 Task: Research Airbnb accommodation in Feira, Portugal from 18th December, 2023 to 25th December, 2023 for 8 adults. Place can be shared room with 5 bedrooms having 8 beds and 5 bathrooms. Property type can be flat. Amenities needed are: wifi, TV, free parkinig on premises, gym, breakfast.
Action: Mouse moved to (476, 123)
Screenshot: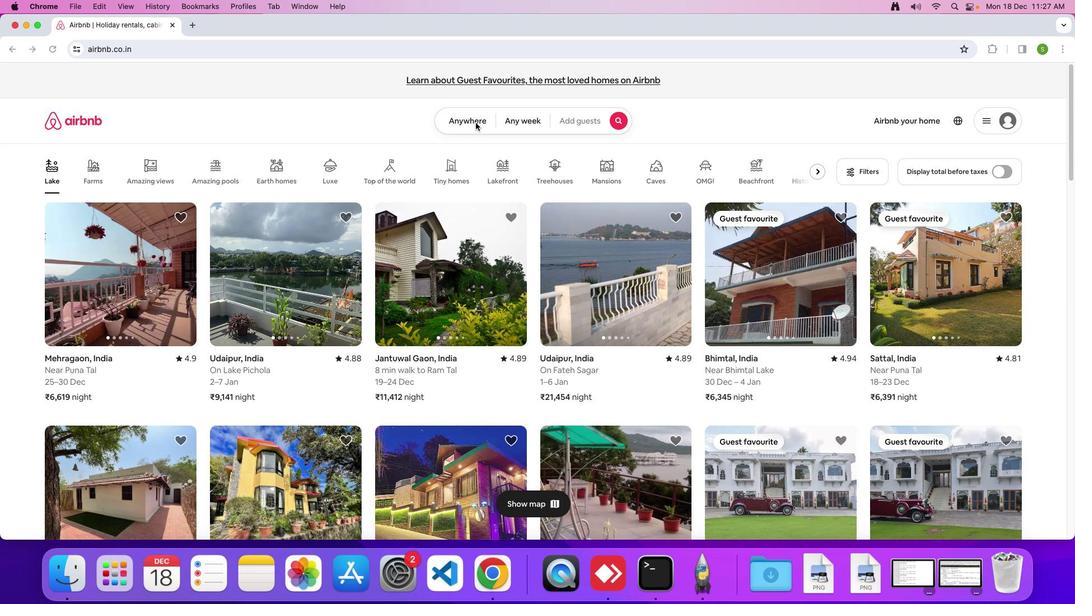 
Action: Mouse pressed left at (476, 123)
Screenshot: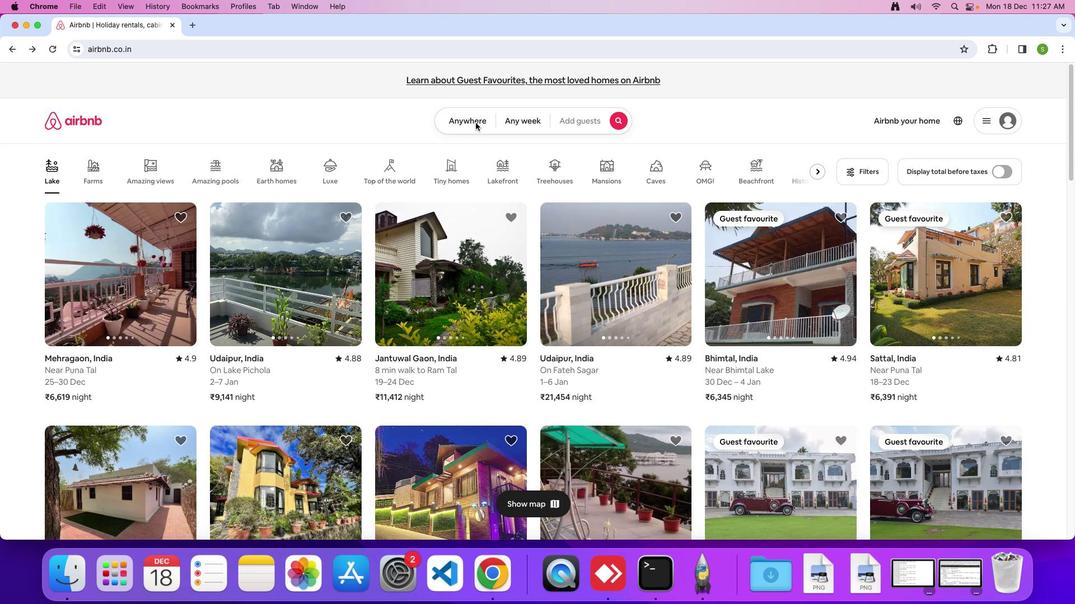 
Action: Mouse moved to (452, 123)
Screenshot: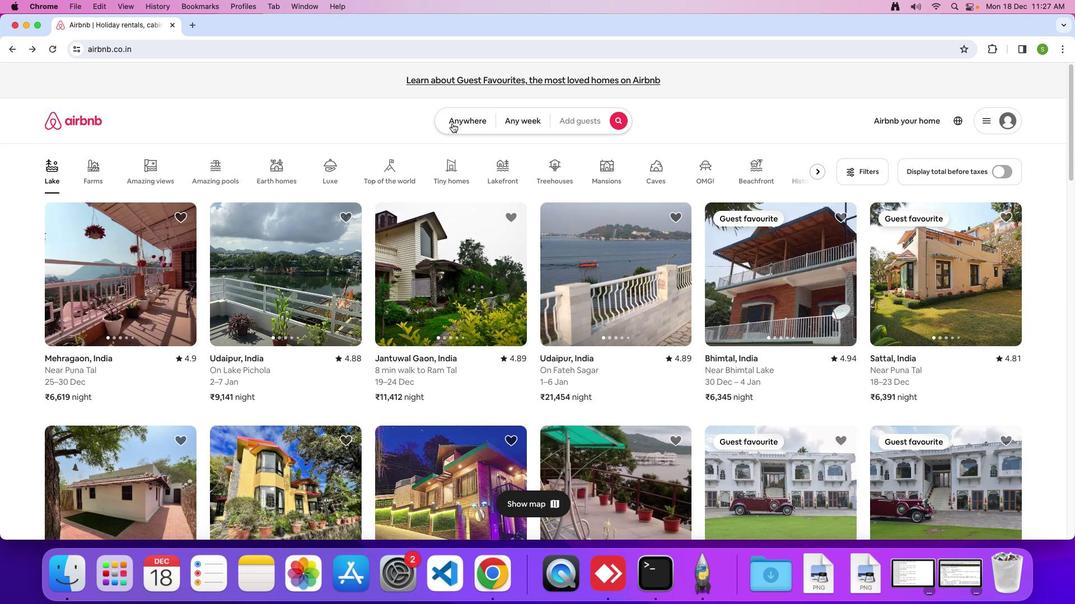 
Action: Mouse pressed left at (452, 123)
Screenshot: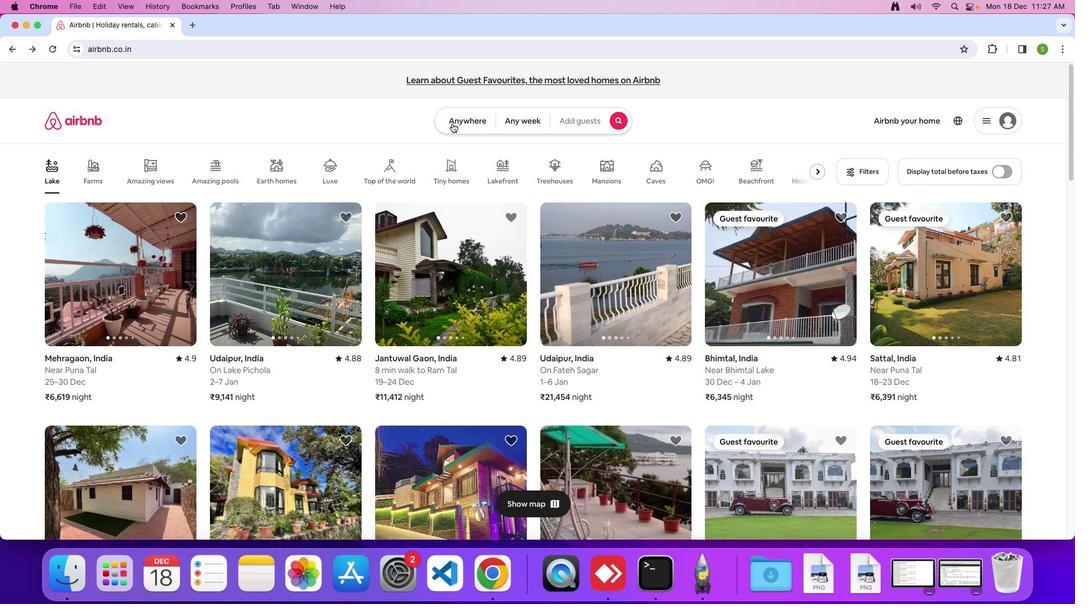 
Action: Mouse moved to (366, 166)
Screenshot: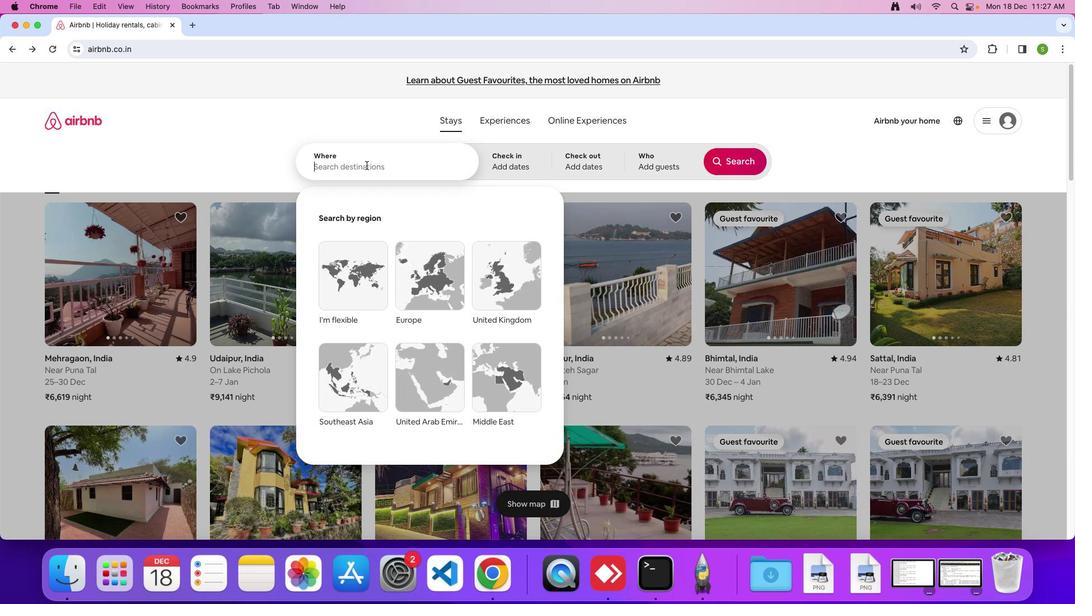 
Action: Mouse pressed left at (366, 166)
Screenshot: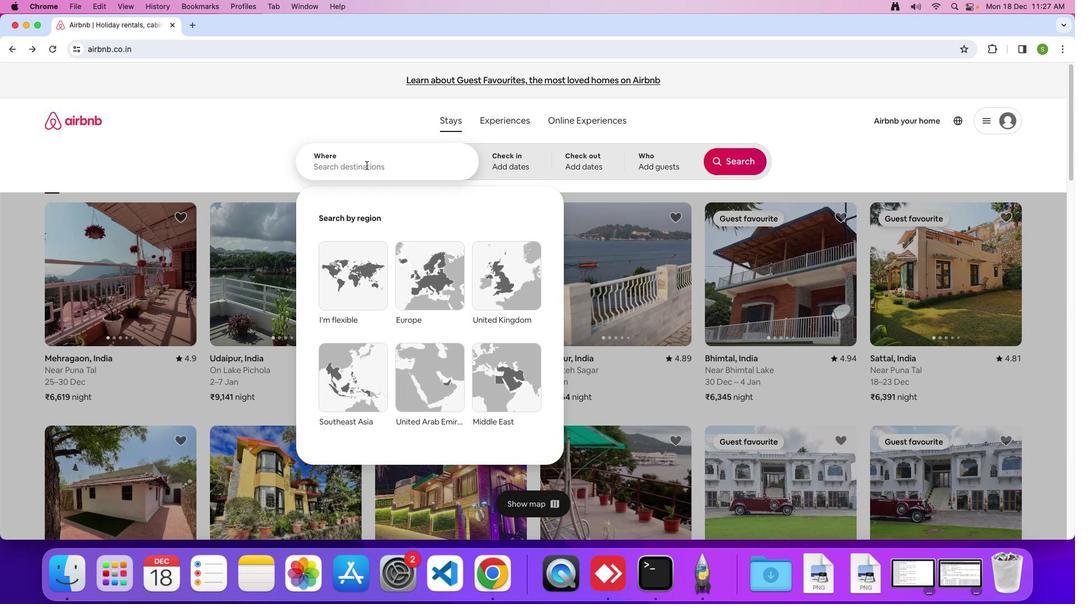 
Action: Mouse moved to (366, 166)
Screenshot: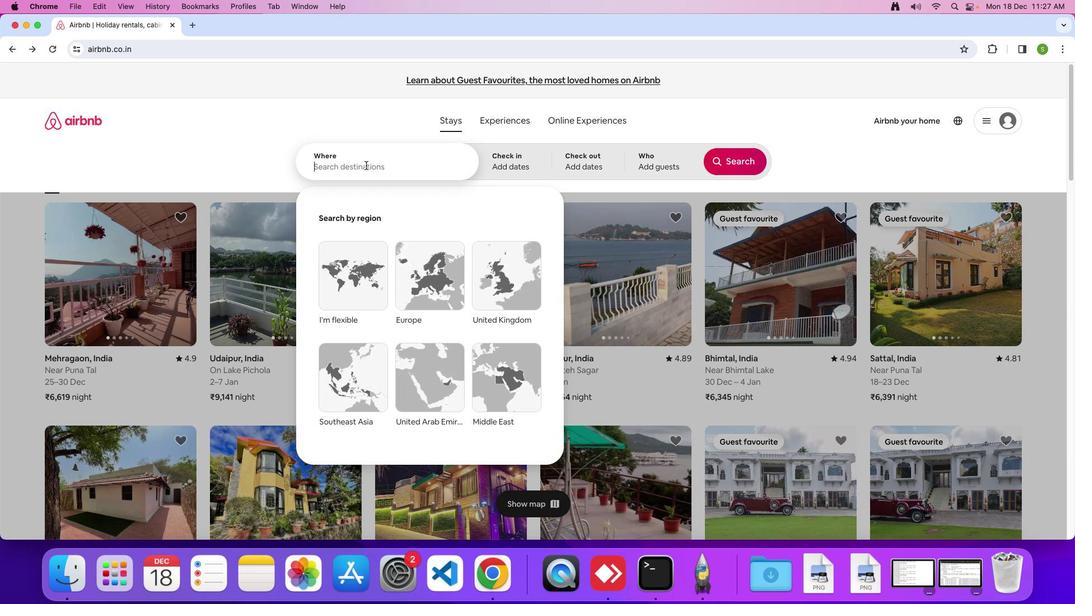 
Action: Key pressed 'F'Key.caps_lock'e''i''r''a'','Key.spaceKey.shift'P''o''r''t''u''g''a''l'Key.enter
Screenshot: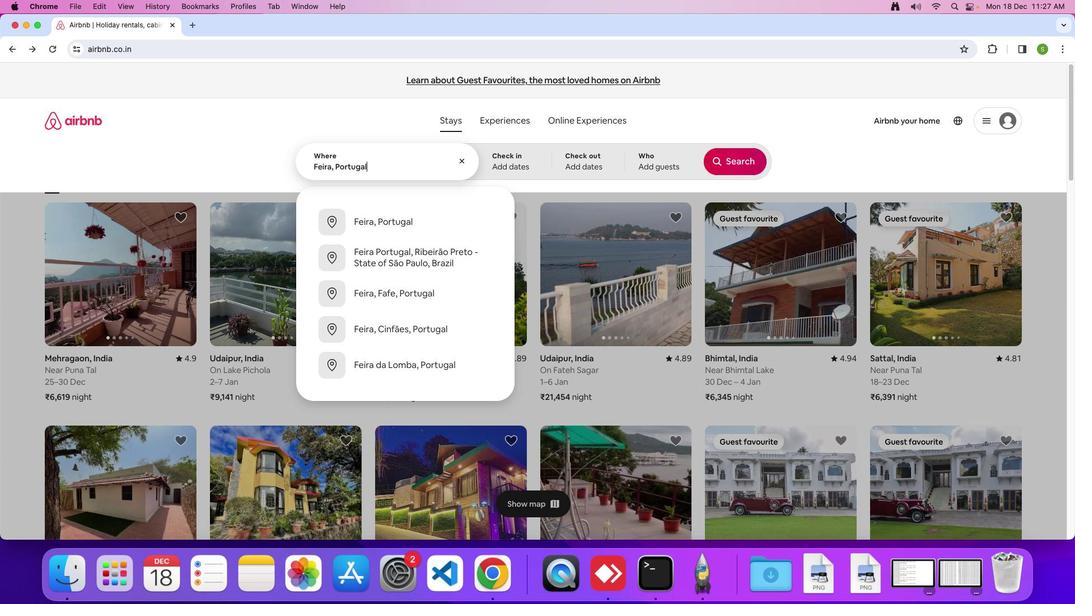 
Action: Mouse moved to (367, 381)
Screenshot: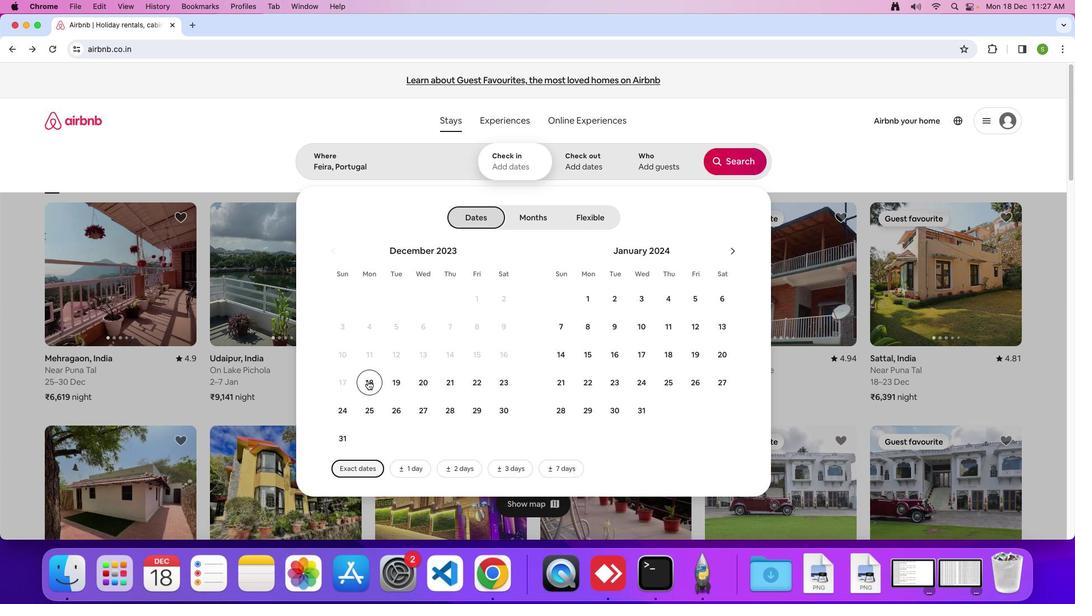 
Action: Mouse pressed left at (367, 381)
Screenshot: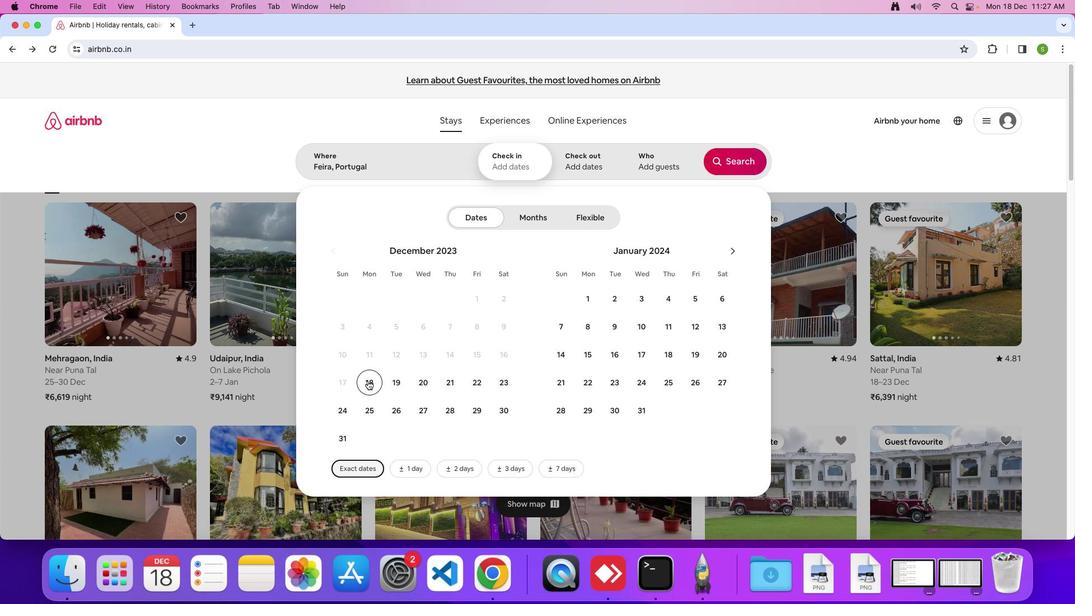 
Action: Mouse moved to (375, 410)
Screenshot: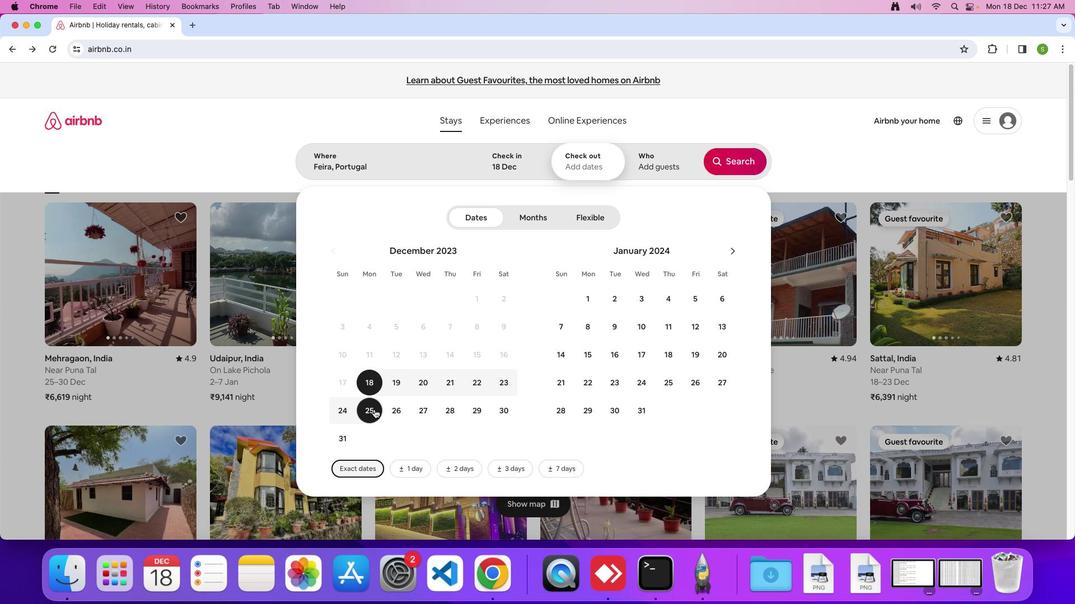 
Action: Mouse pressed left at (375, 410)
Screenshot: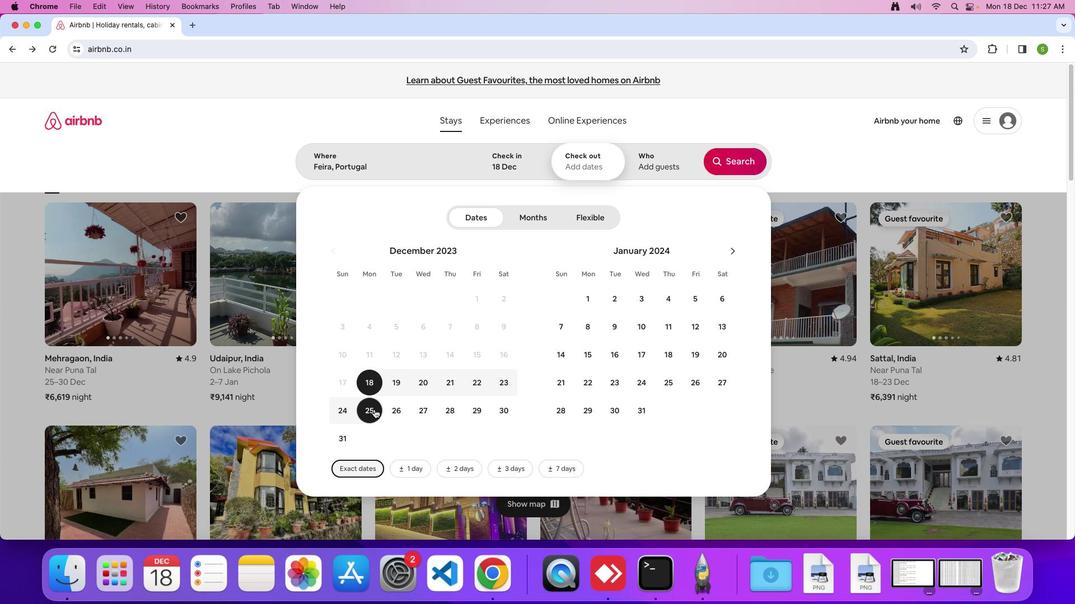 
Action: Mouse moved to (665, 161)
Screenshot: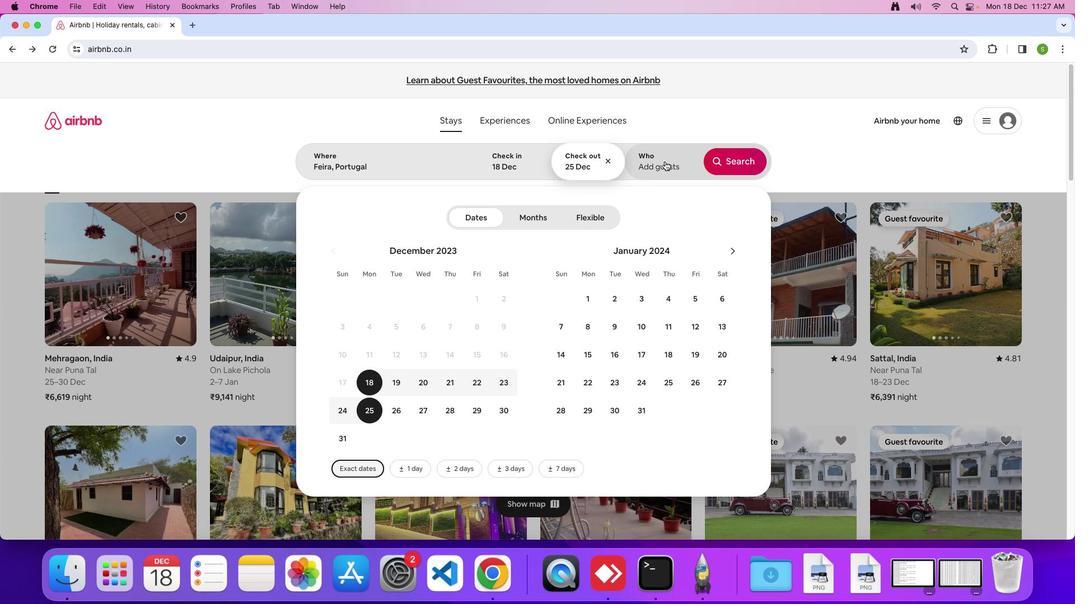 
Action: Mouse pressed left at (665, 161)
Screenshot: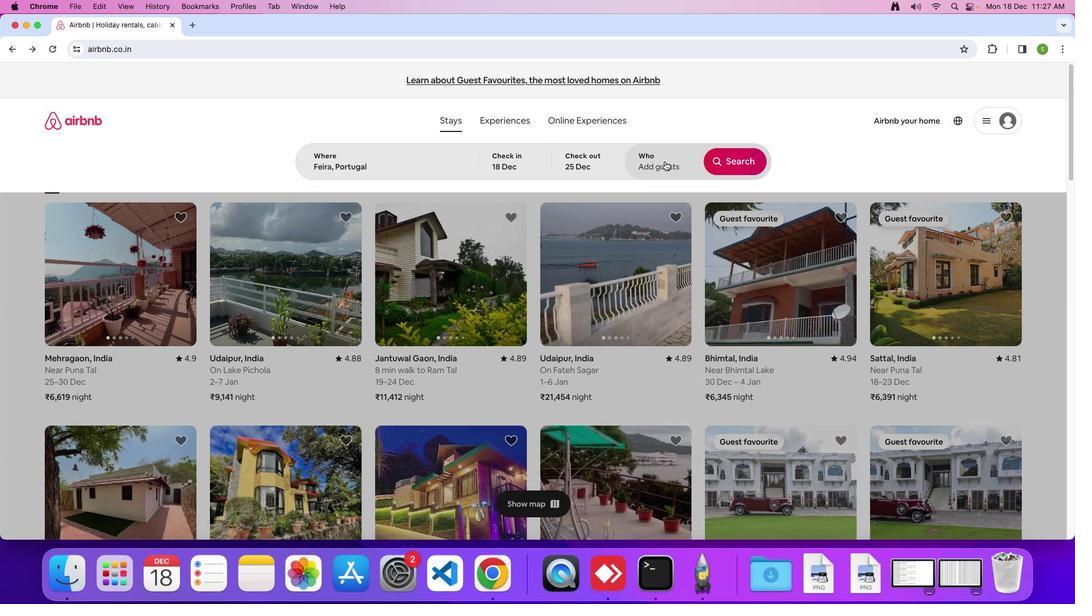 
Action: Mouse moved to (740, 223)
Screenshot: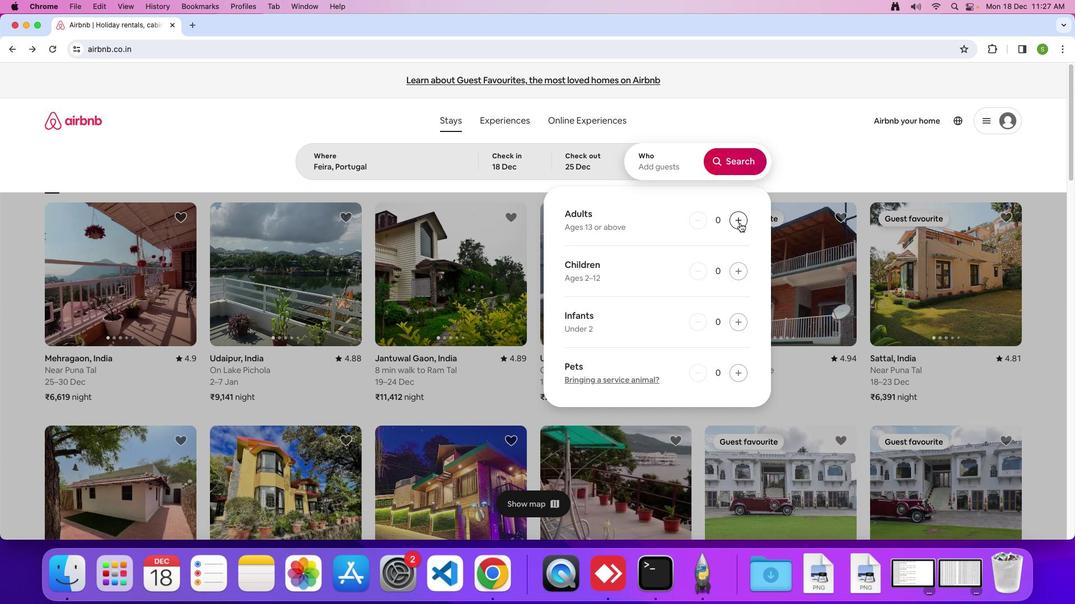 
Action: Mouse pressed left at (740, 223)
Screenshot: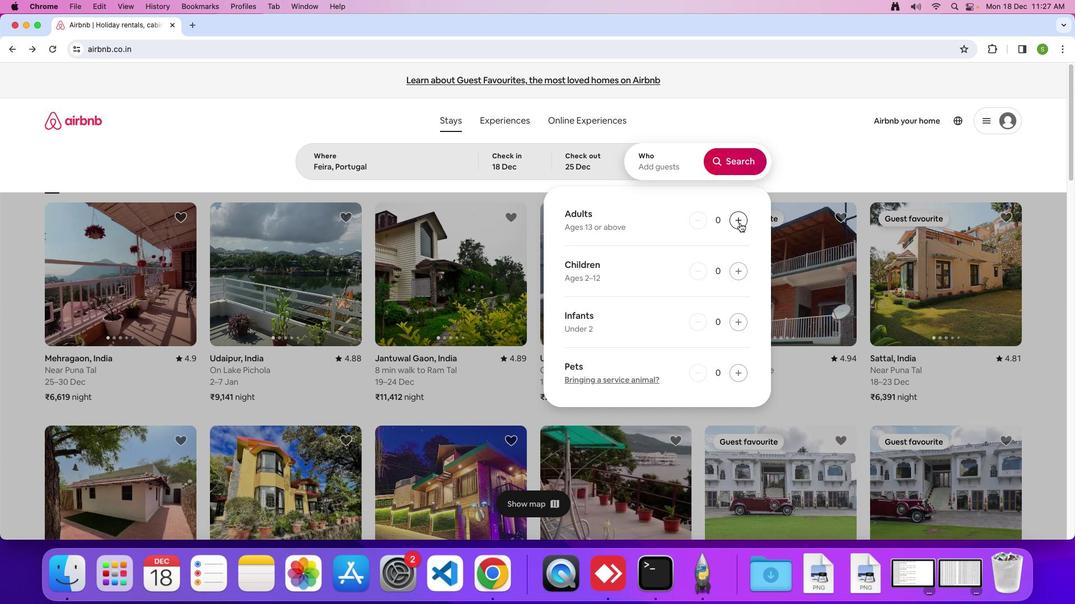 
Action: Mouse moved to (739, 221)
Screenshot: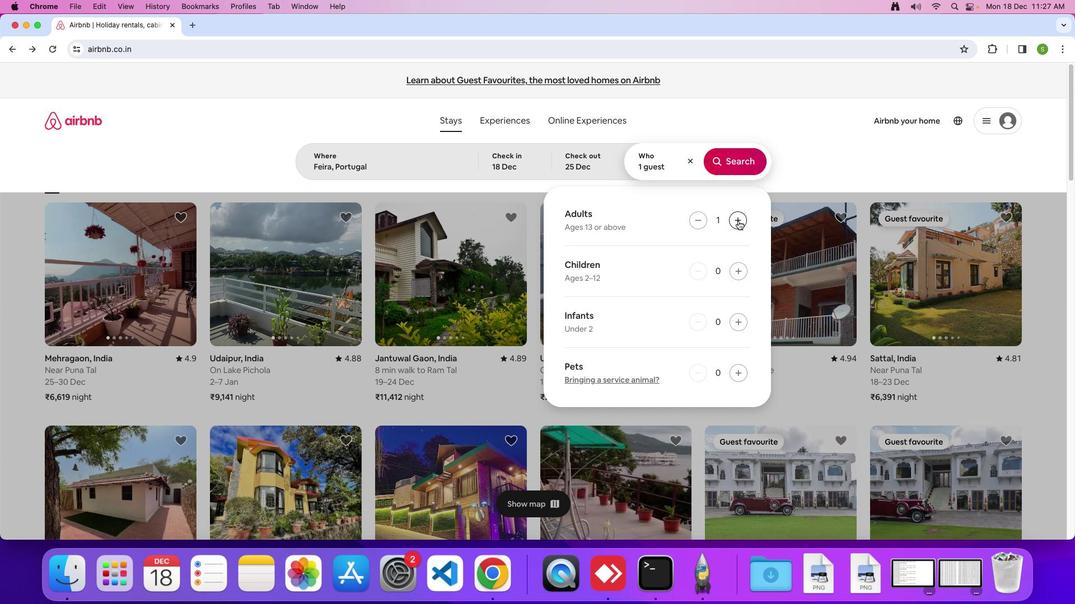 
Action: Mouse pressed left at (739, 221)
Screenshot: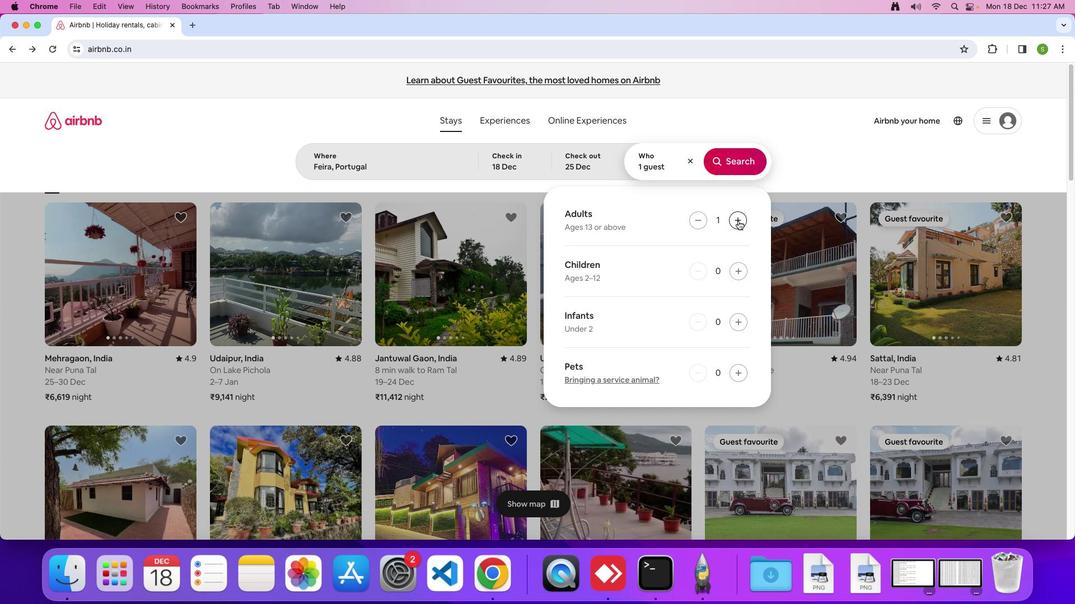 
Action: Mouse pressed left at (739, 221)
Screenshot: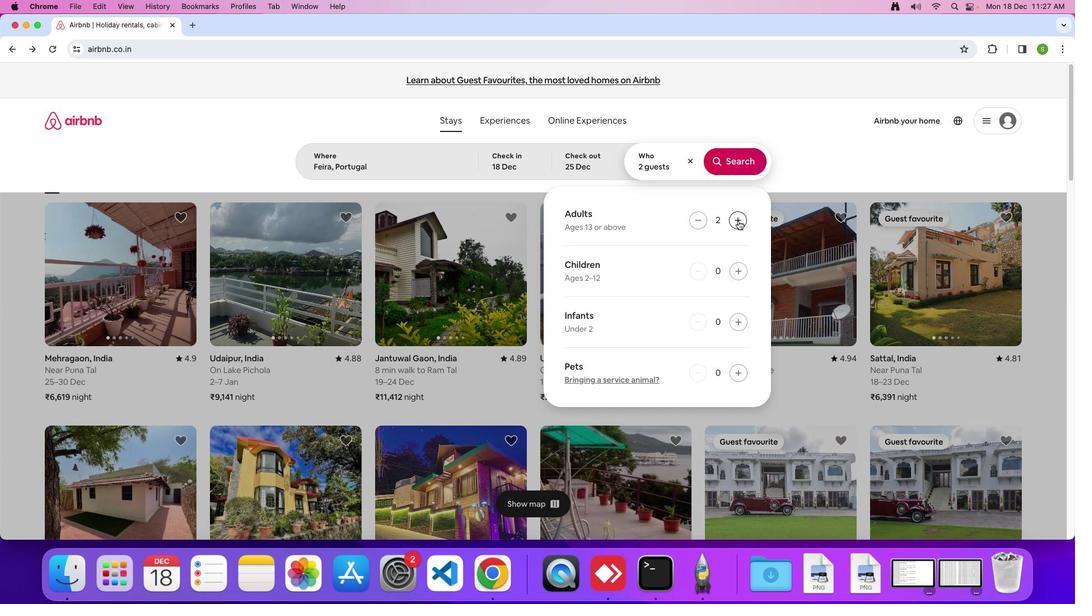 
Action: Mouse pressed left at (739, 221)
Screenshot: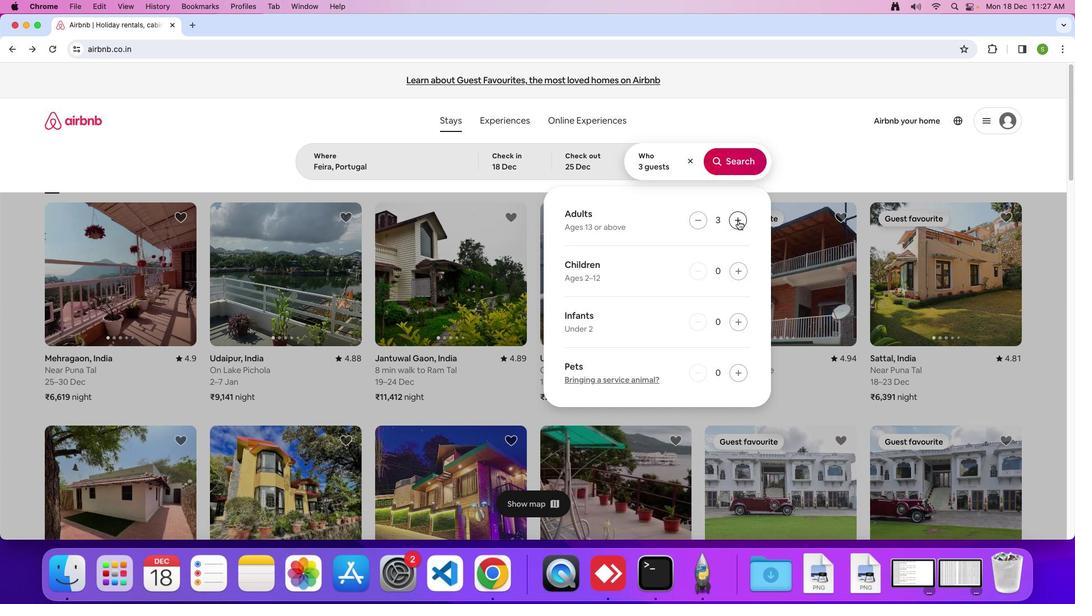 
Action: Mouse pressed left at (739, 221)
Screenshot: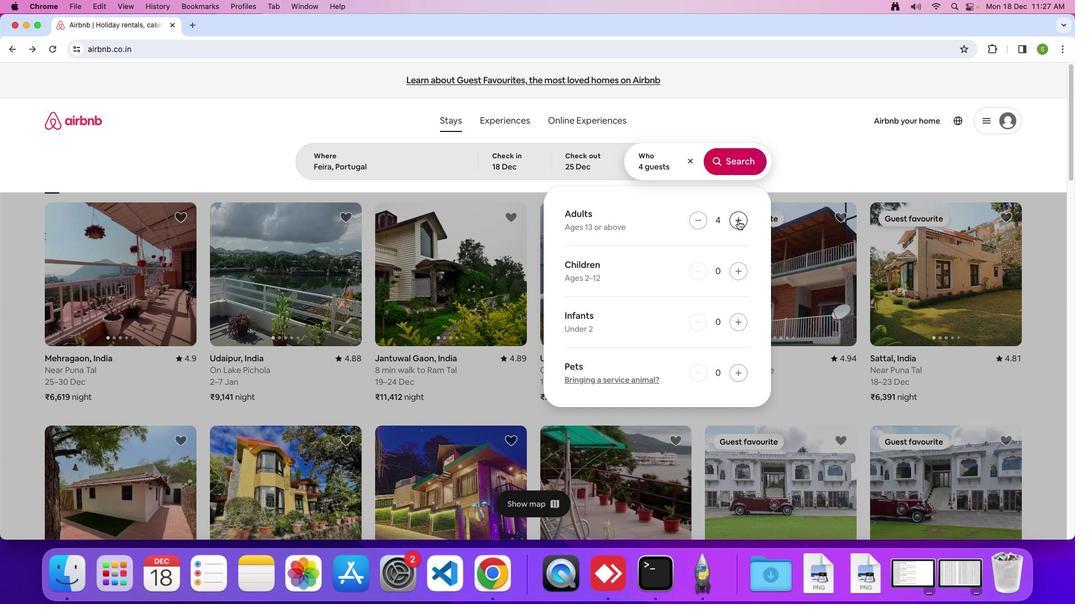 
Action: Mouse pressed left at (739, 221)
Screenshot: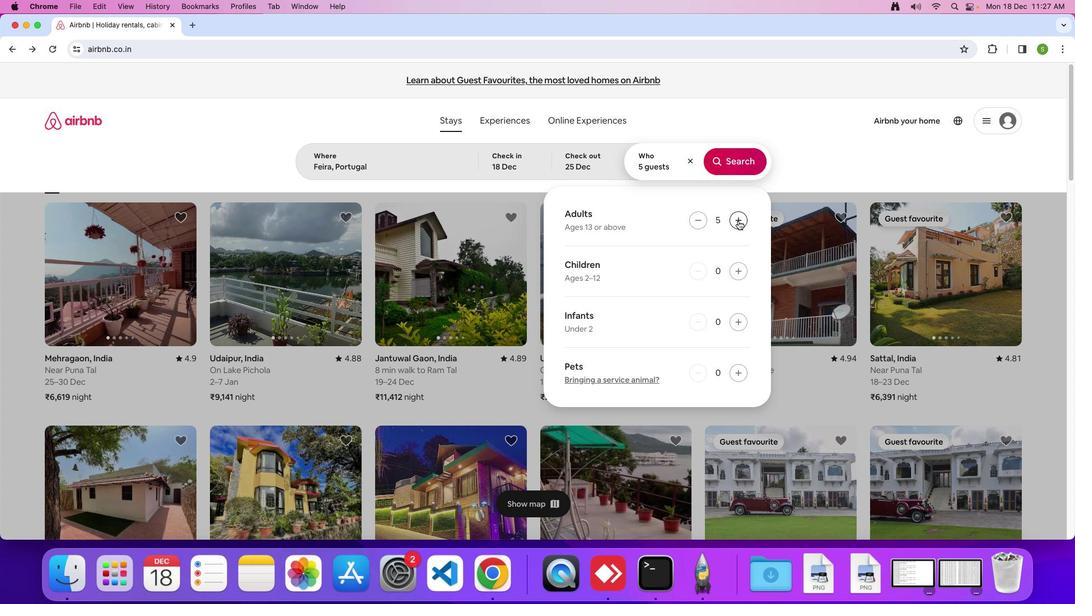 
Action: Mouse pressed left at (739, 221)
Screenshot: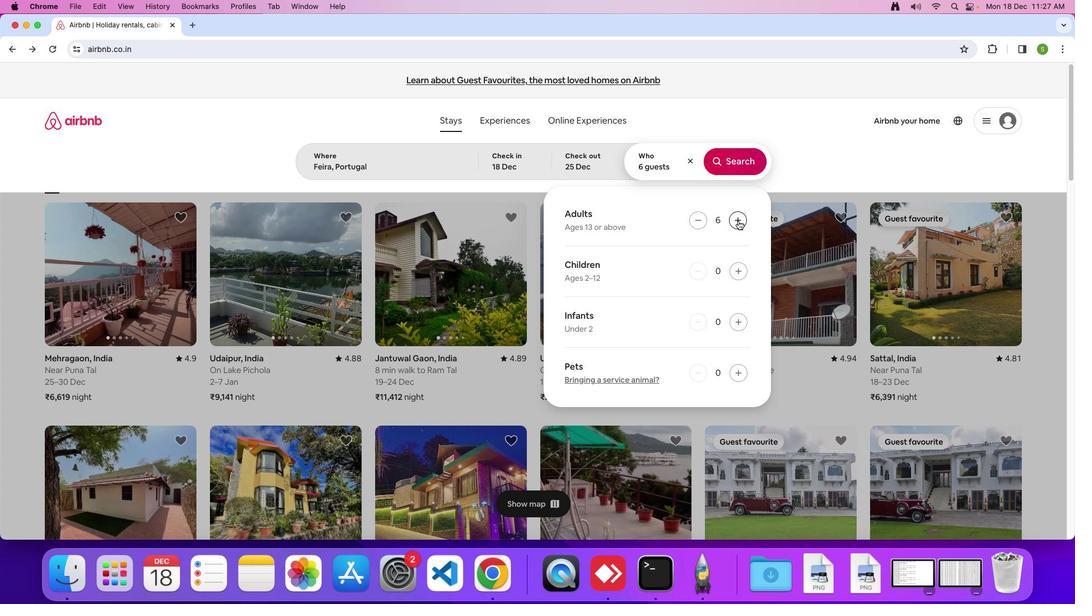 
Action: Mouse pressed left at (739, 221)
Screenshot: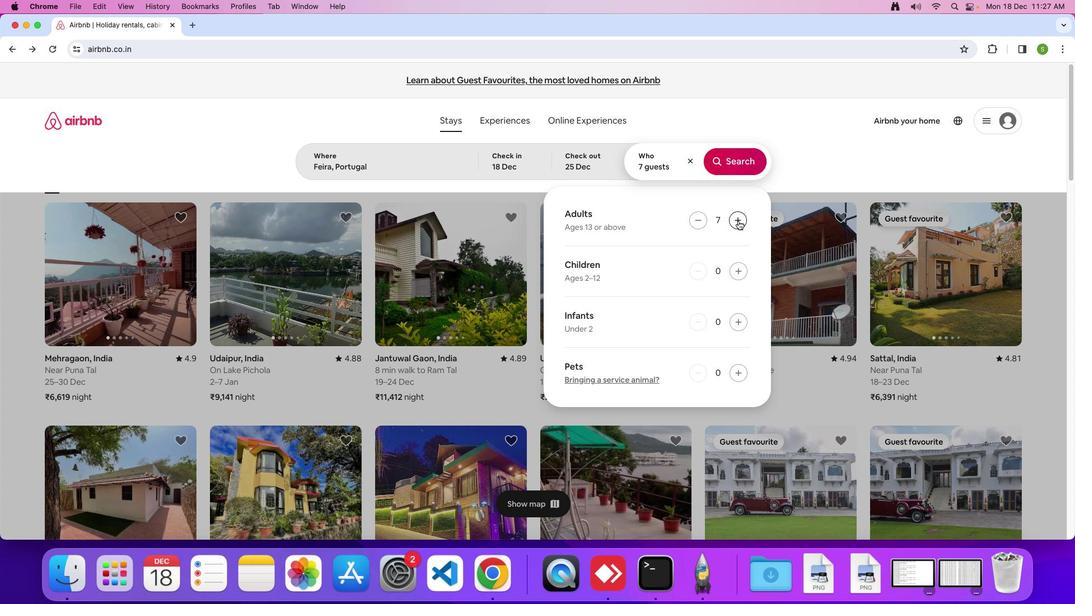 
Action: Mouse moved to (725, 162)
Screenshot: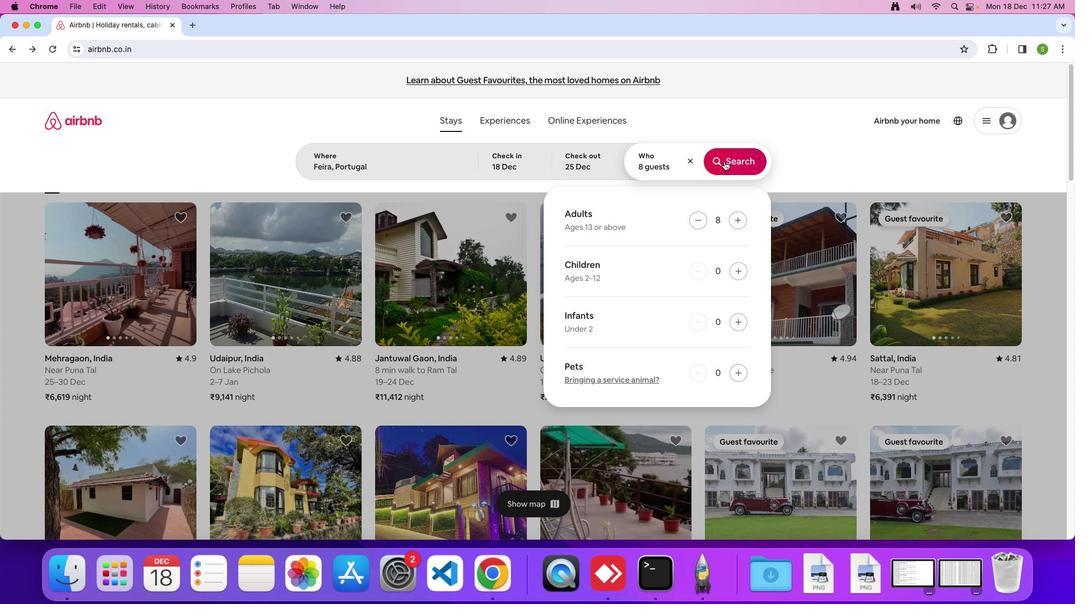 
Action: Mouse pressed left at (725, 162)
Screenshot: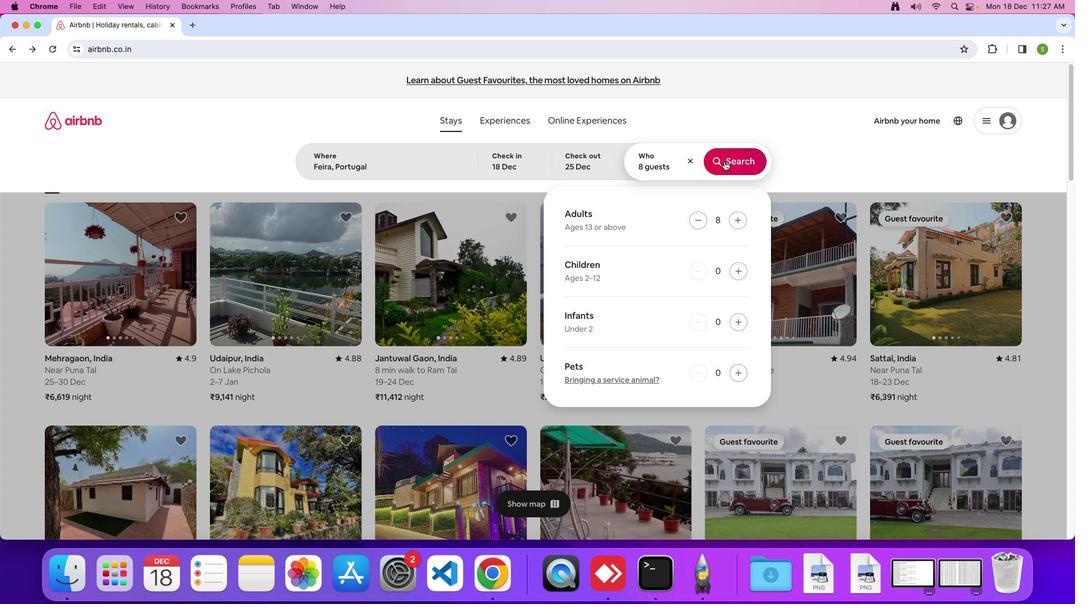 
Action: Mouse moved to (883, 138)
Screenshot: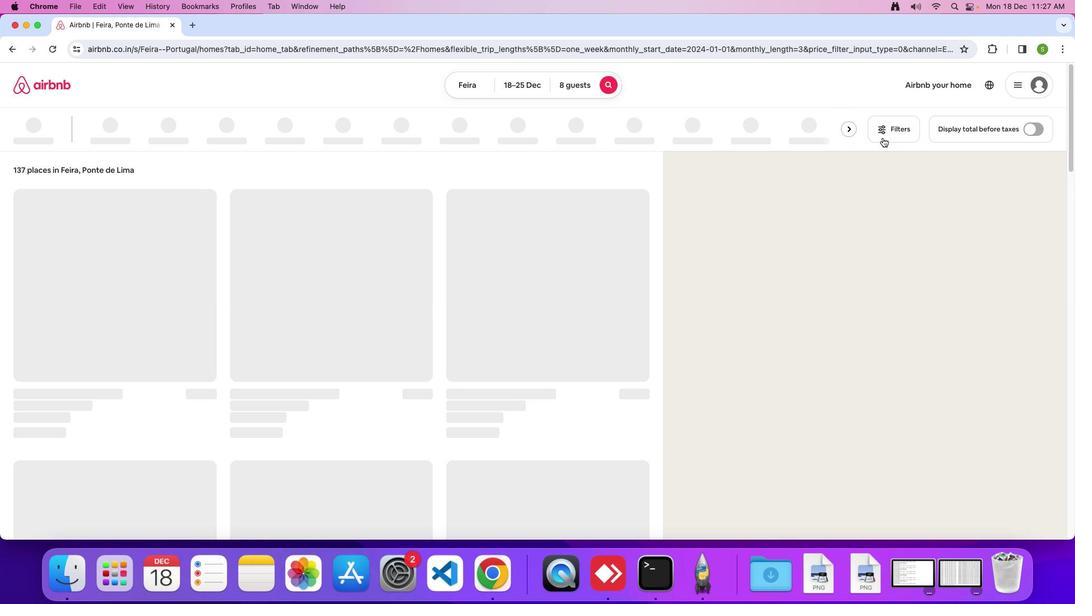 
Action: Mouse pressed left at (883, 138)
Screenshot: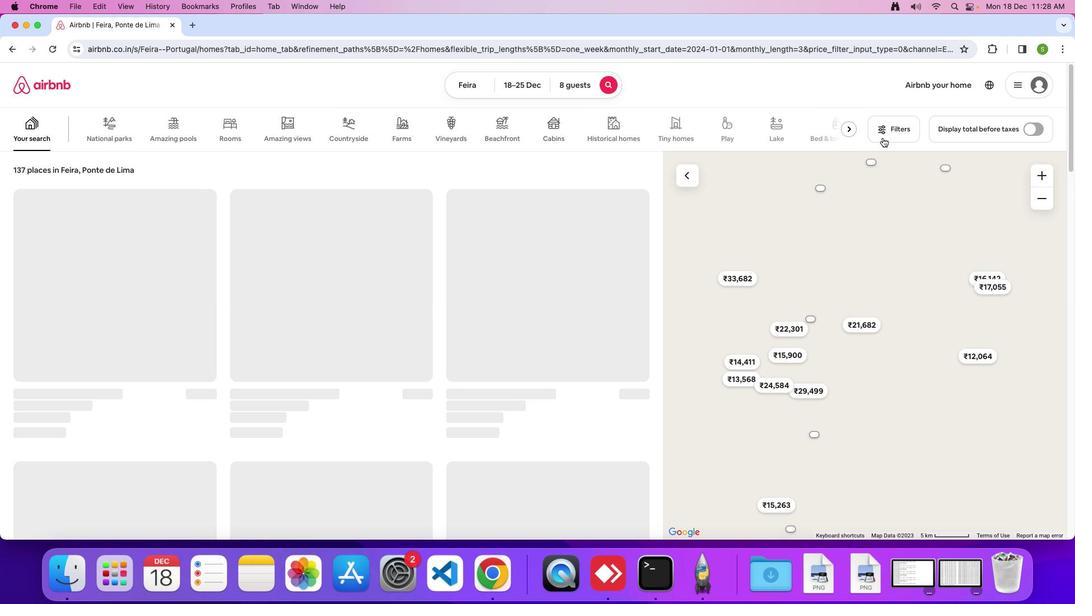 
Action: Mouse moved to (524, 357)
Screenshot: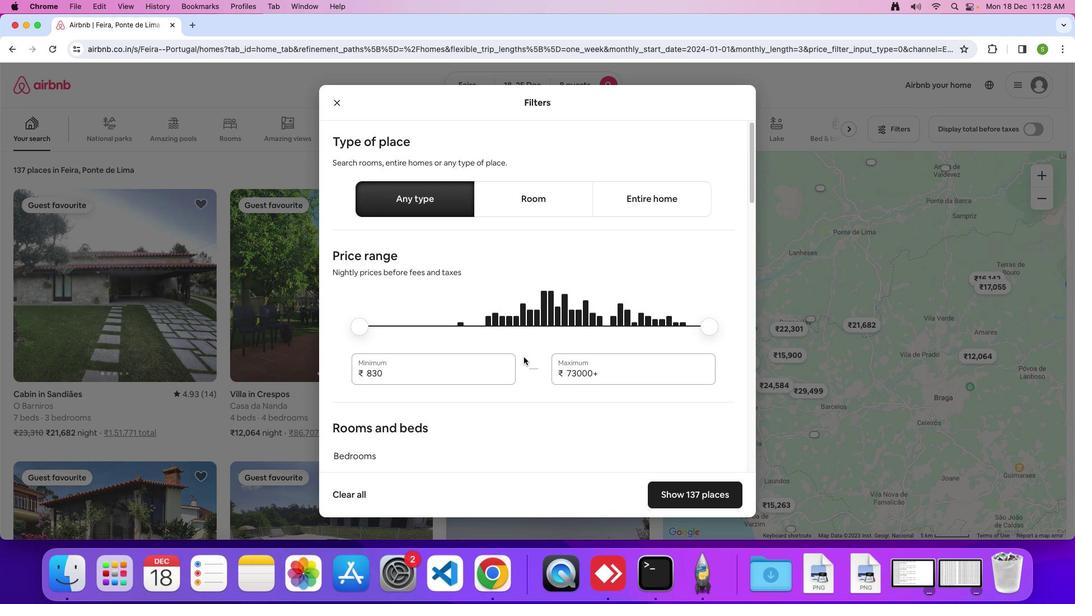 
Action: Mouse scrolled (524, 357) with delta (0, 0)
Screenshot: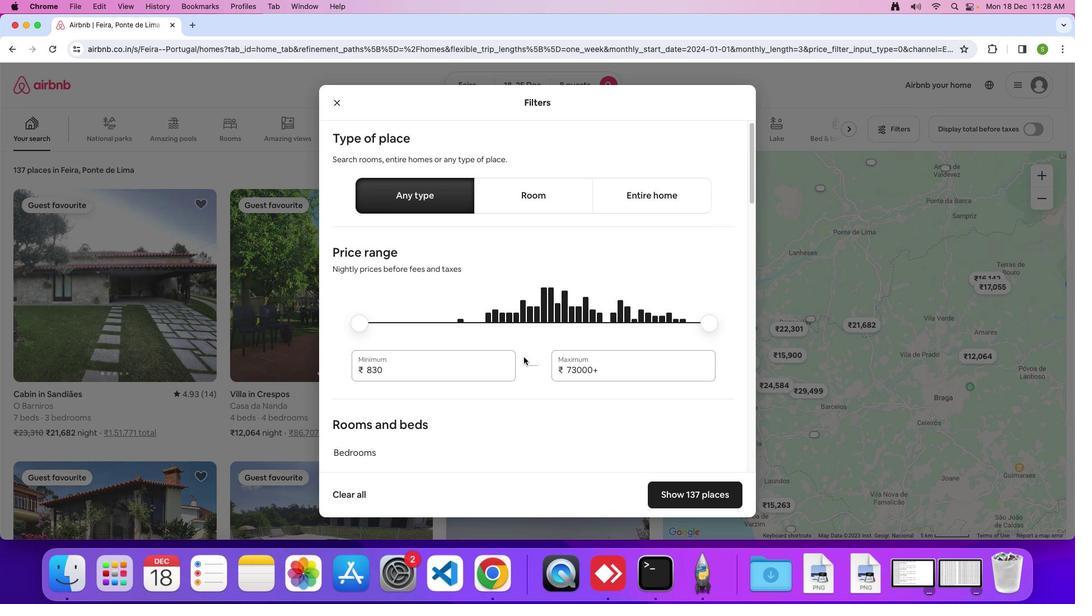 
Action: Mouse scrolled (524, 357) with delta (0, 0)
Screenshot: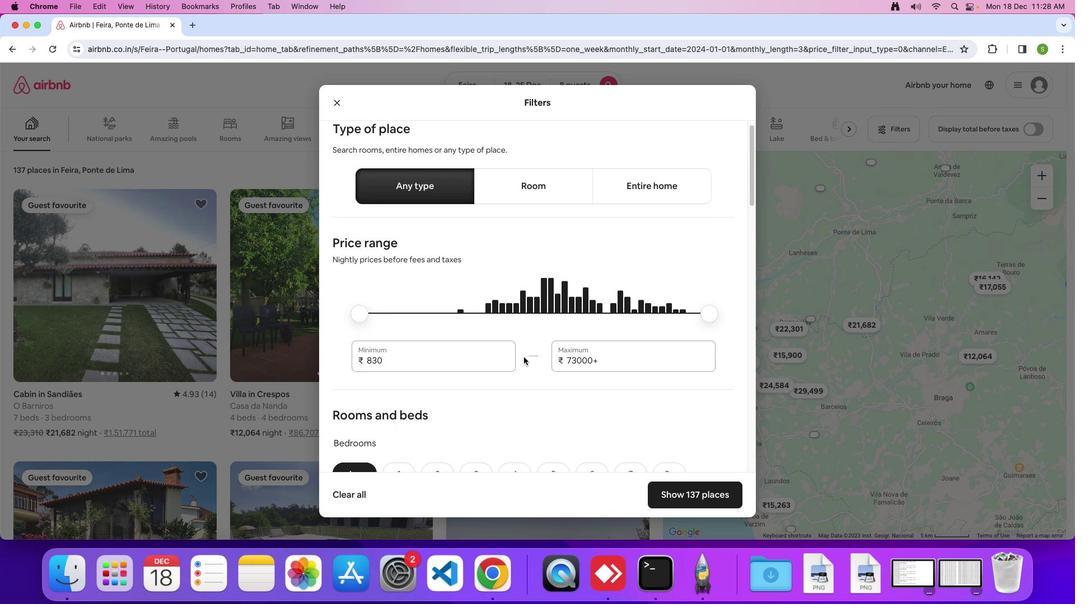 
Action: Mouse scrolled (524, 357) with delta (0, 0)
Screenshot: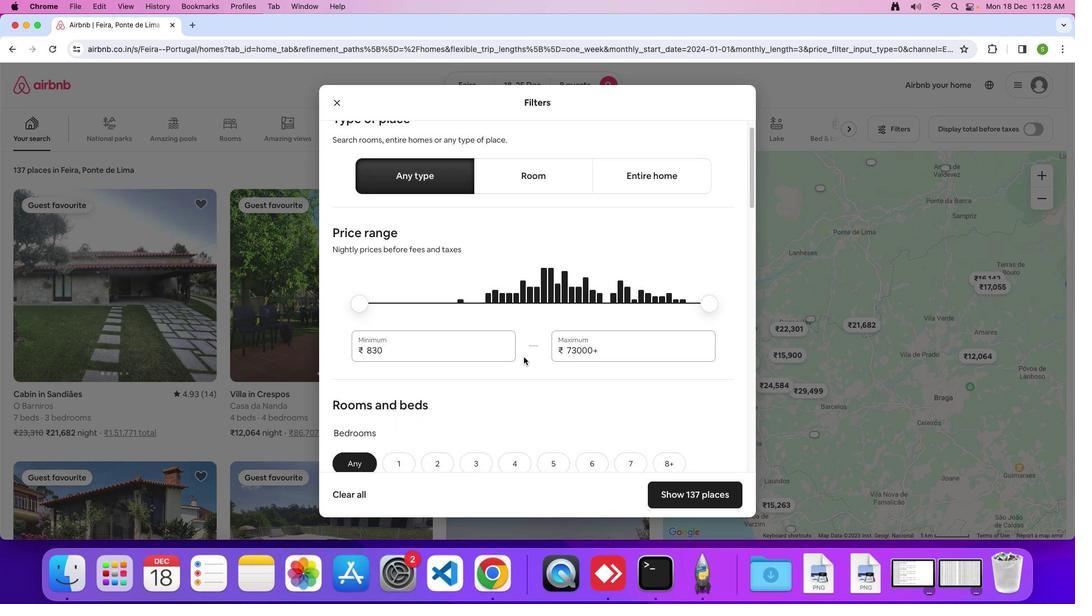 
Action: Mouse scrolled (524, 357) with delta (0, 0)
Screenshot: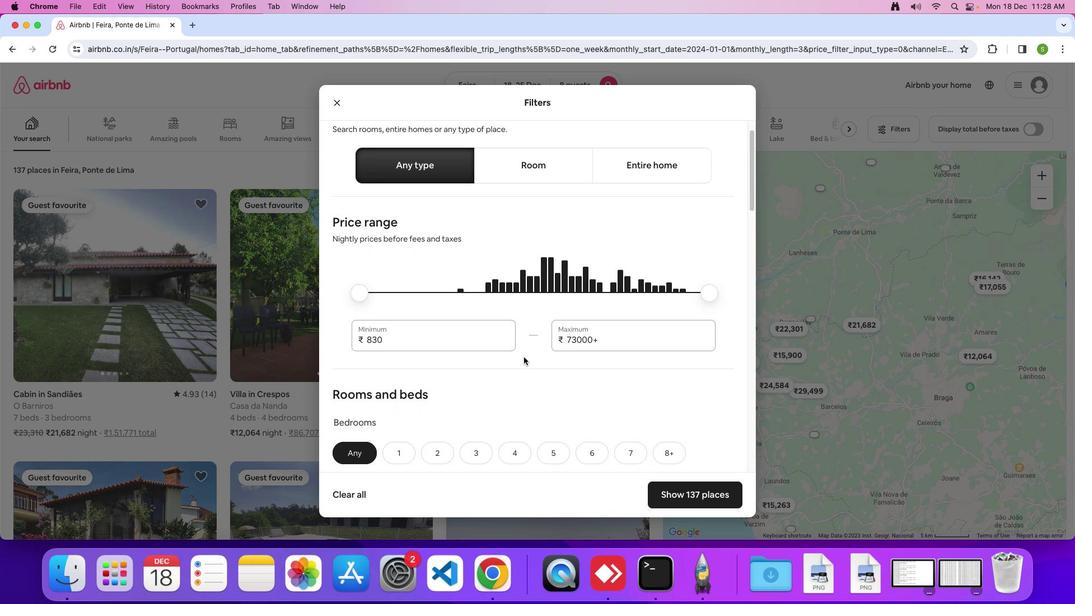 
Action: Mouse scrolled (524, 357) with delta (0, 0)
Screenshot: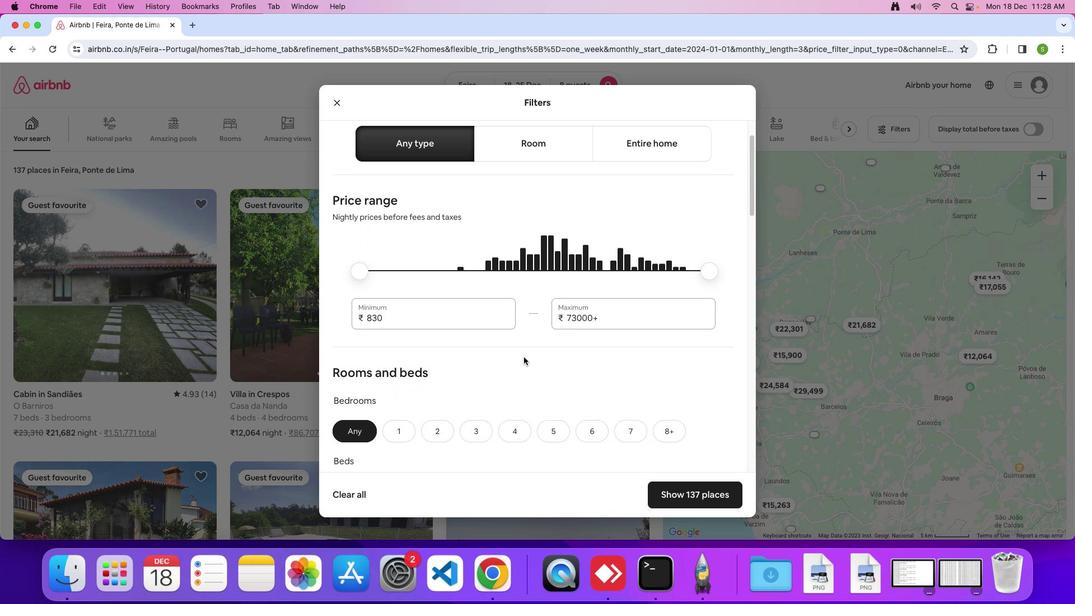 
Action: Mouse scrolled (524, 357) with delta (0, 0)
Screenshot: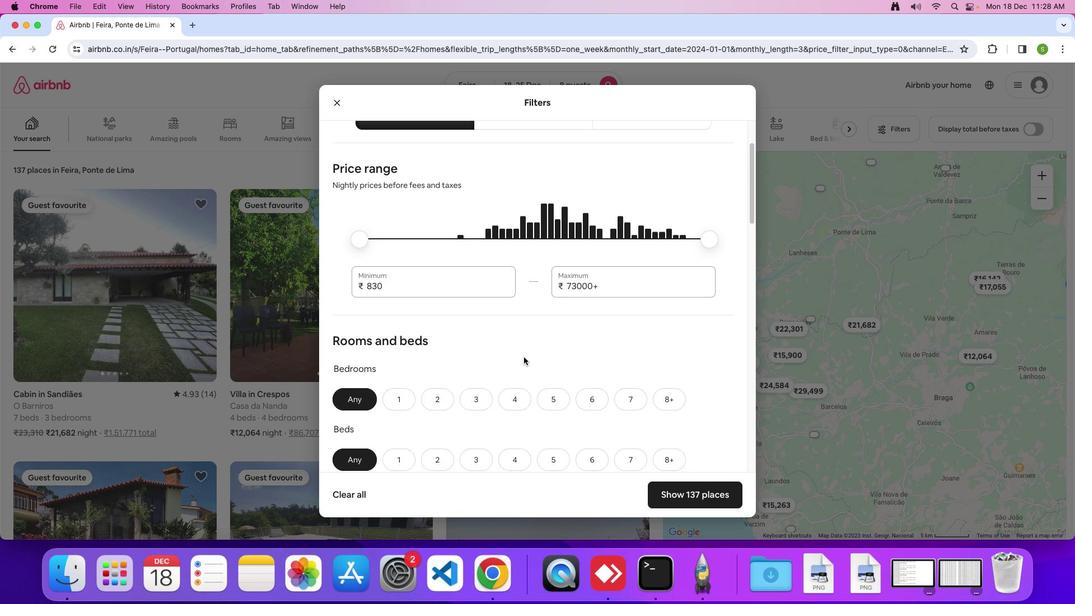 
Action: Mouse scrolled (524, 357) with delta (0, 0)
Screenshot: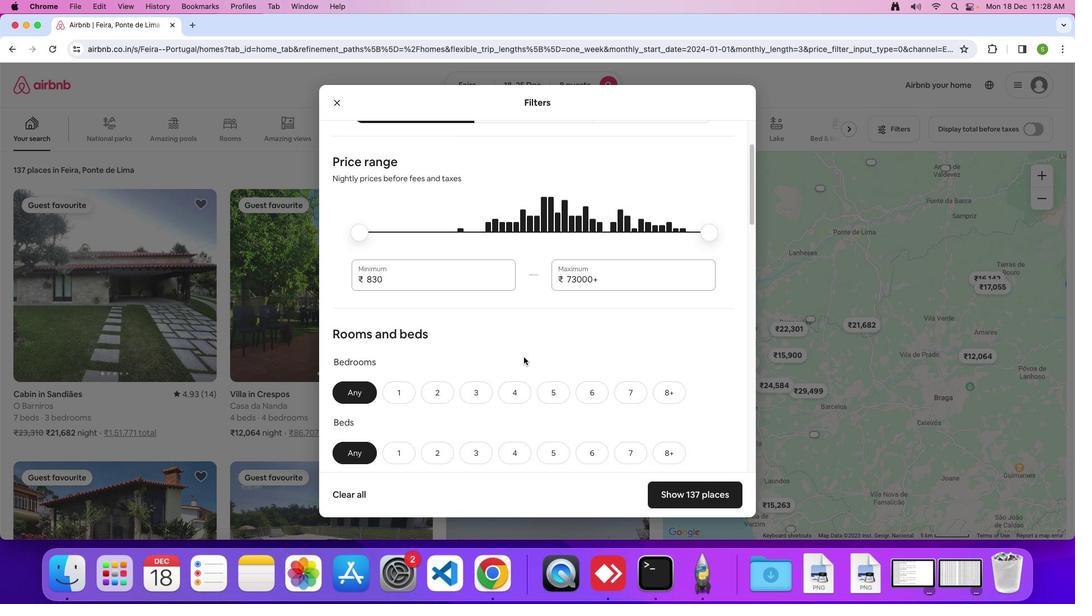 
Action: Mouse scrolled (524, 357) with delta (0, 0)
Screenshot: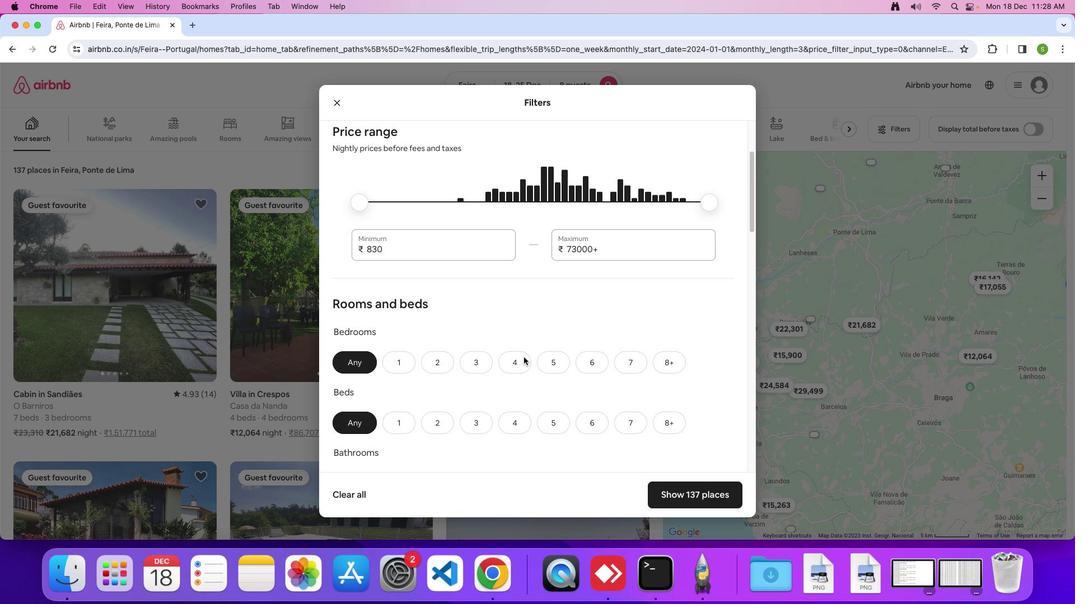 
Action: Mouse scrolled (524, 357) with delta (0, 0)
Screenshot: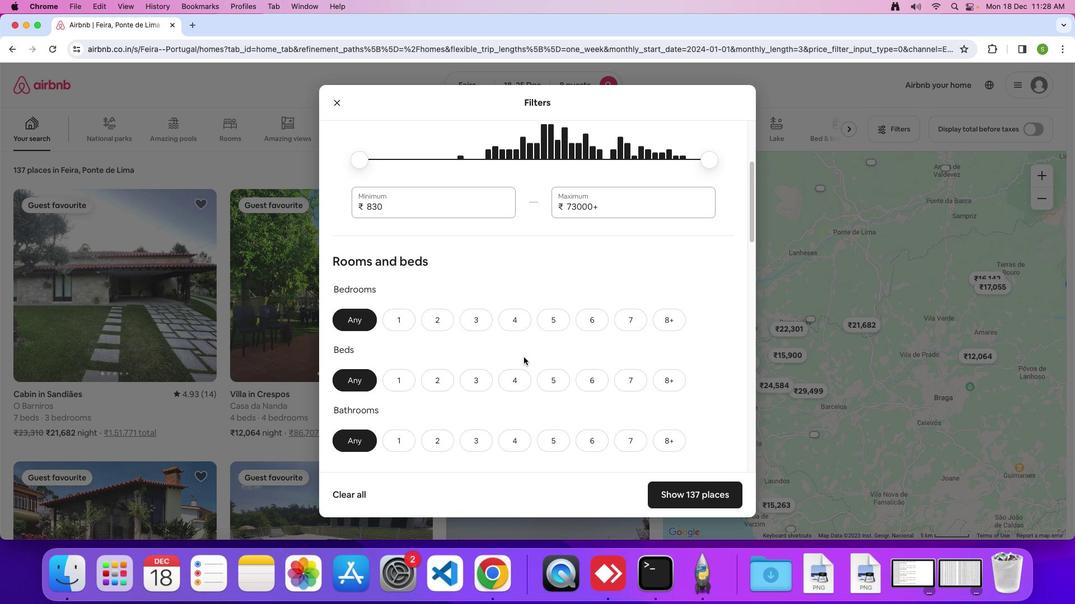
Action: Mouse scrolled (524, 357) with delta (0, 0)
Screenshot: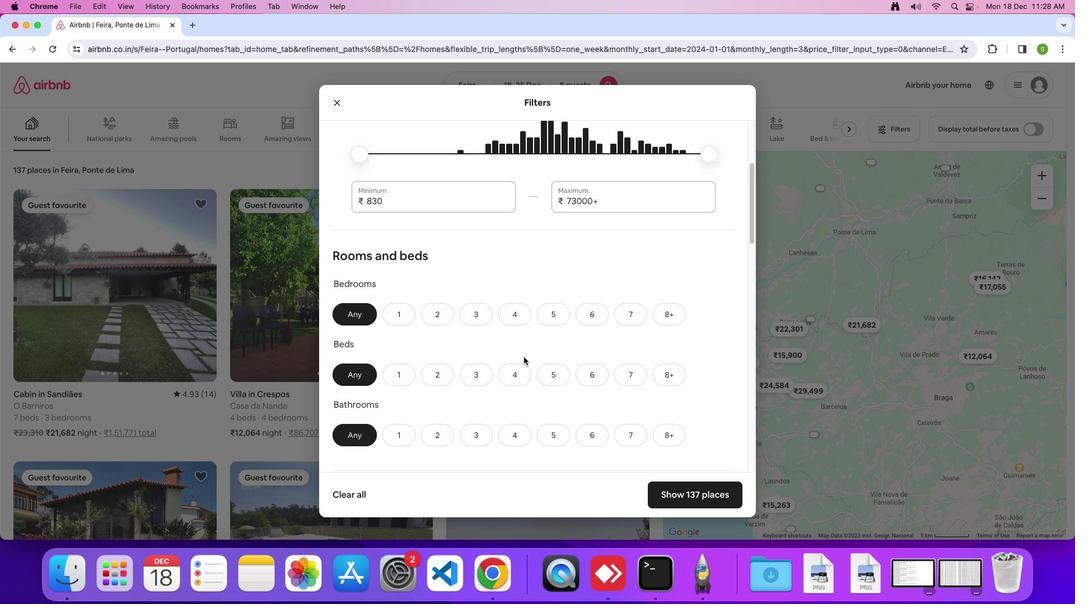 
Action: Mouse scrolled (524, 357) with delta (0, 0)
Screenshot: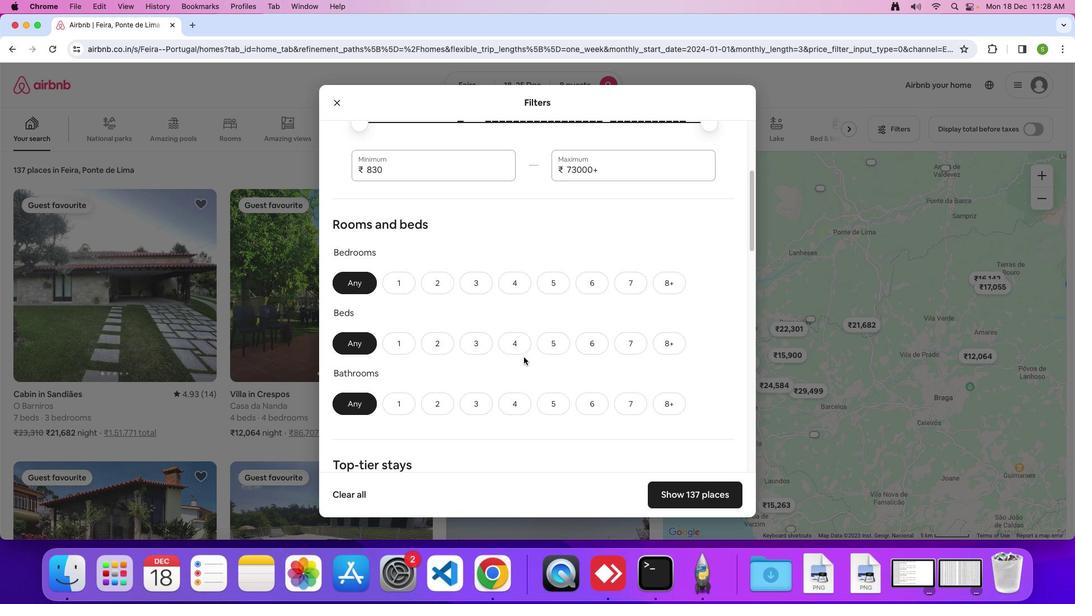 
Action: Mouse moved to (561, 265)
Screenshot: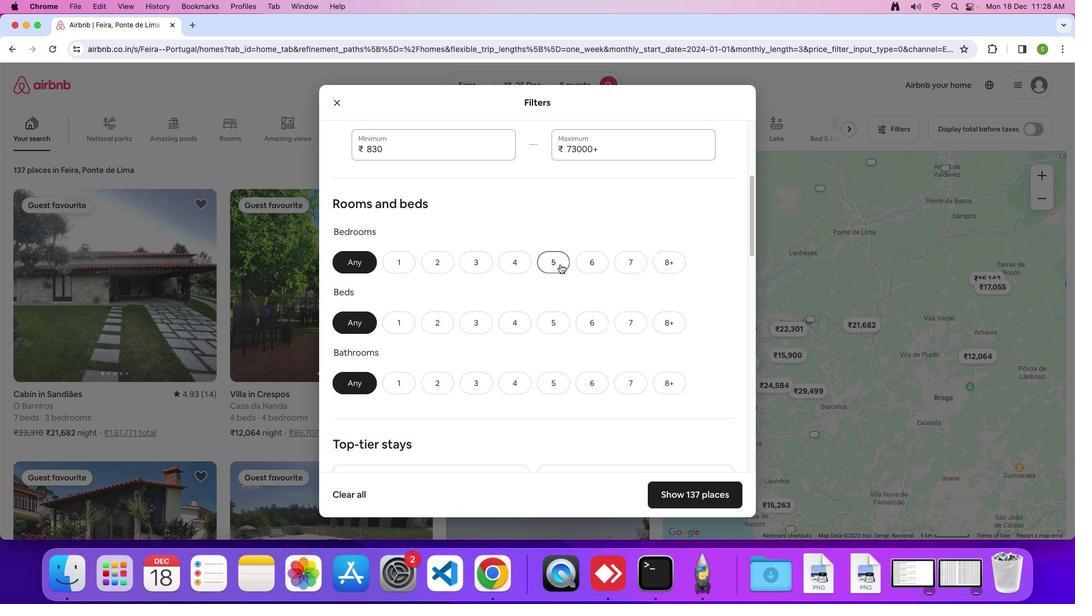 
Action: Mouse pressed left at (561, 265)
Screenshot: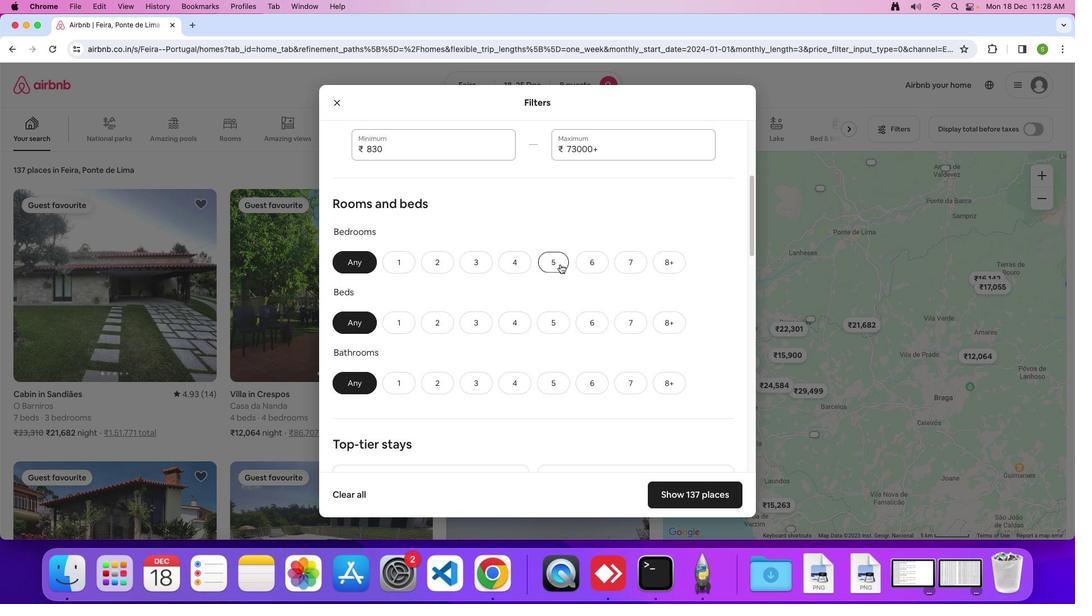 
Action: Mouse moved to (673, 328)
Screenshot: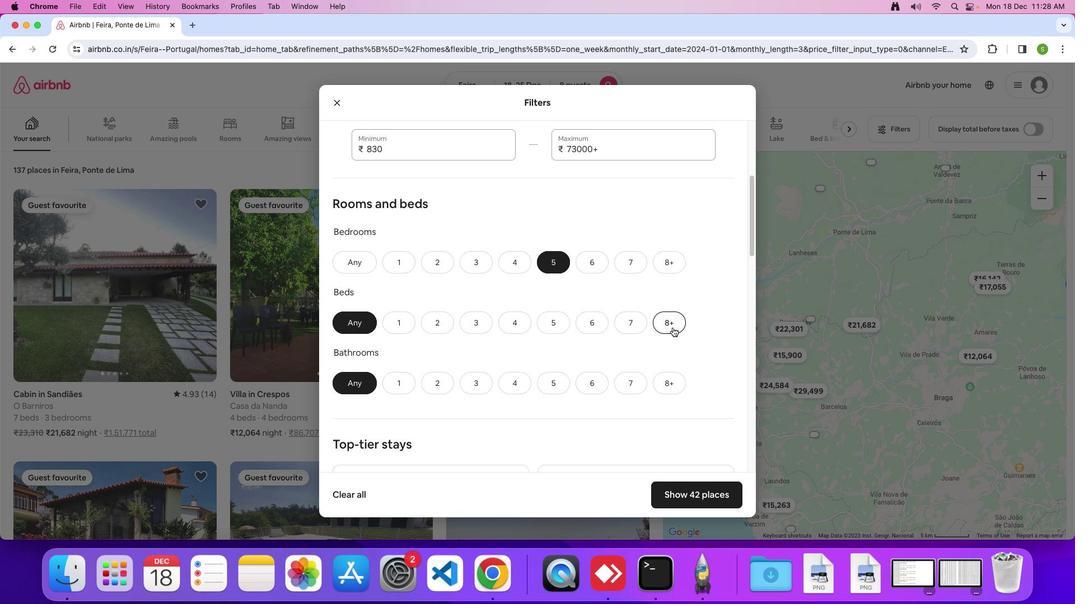 
Action: Mouse pressed left at (673, 328)
Screenshot: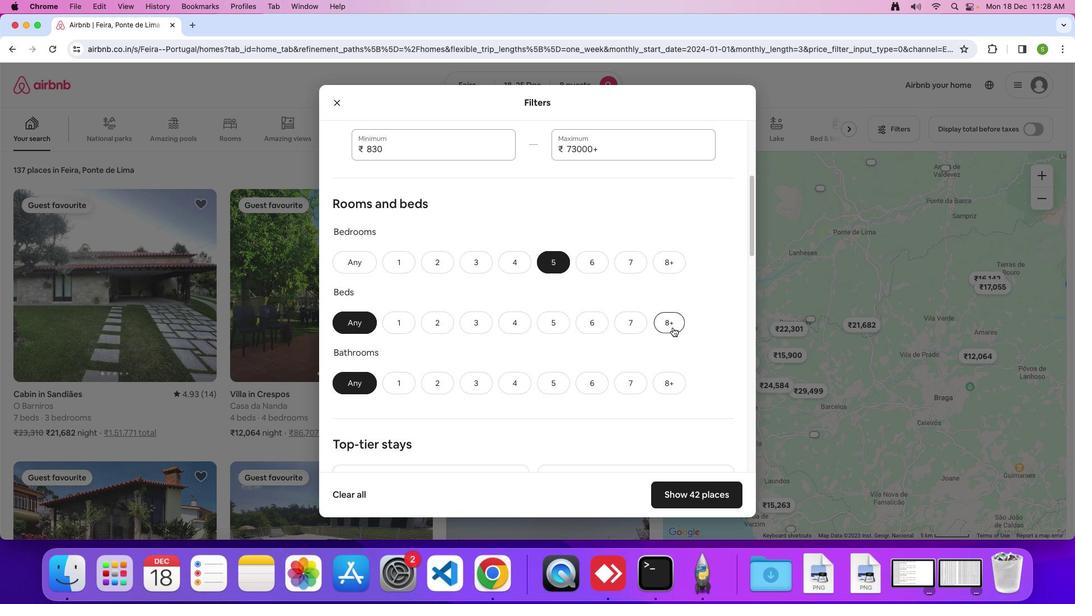 
Action: Mouse moved to (561, 384)
Screenshot: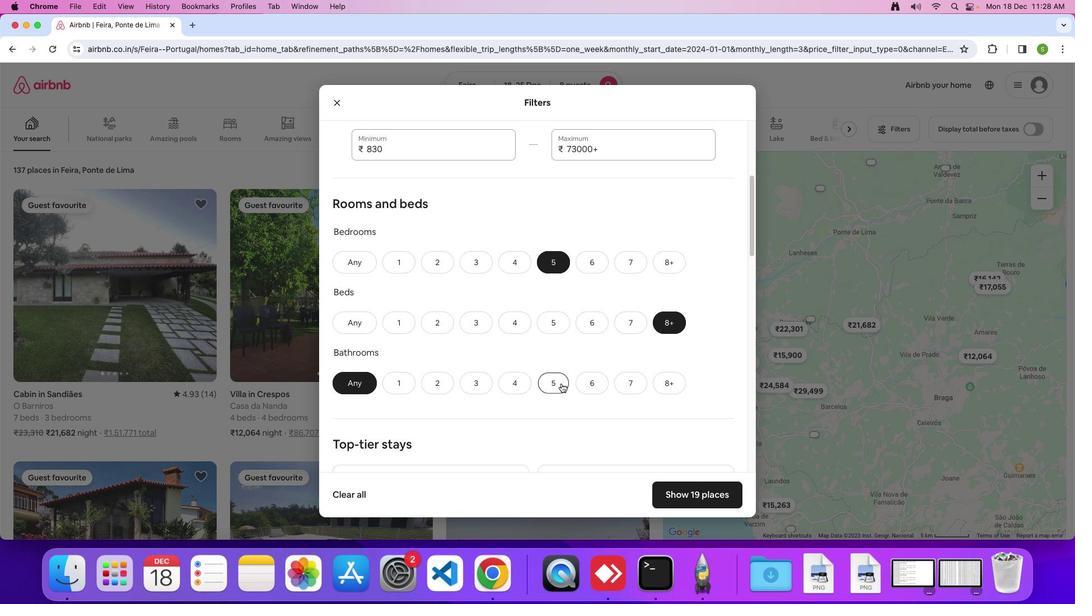 
Action: Mouse pressed left at (561, 384)
Screenshot: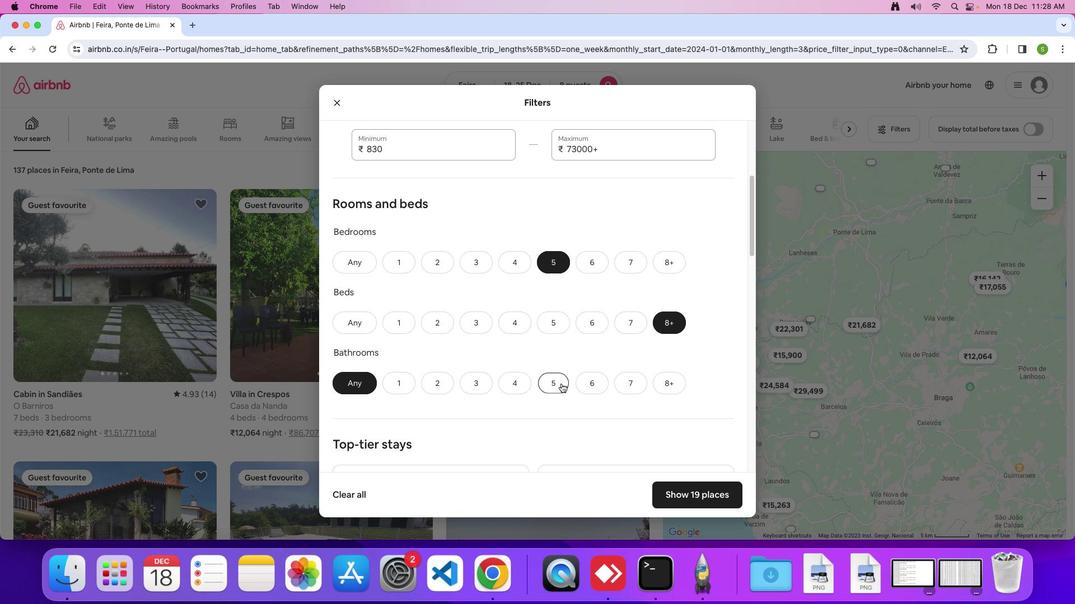 
Action: Mouse moved to (552, 308)
Screenshot: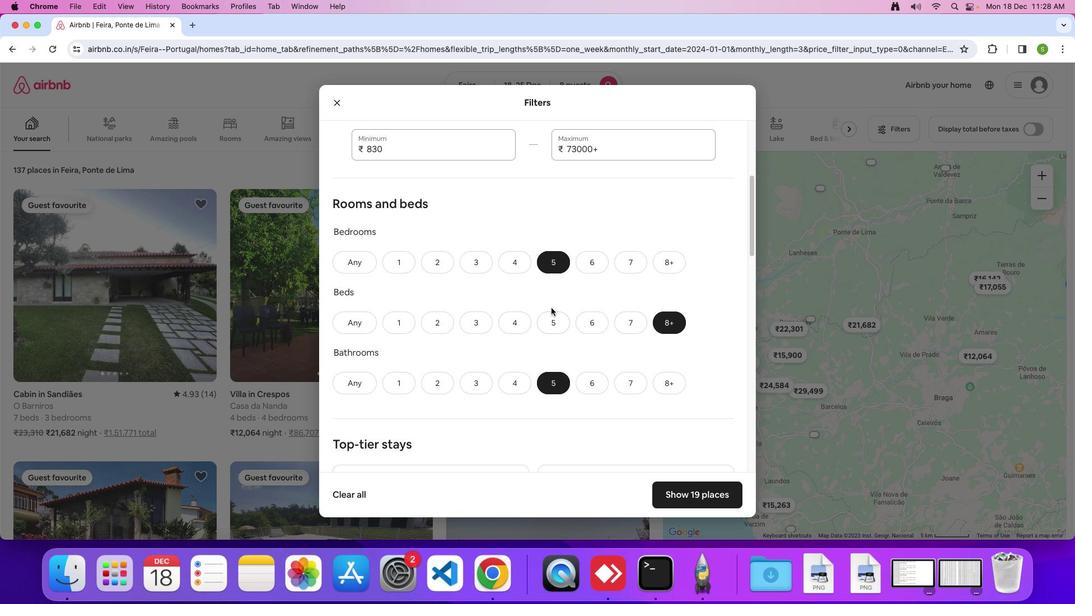 
Action: Mouse scrolled (552, 308) with delta (0, 0)
Screenshot: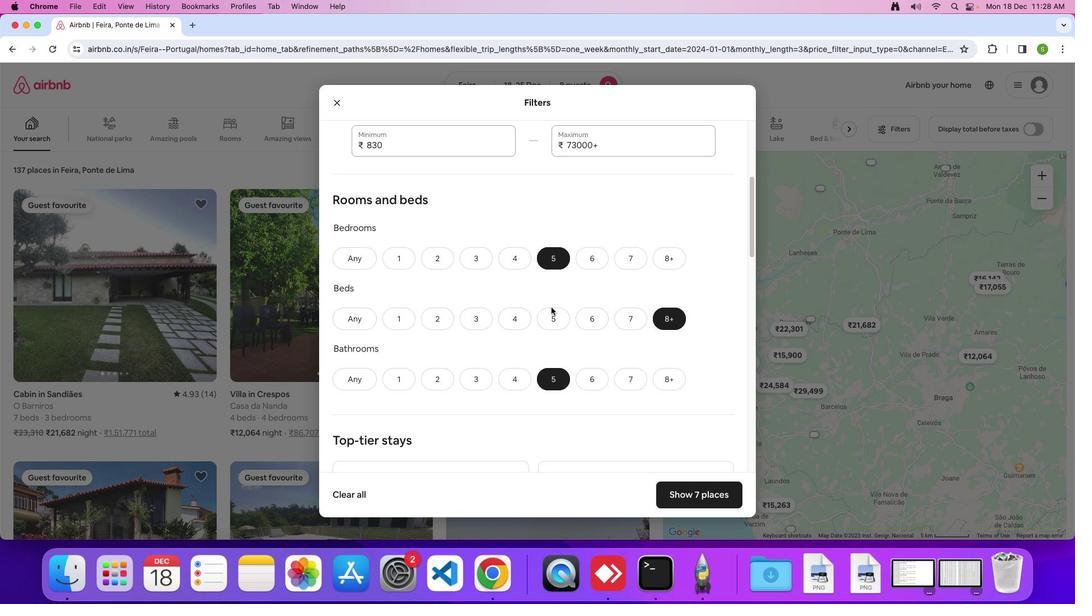 
Action: Mouse scrolled (552, 308) with delta (0, 0)
Screenshot: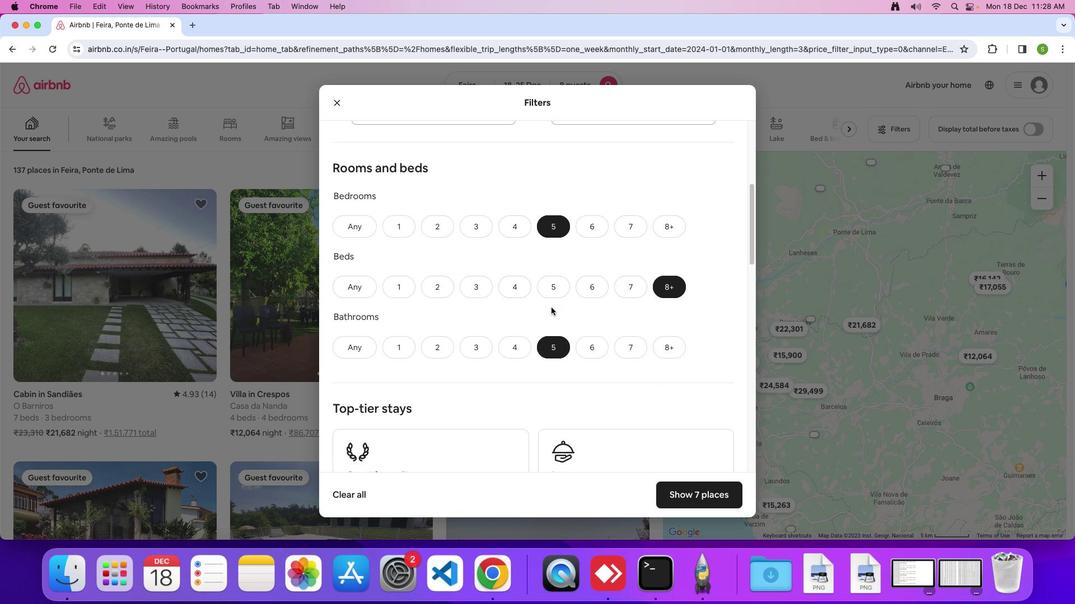 
Action: Mouse moved to (552, 308)
Screenshot: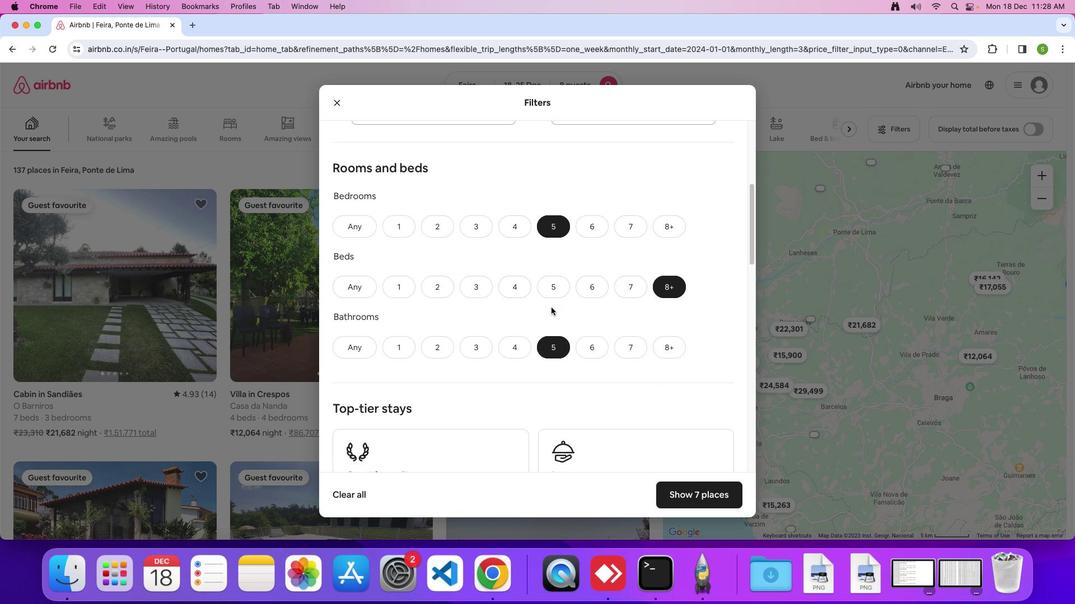 
Action: Mouse scrolled (552, 308) with delta (0, 0)
Screenshot: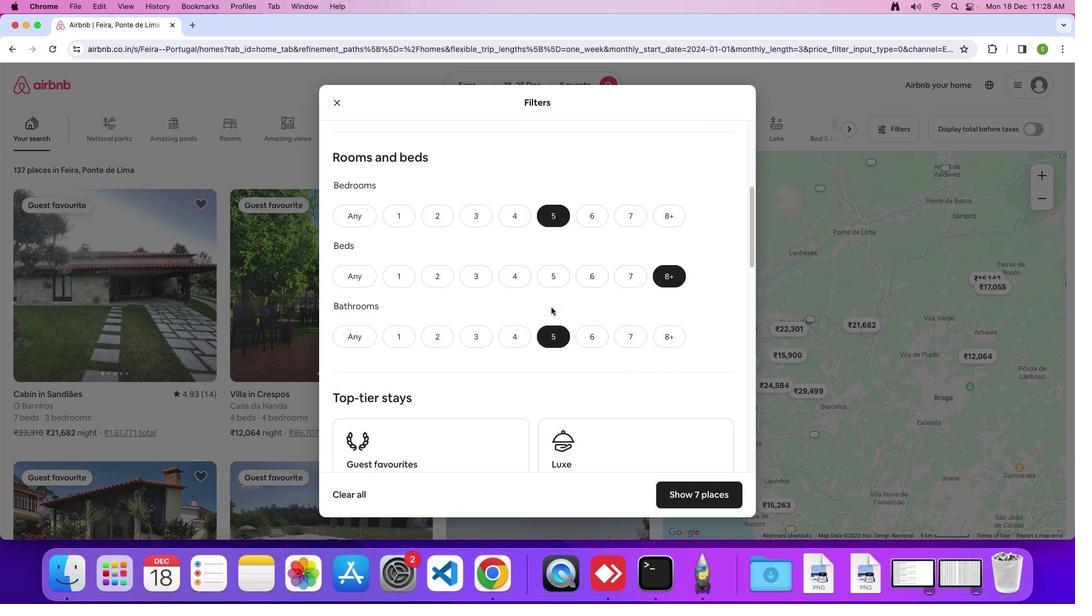 
Action: Mouse moved to (552, 308)
Screenshot: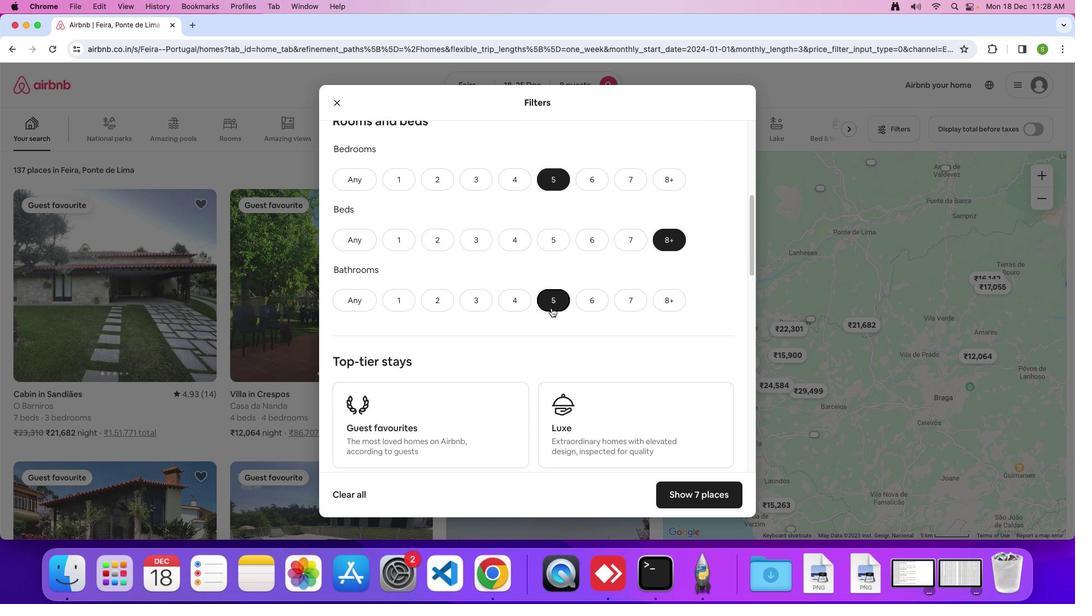 
Action: Mouse scrolled (552, 308) with delta (0, 0)
Screenshot: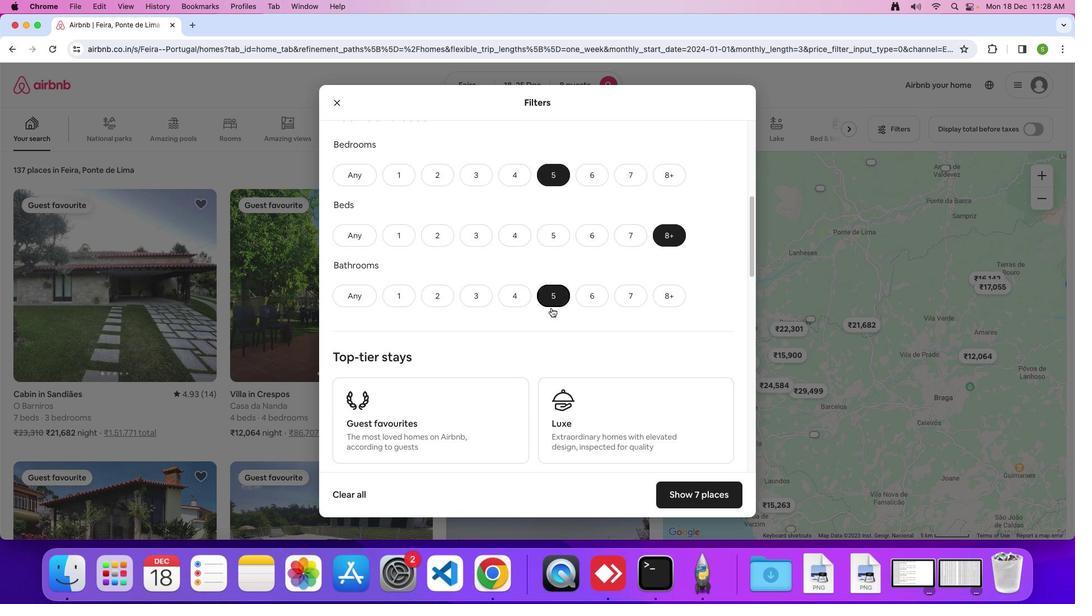 
Action: Mouse scrolled (552, 308) with delta (0, 0)
Screenshot: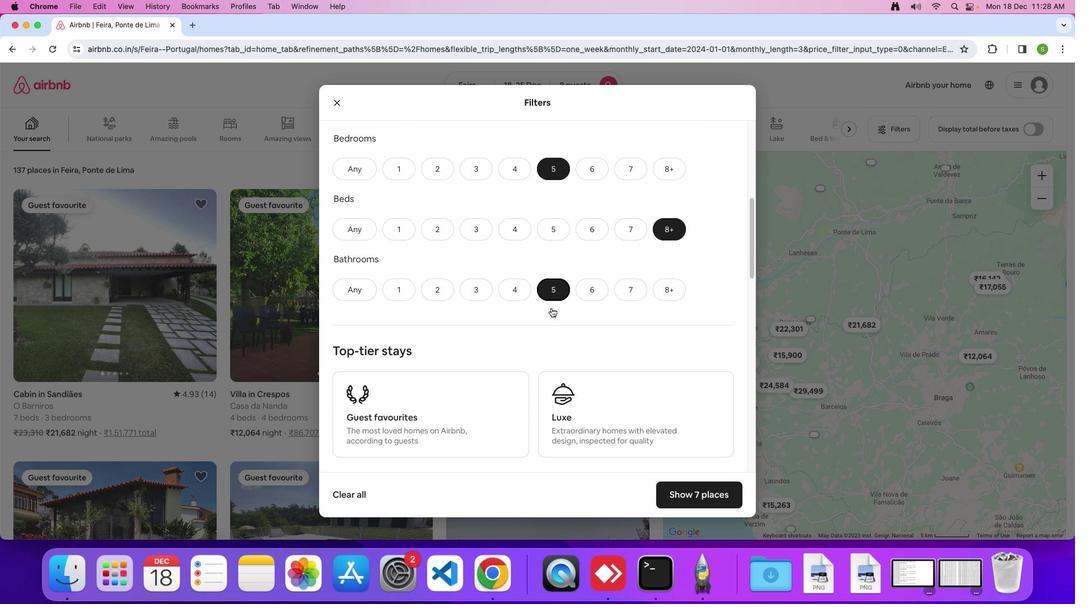 
Action: Mouse scrolled (552, 308) with delta (0, 0)
Screenshot: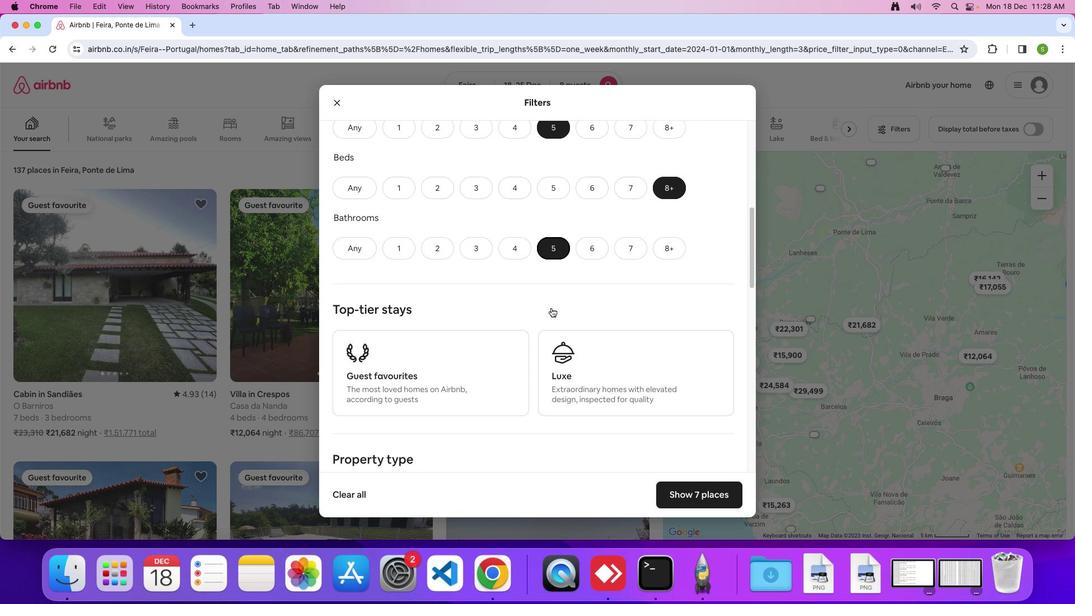 
Action: Mouse moved to (551, 308)
Screenshot: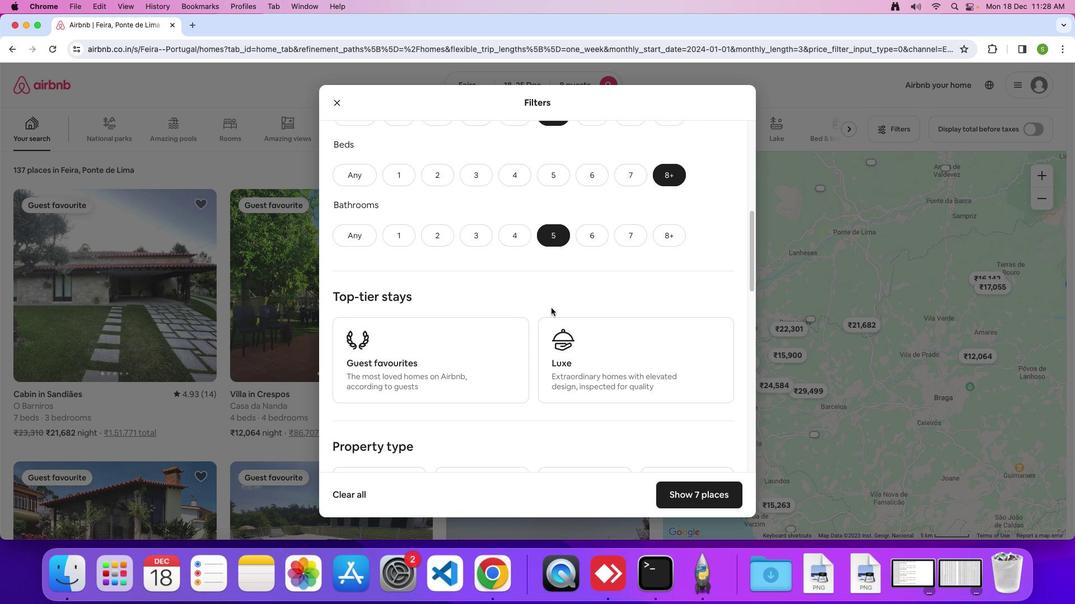 
Action: Mouse scrolled (551, 308) with delta (0, 0)
Screenshot: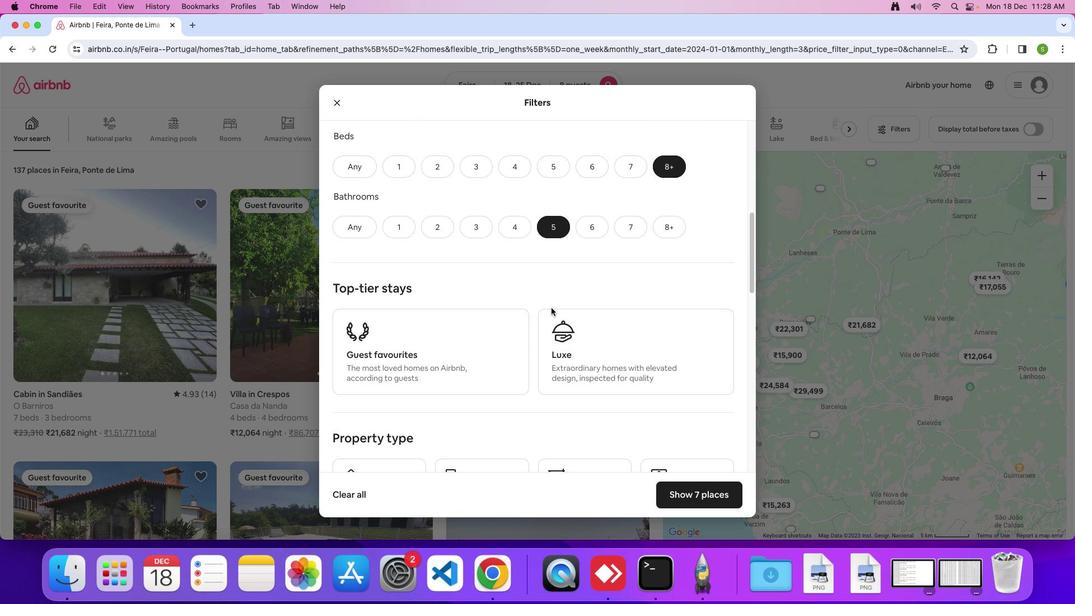 
Action: Mouse scrolled (551, 308) with delta (0, 0)
Screenshot: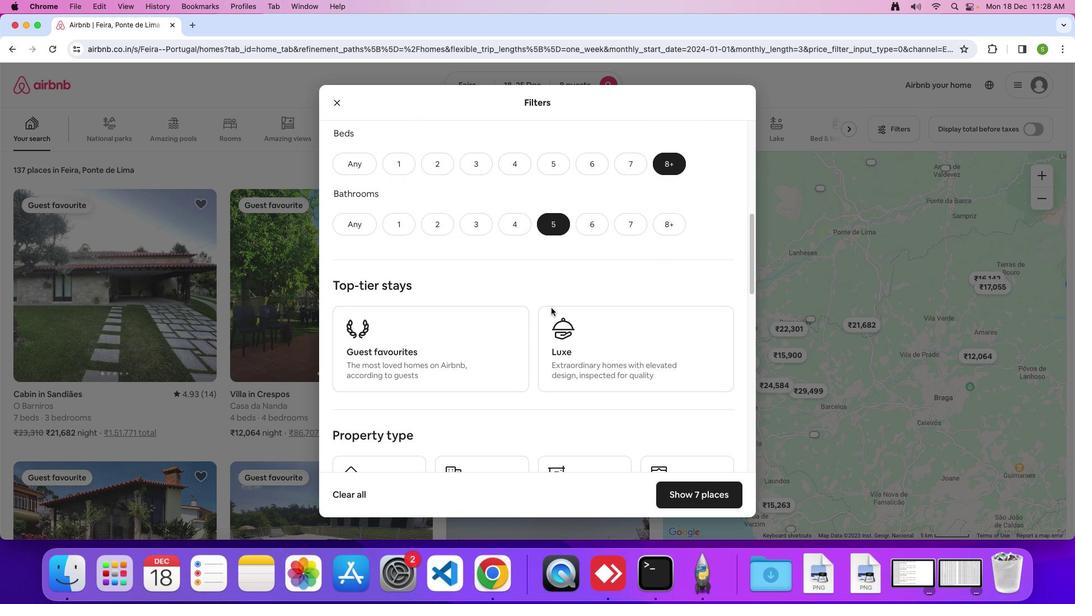 
Action: Mouse scrolled (551, 308) with delta (0, 0)
Screenshot: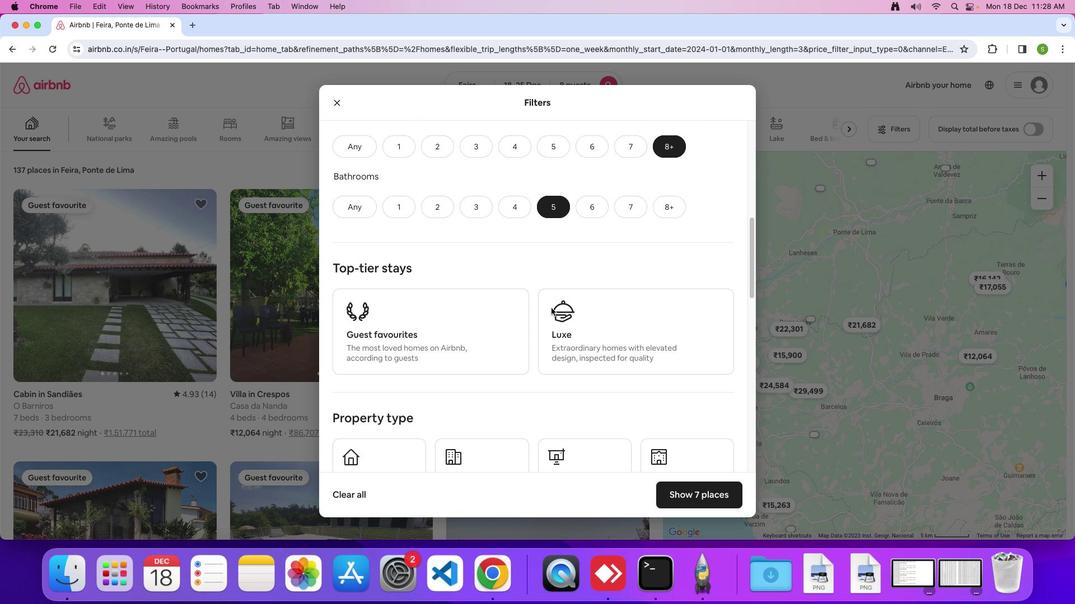 
Action: Mouse scrolled (551, 308) with delta (0, 0)
Screenshot: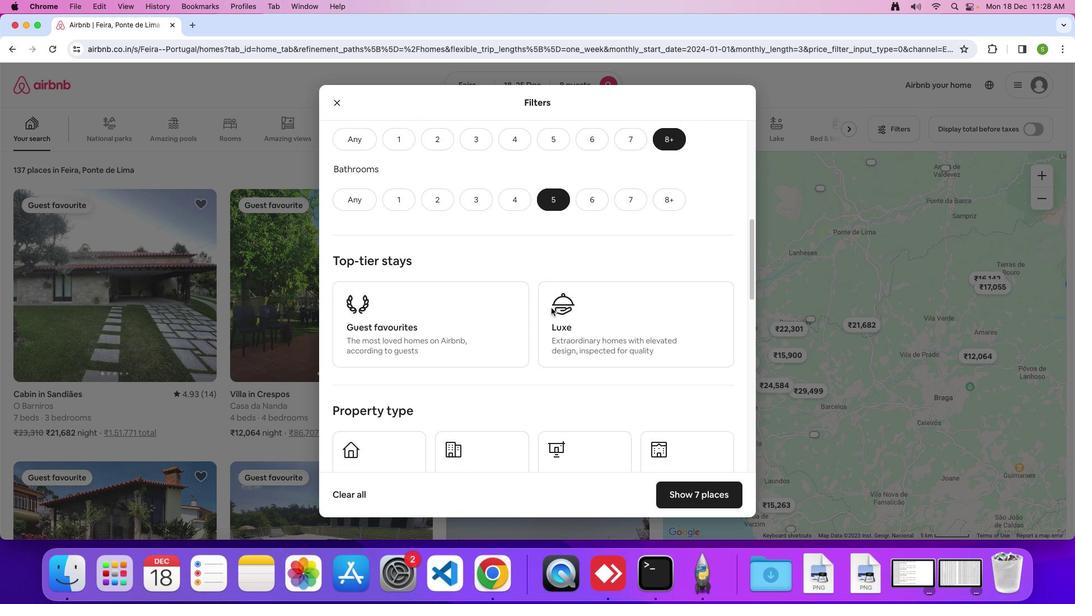 
Action: Mouse scrolled (551, 308) with delta (0, 0)
Screenshot: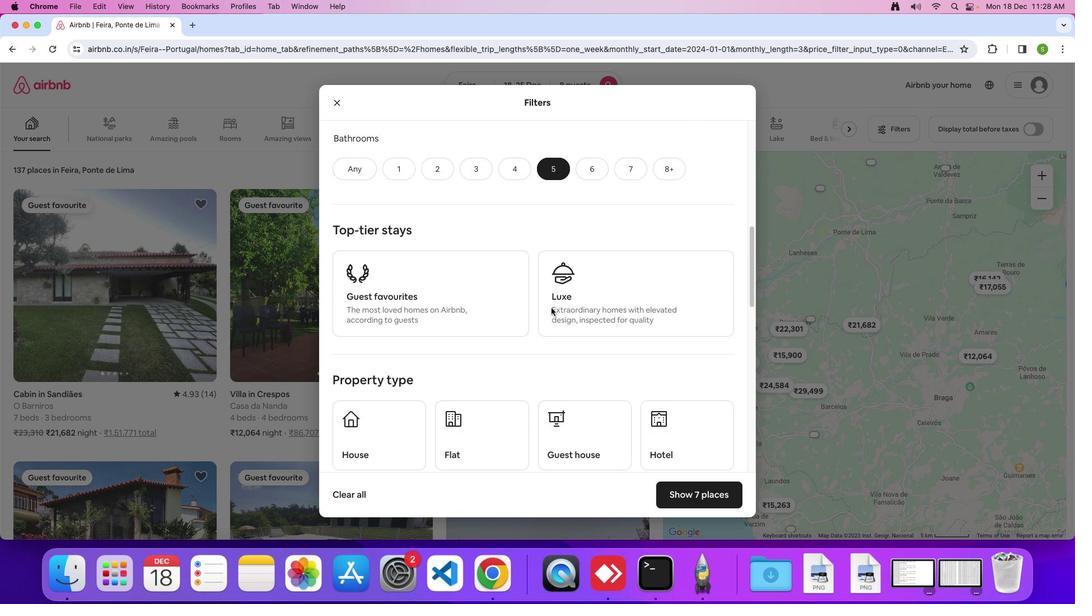 
Action: Mouse moved to (551, 308)
Screenshot: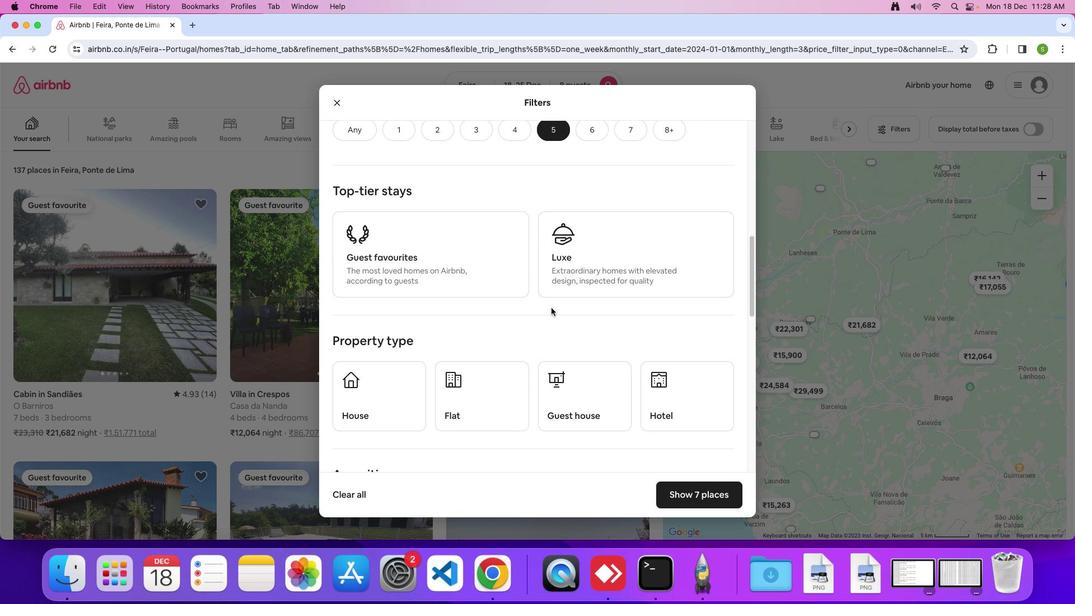 
Action: Mouse scrolled (551, 308) with delta (0, 0)
Screenshot: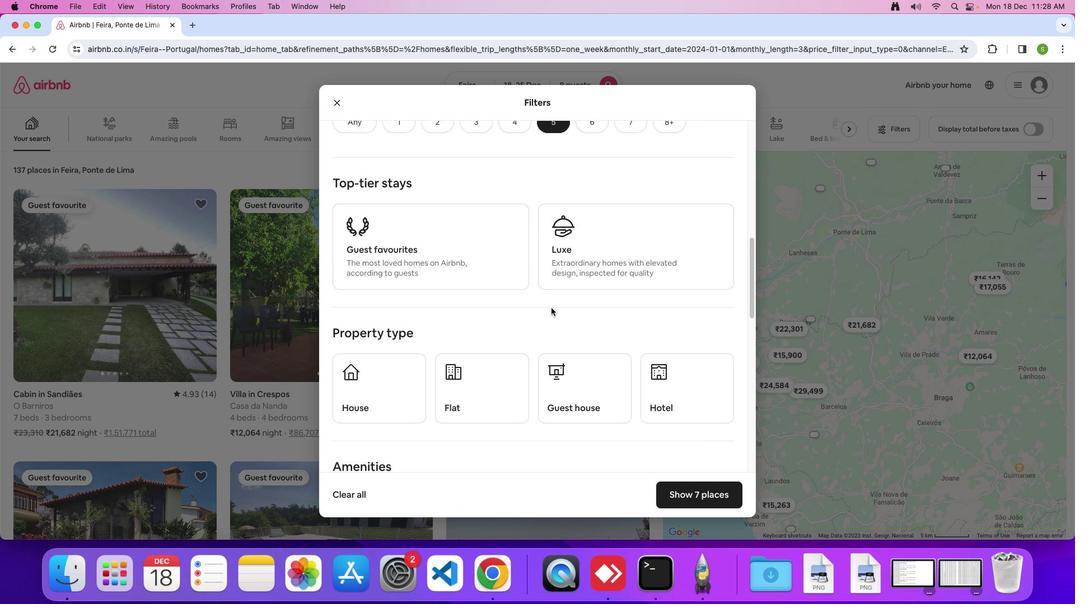 
Action: Mouse scrolled (551, 308) with delta (0, 0)
Screenshot: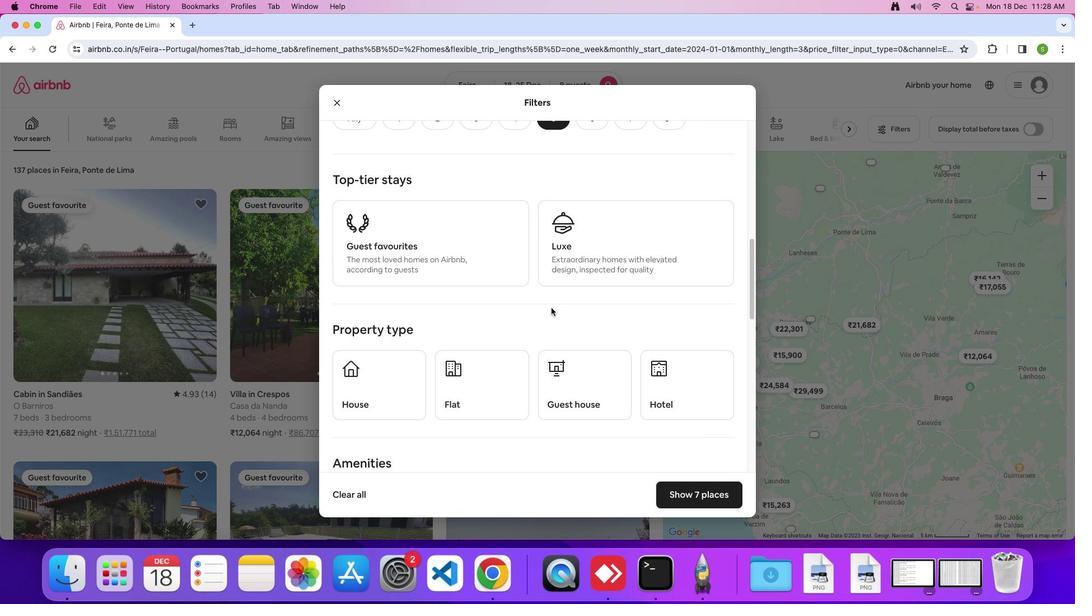 
Action: Mouse moved to (471, 371)
Screenshot: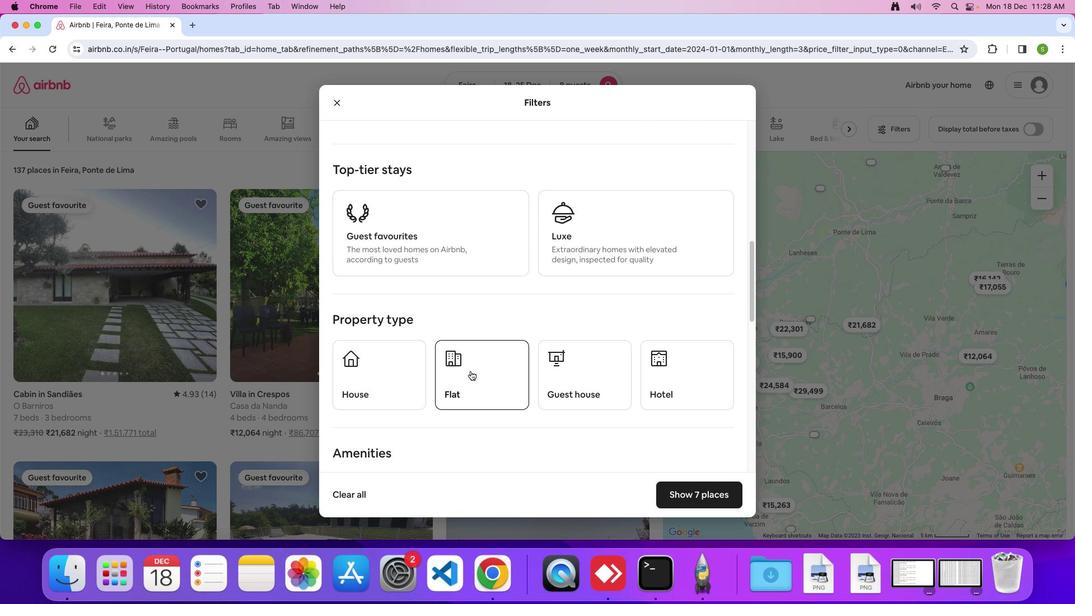 
Action: Mouse pressed left at (471, 371)
Screenshot: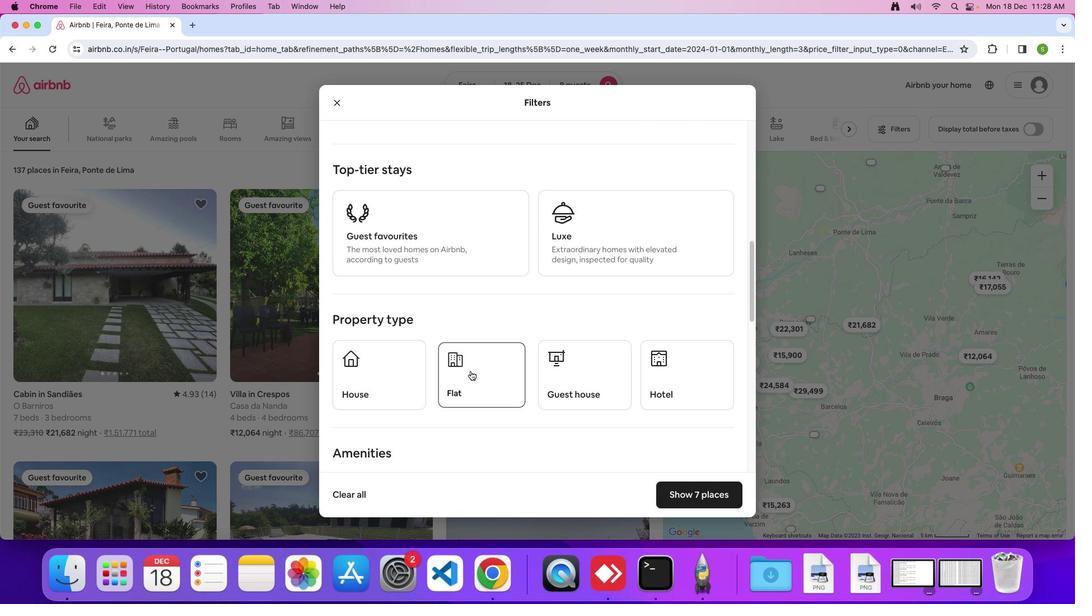 
Action: Mouse moved to (520, 291)
Screenshot: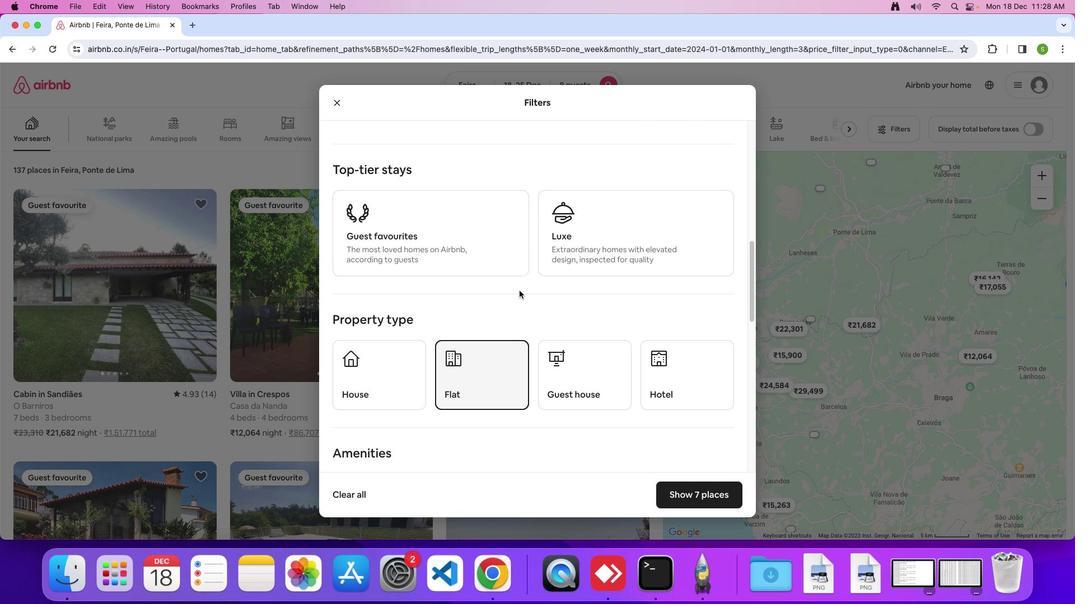
Action: Mouse scrolled (520, 291) with delta (0, 0)
Screenshot: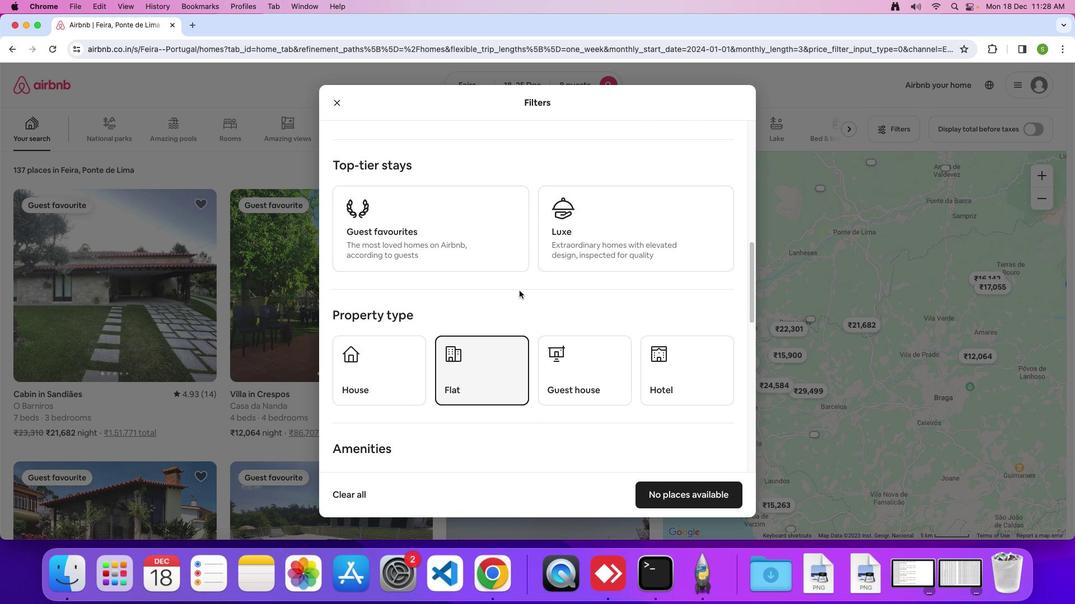 
Action: Mouse scrolled (520, 291) with delta (0, 0)
Screenshot: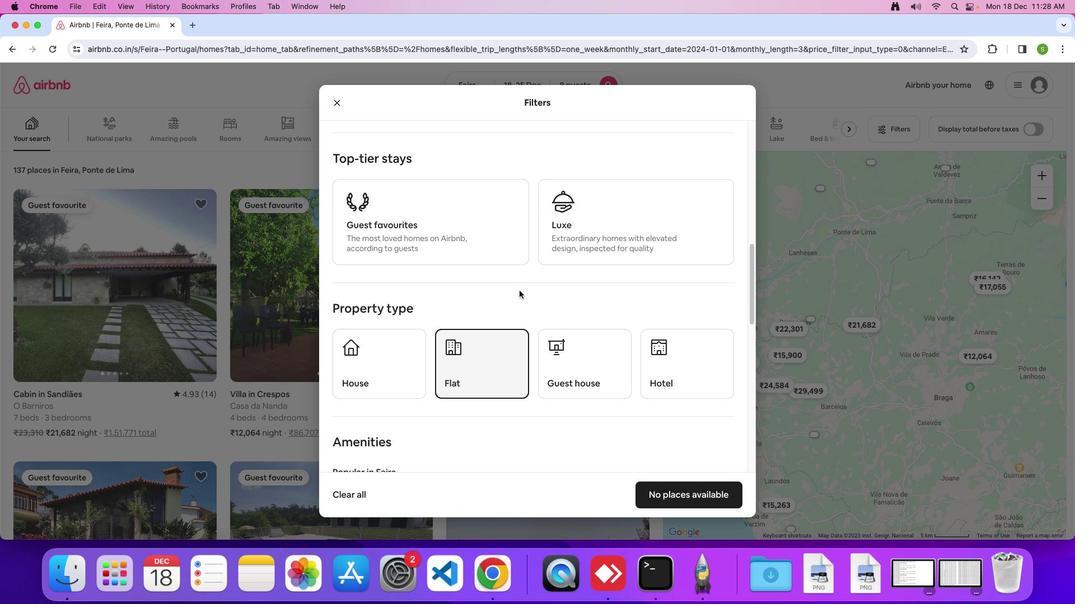 
Action: Mouse scrolled (520, 291) with delta (0, 0)
Screenshot: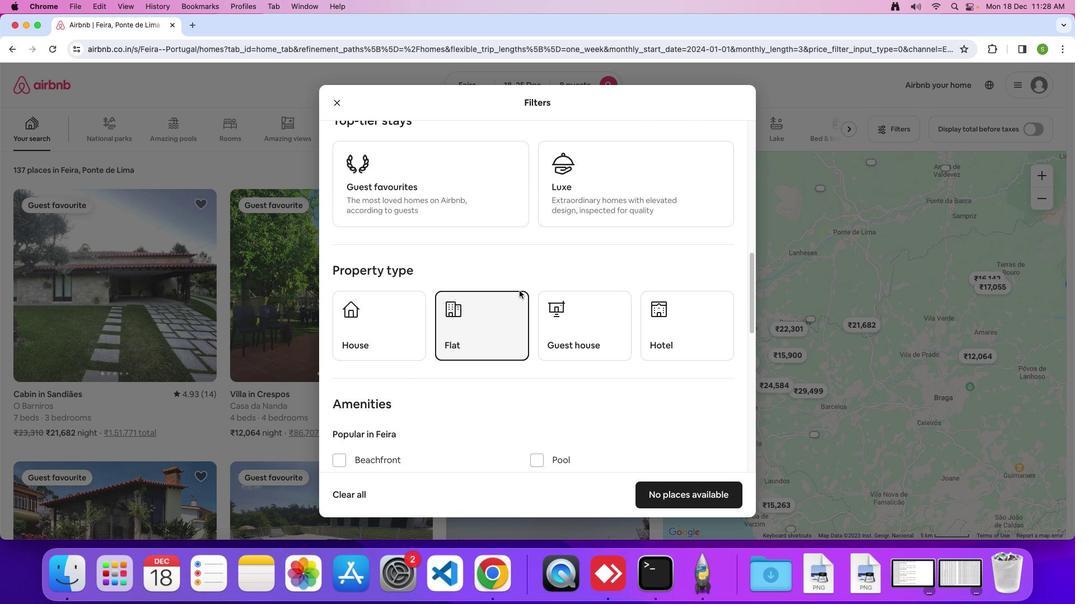
Action: Mouse scrolled (520, 291) with delta (0, 0)
Screenshot: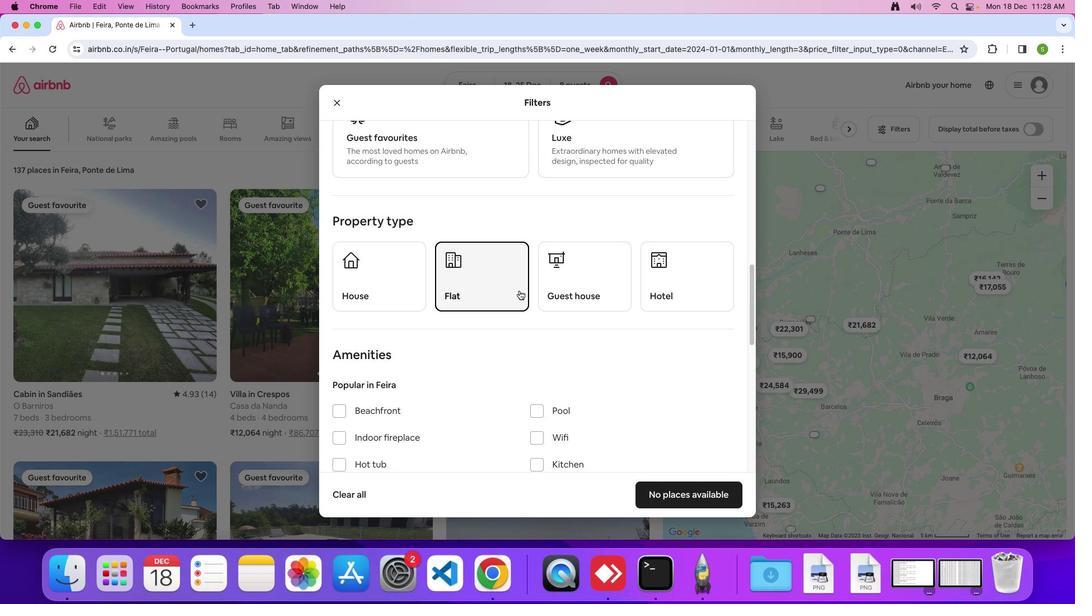 
Action: Mouse scrolled (520, 291) with delta (0, 0)
Screenshot: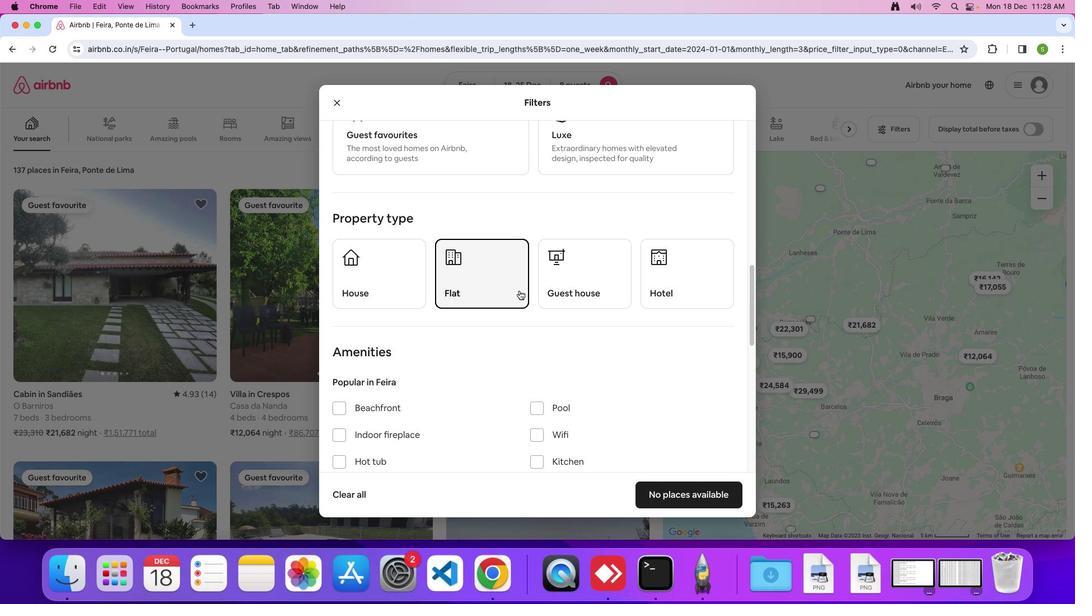
Action: Mouse scrolled (520, 291) with delta (0, 0)
Screenshot: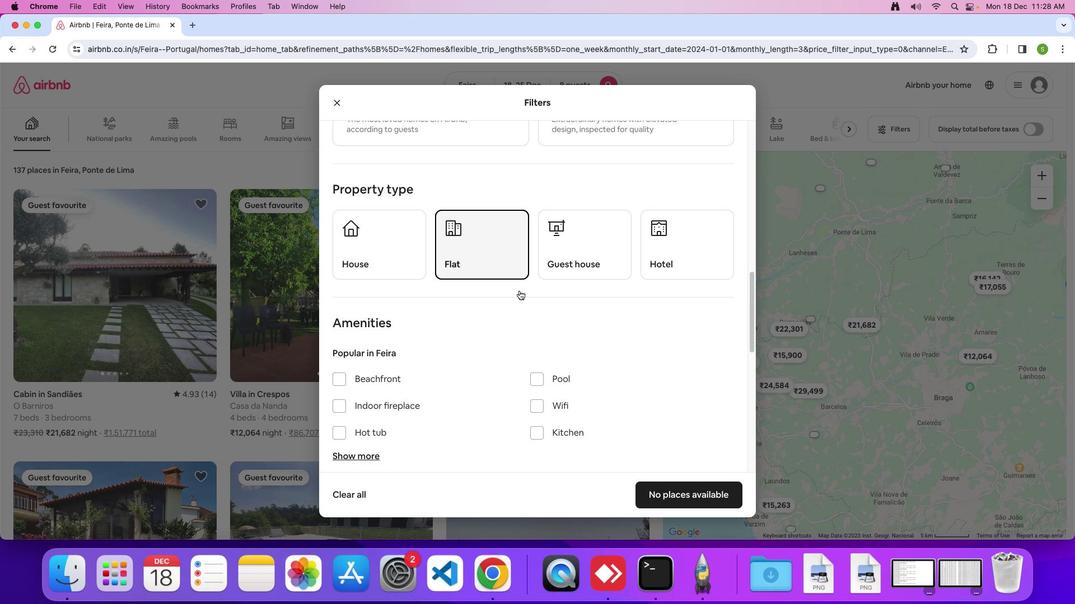 
Action: Mouse scrolled (520, 291) with delta (0, 0)
Screenshot: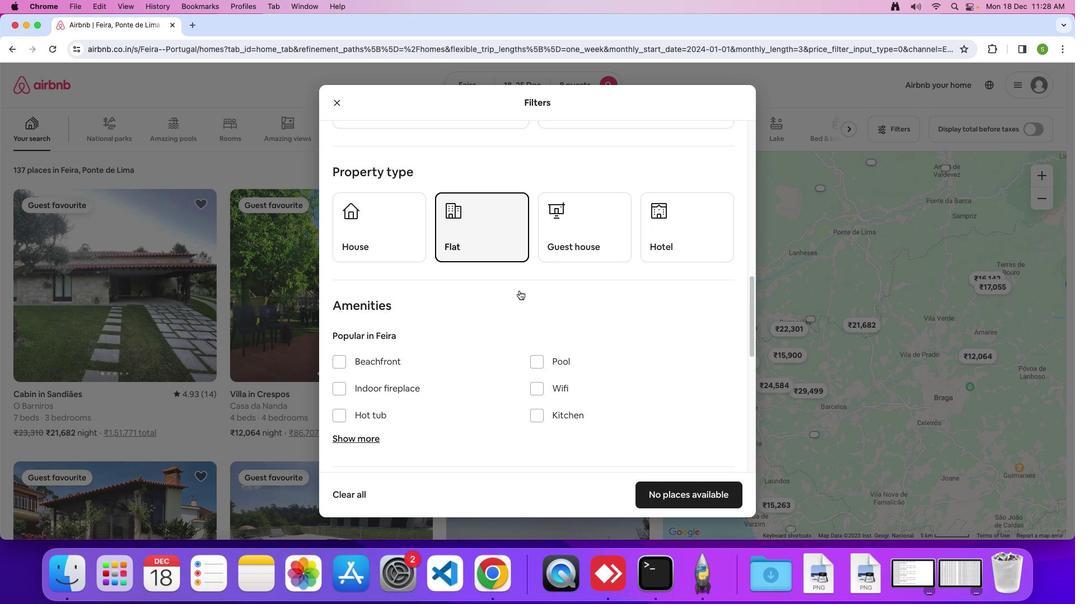 
Action: Mouse scrolled (520, 291) with delta (0, 0)
Screenshot: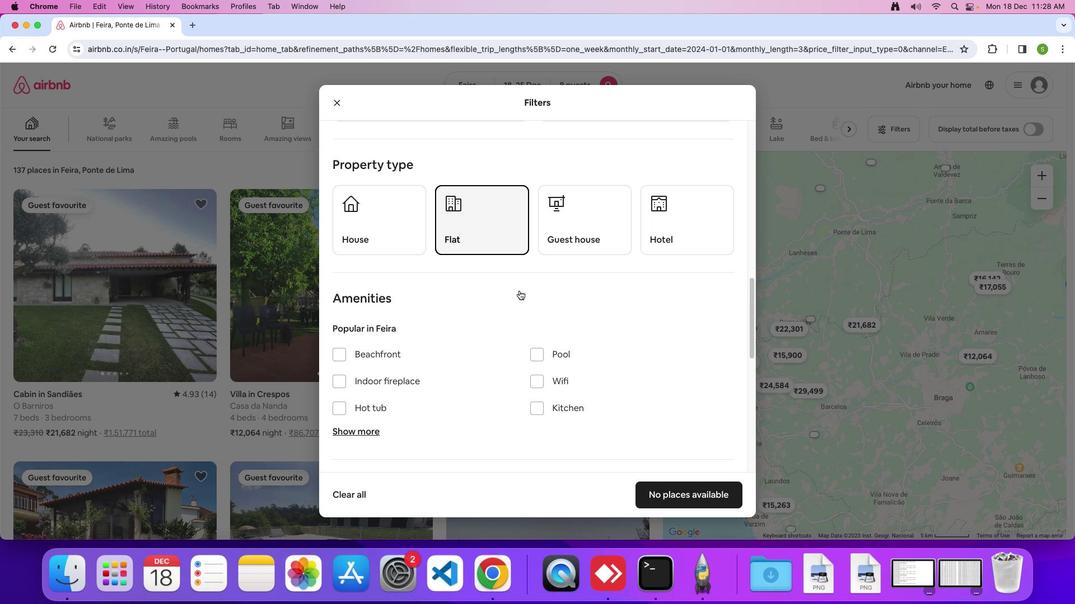 
Action: Mouse moved to (343, 423)
Screenshot: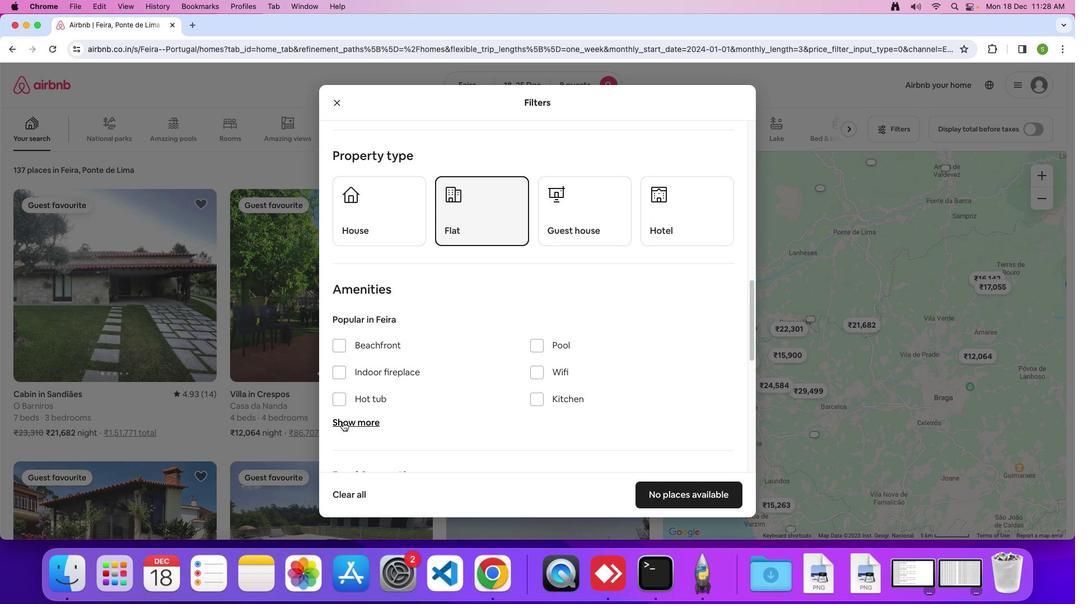 
Action: Mouse pressed left at (343, 423)
Screenshot: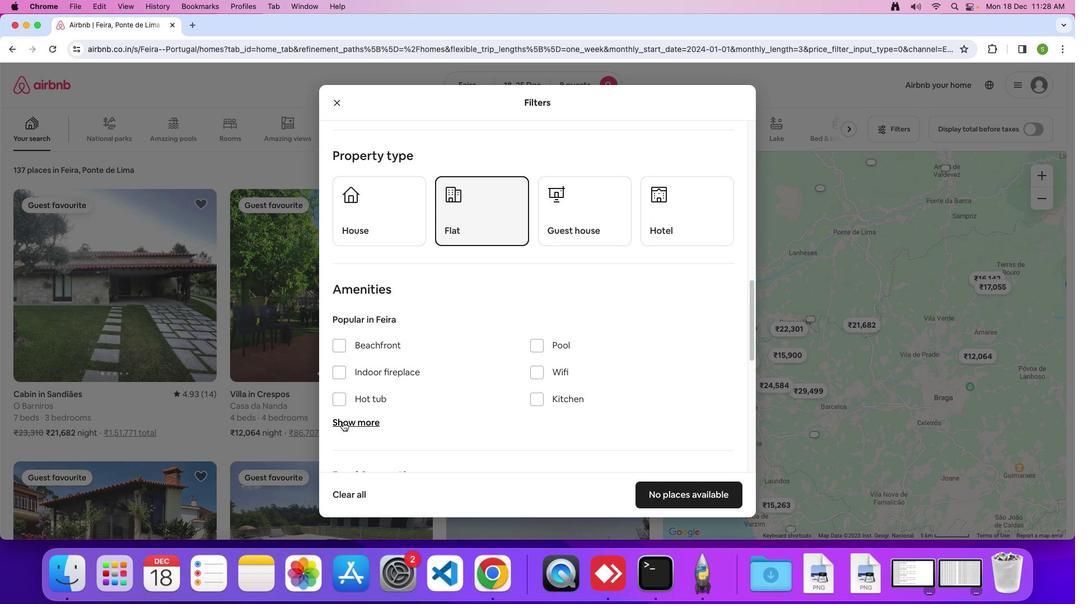 
Action: Mouse moved to (539, 372)
Screenshot: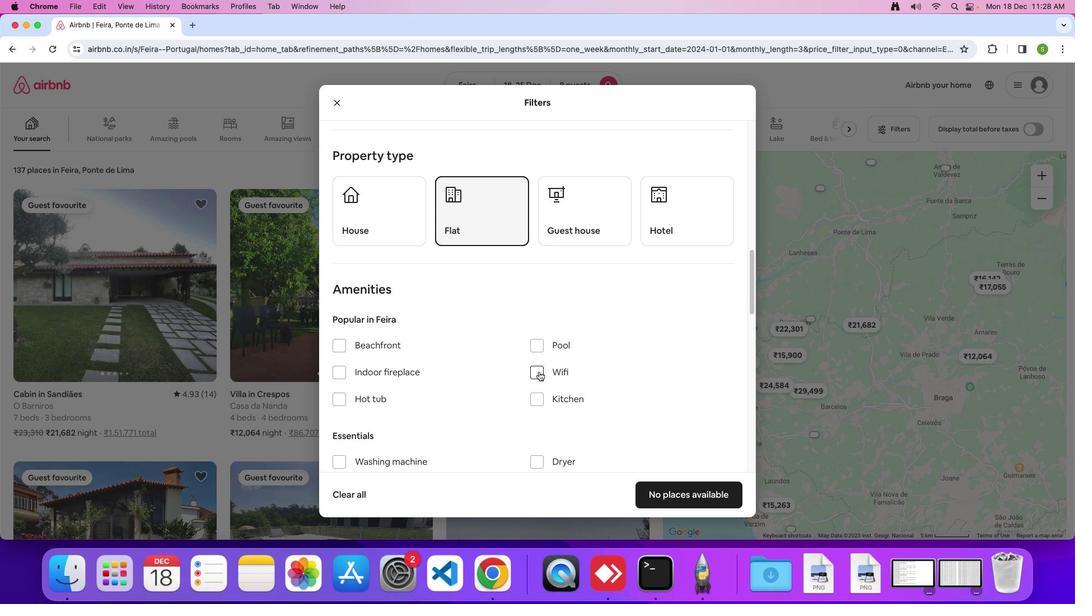 
Action: Mouse pressed left at (539, 372)
Screenshot: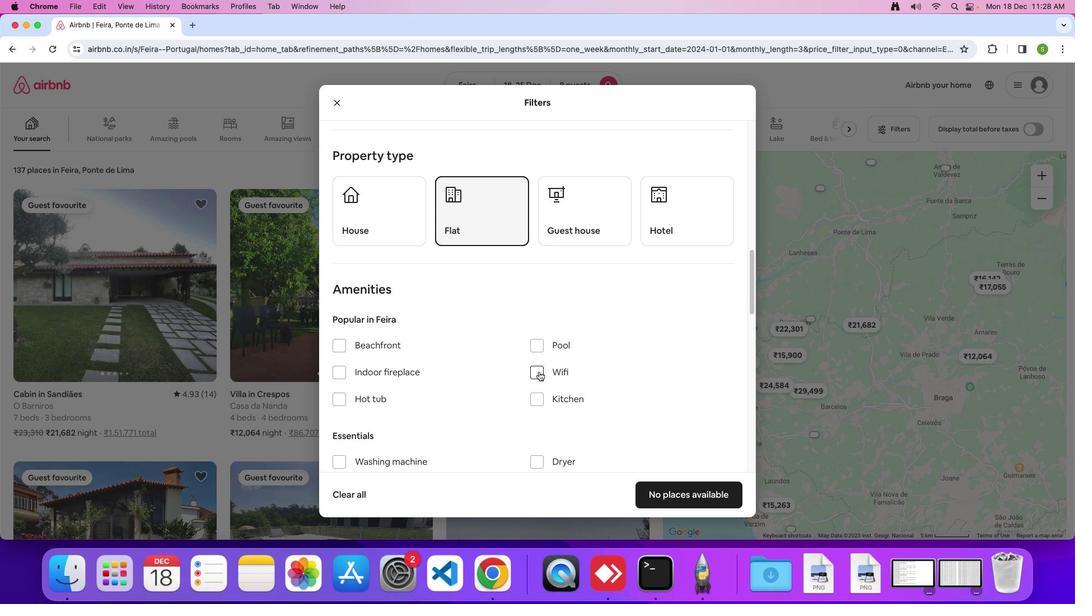 
Action: Mouse moved to (496, 363)
Screenshot: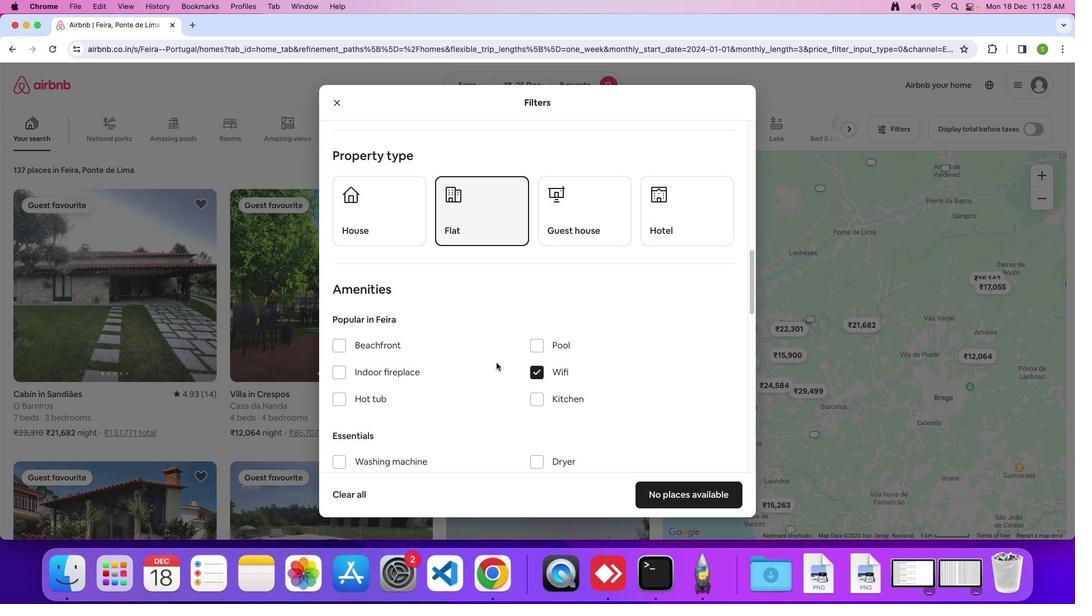 
Action: Mouse scrolled (496, 363) with delta (0, 0)
Screenshot: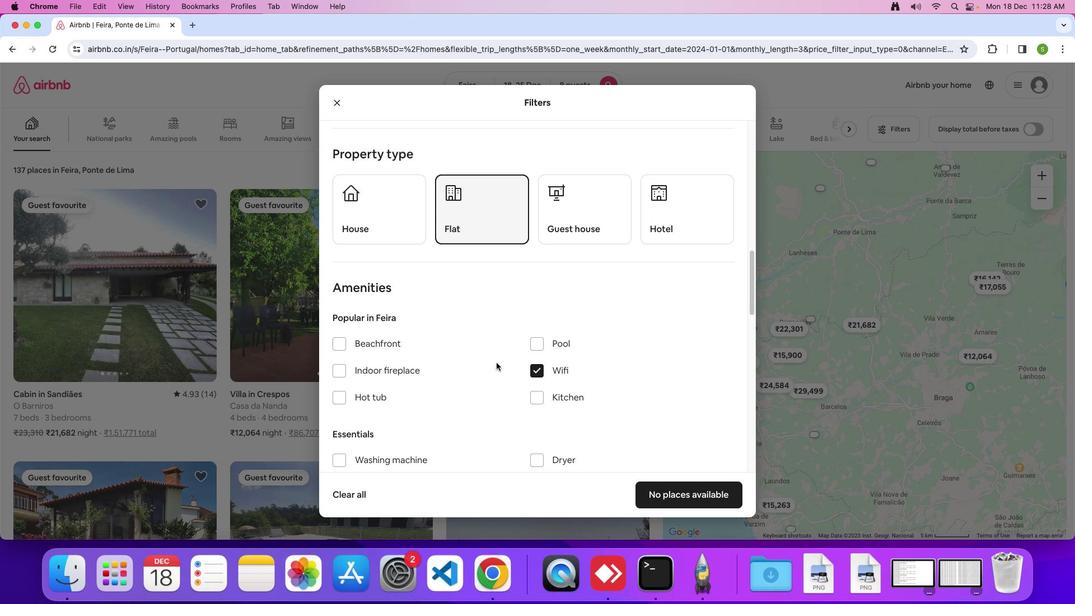 
Action: Mouse scrolled (496, 363) with delta (0, 0)
Screenshot: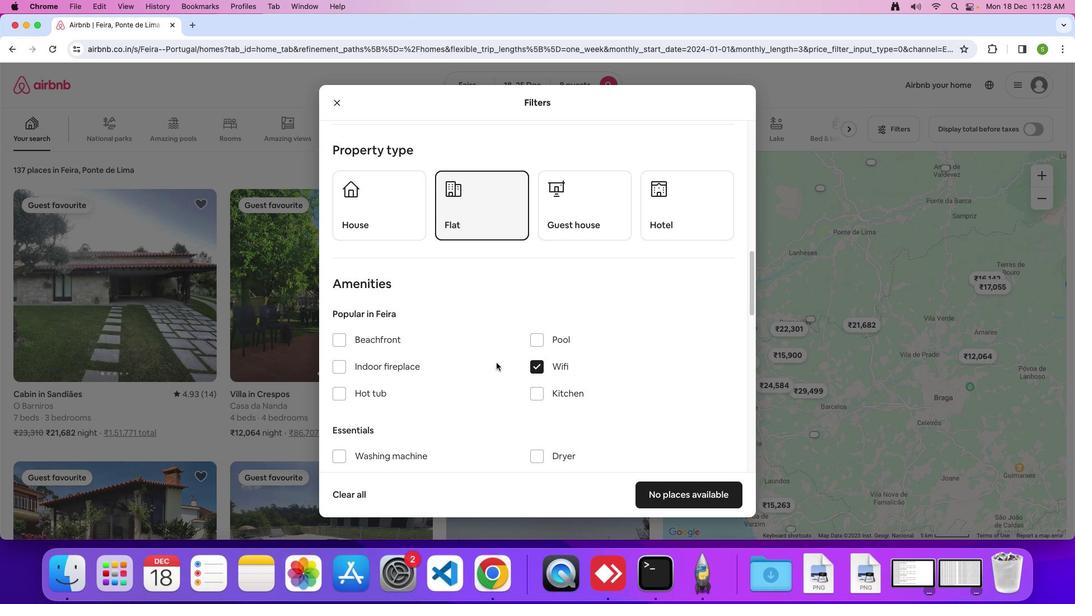 
Action: Mouse scrolled (496, 363) with delta (0, 0)
Screenshot: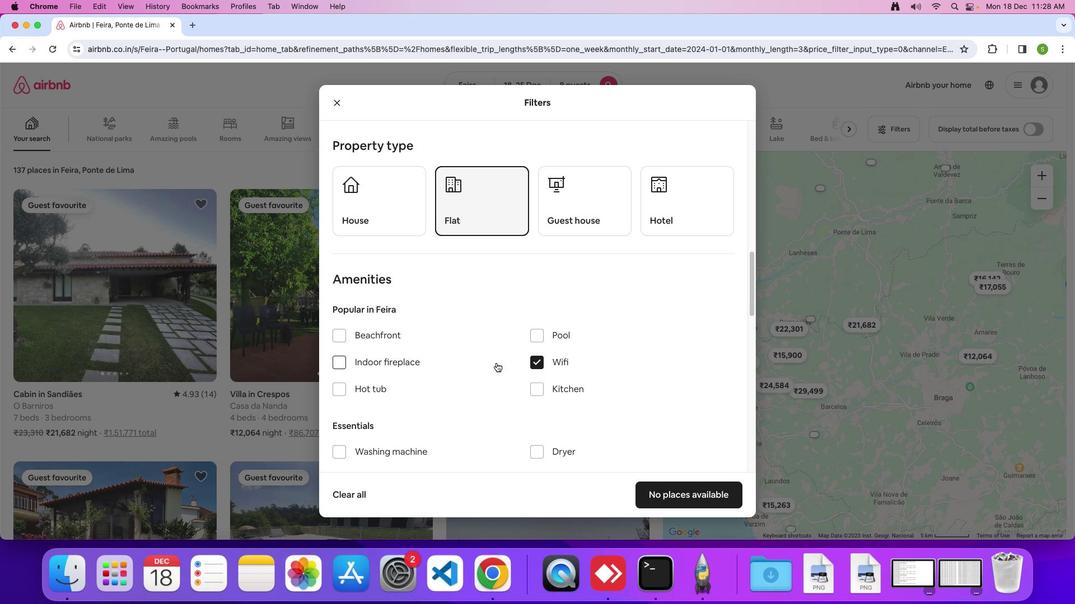 
Action: Mouse scrolled (496, 363) with delta (0, 0)
Screenshot: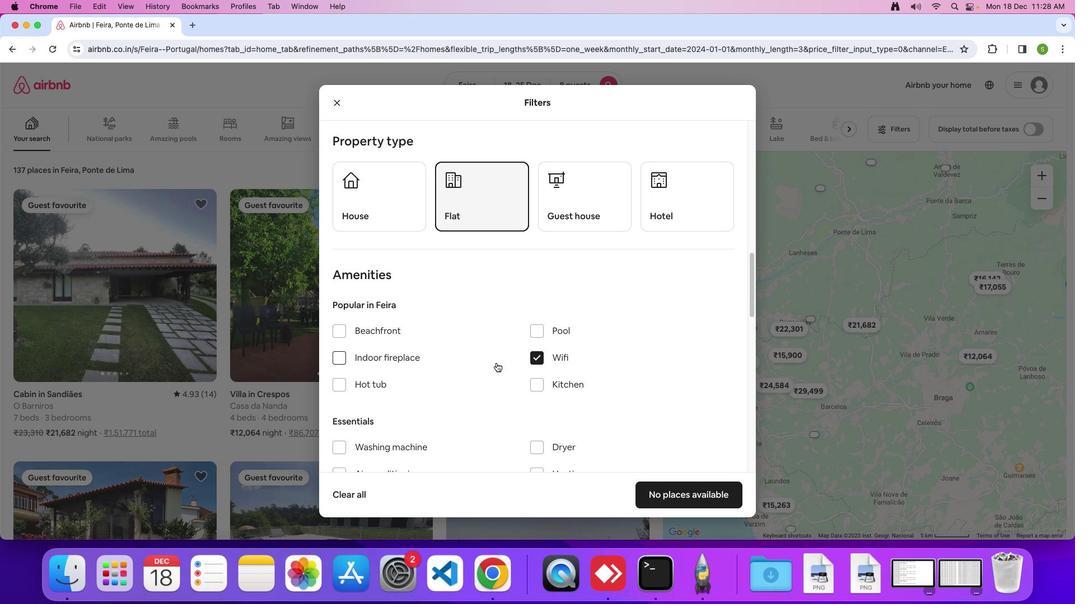 
Action: Mouse scrolled (496, 363) with delta (0, 0)
Screenshot: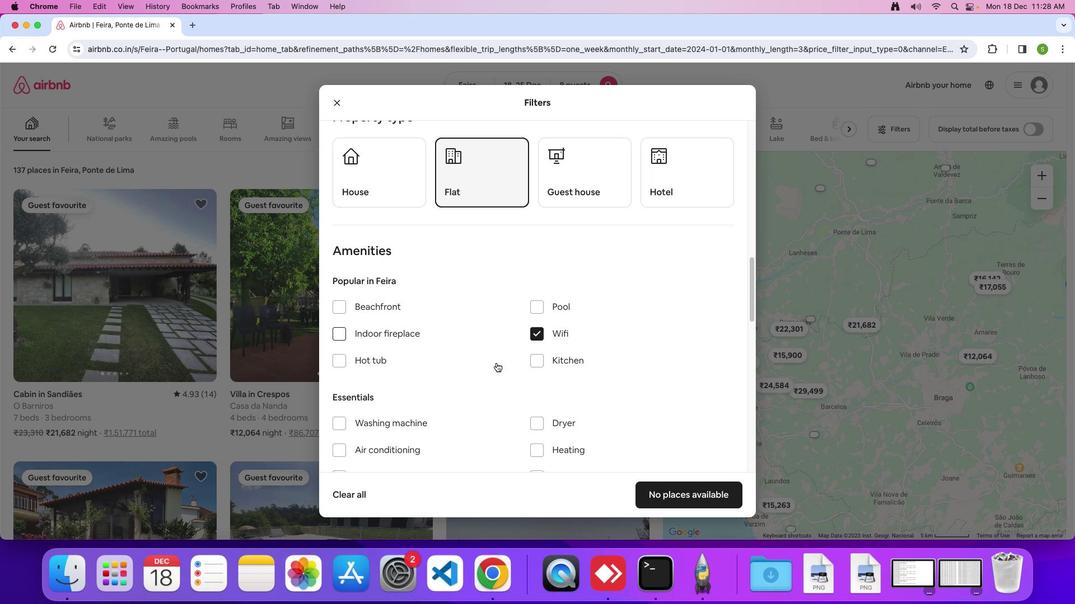 
Action: Mouse scrolled (496, 363) with delta (0, 0)
Screenshot: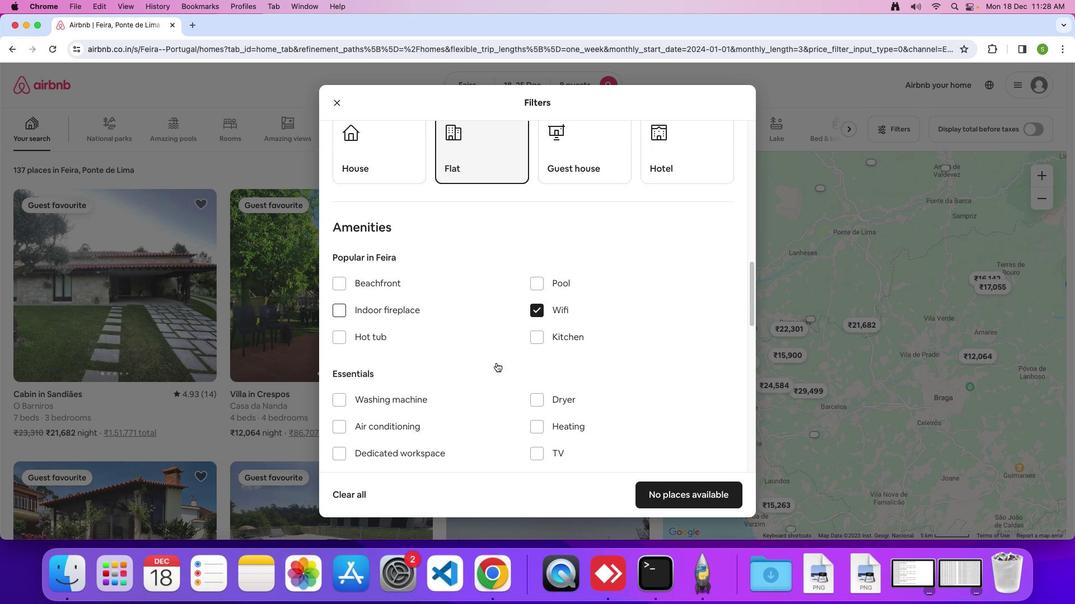 
Action: Mouse scrolled (496, 363) with delta (0, 0)
Screenshot: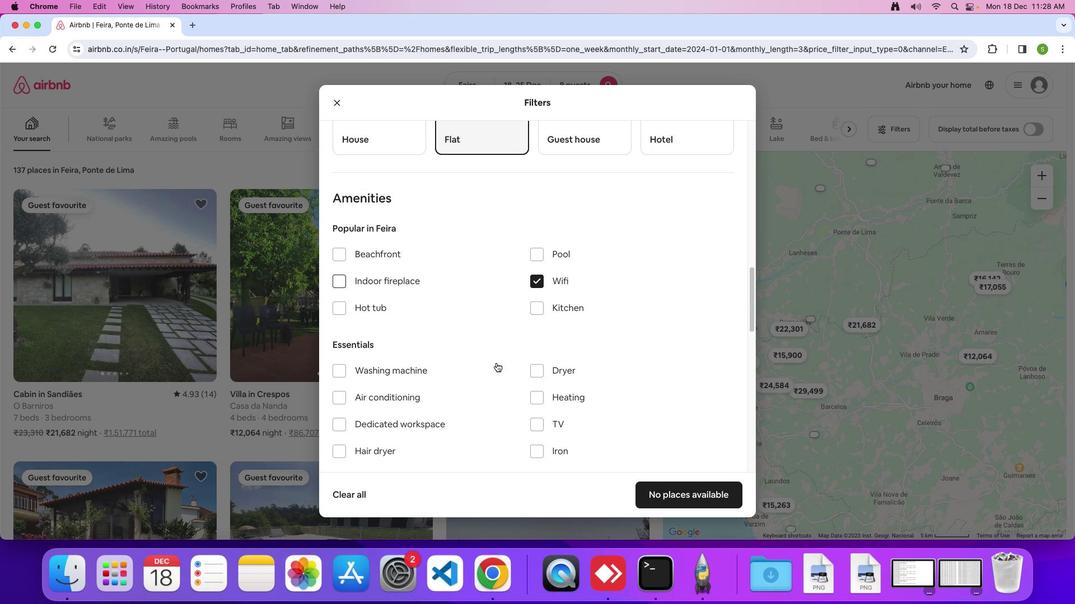 
Action: Mouse scrolled (496, 363) with delta (0, 0)
Screenshot: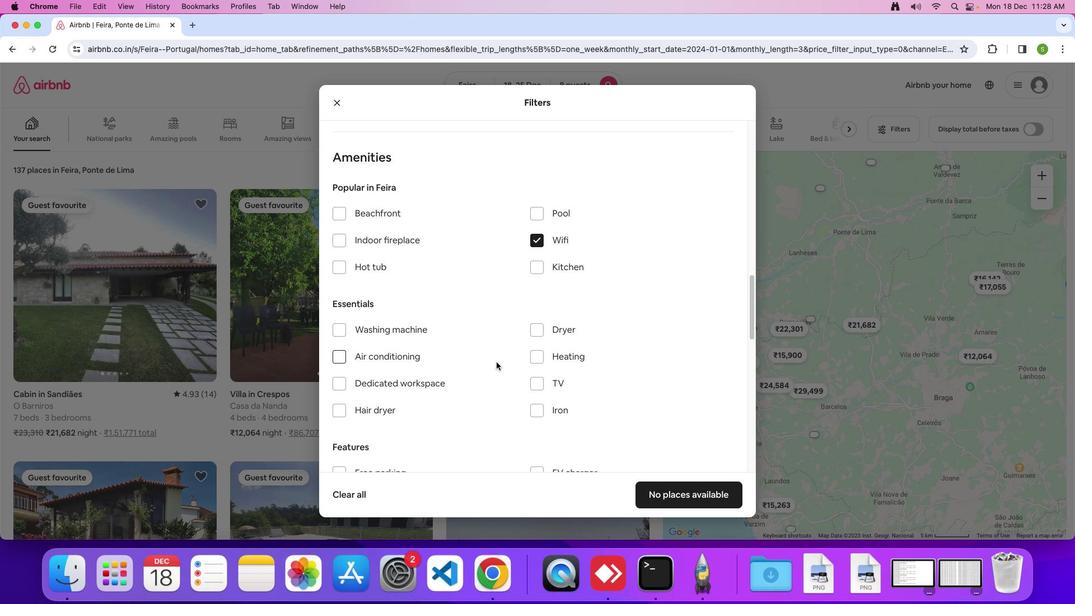 
Action: Mouse scrolled (496, 363) with delta (0, 0)
Screenshot: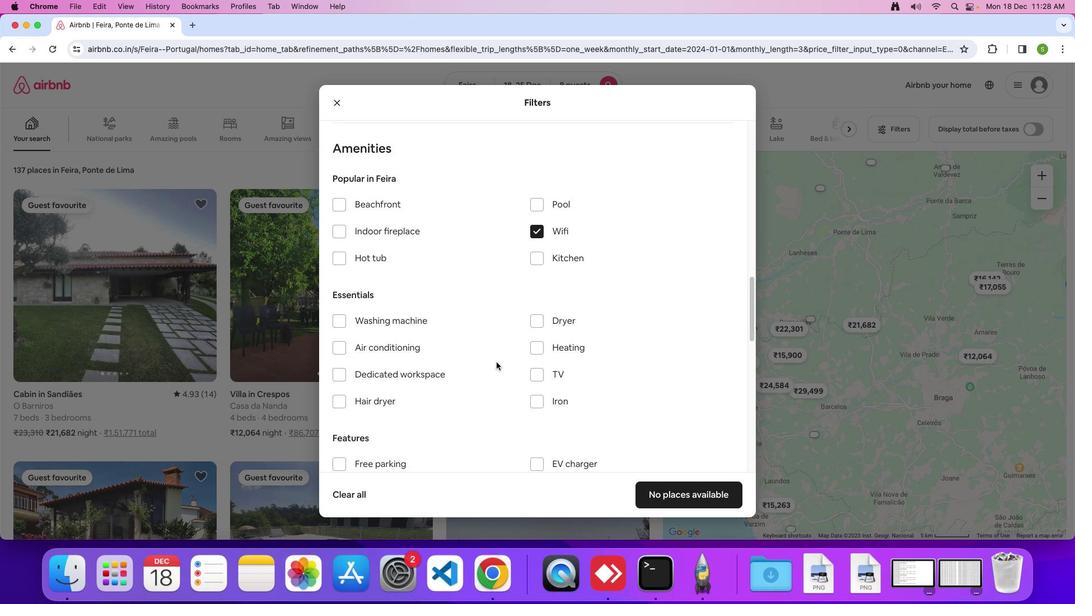 
Action: Mouse moved to (546, 369)
Screenshot: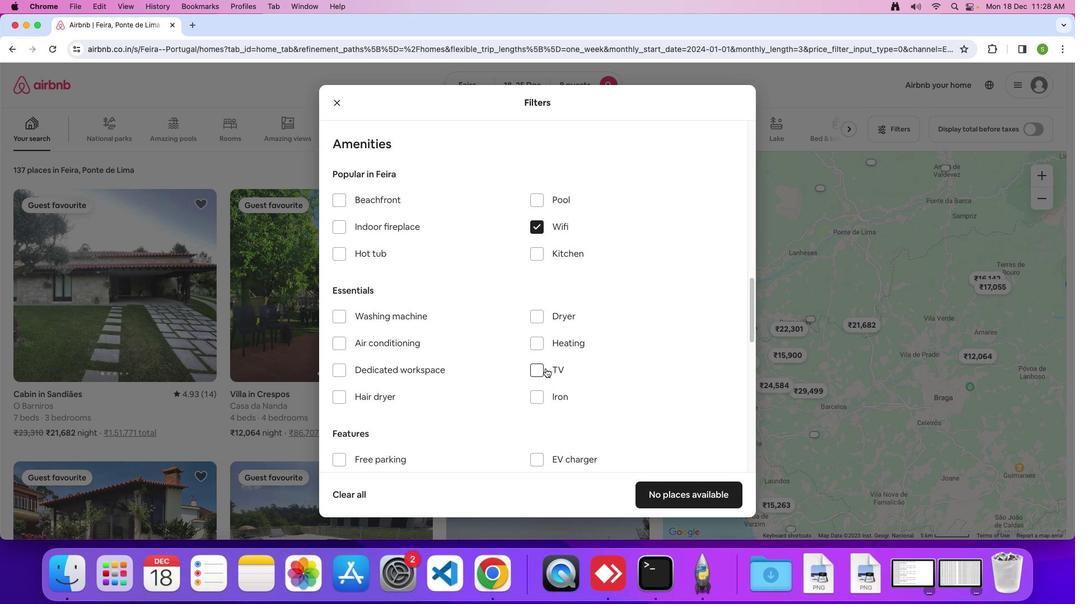 
Action: Mouse pressed left at (546, 369)
Screenshot: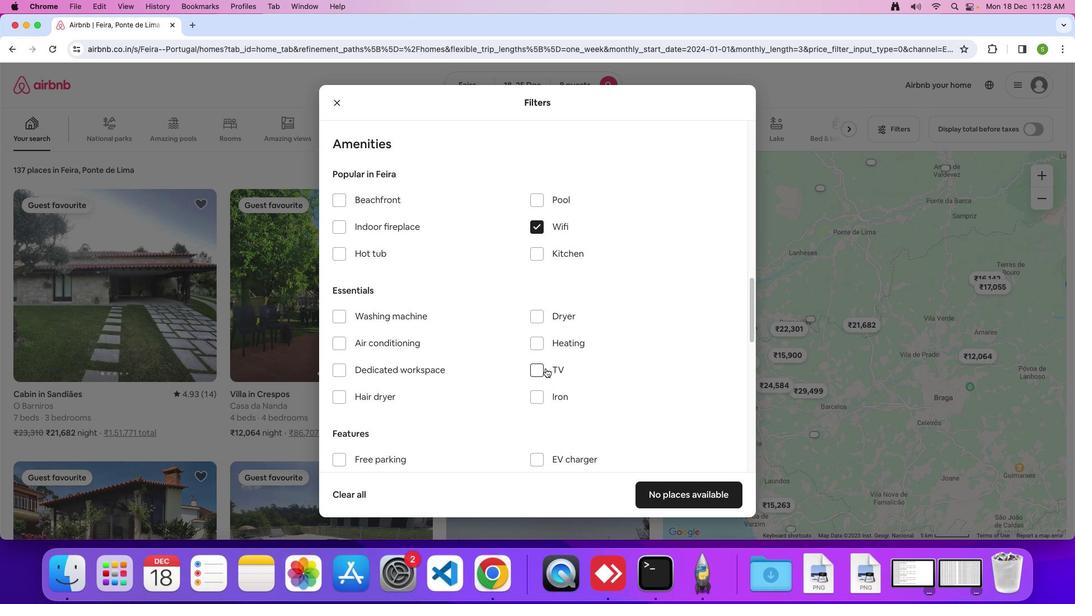 
Action: Mouse moved to (491, 360)
Screenshot: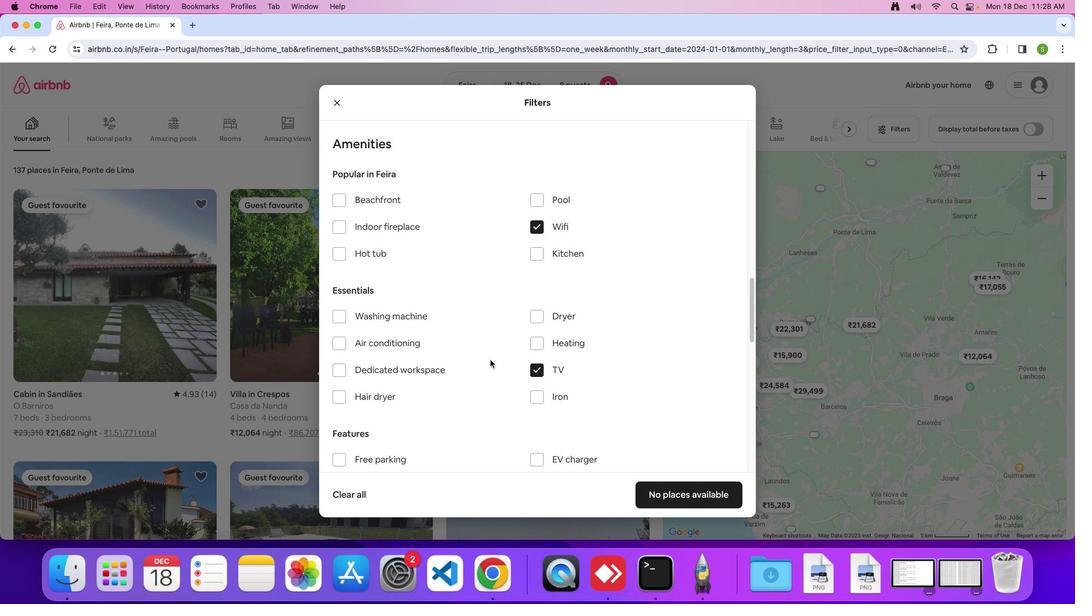 
Action: Mouse scrolled (491, 360) with delta (0, 0)
Screenshot: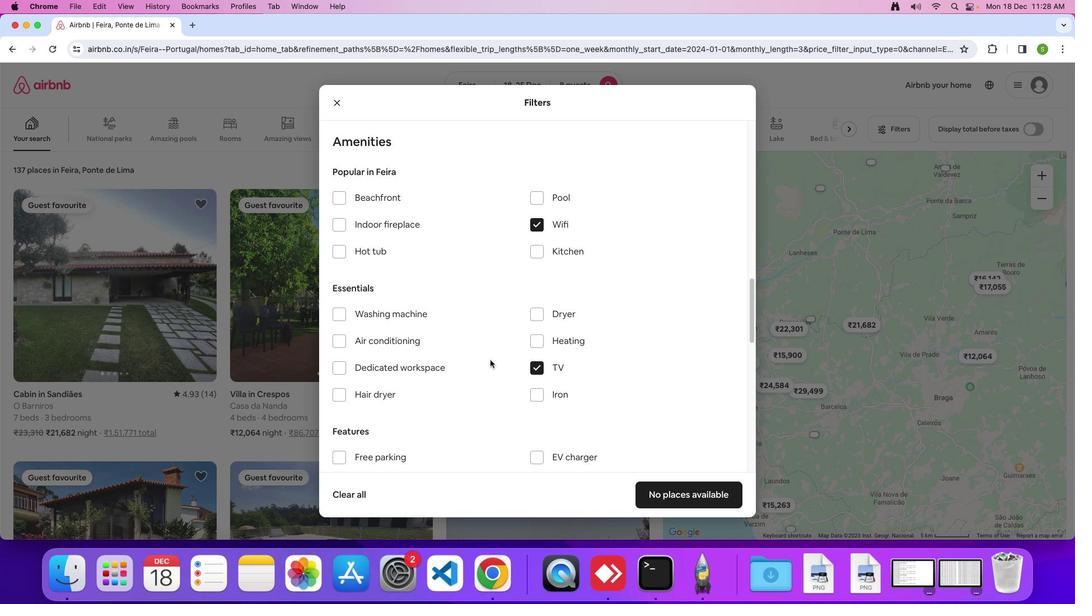 
Action: Mouse scrolled (491, 360) with delta (0, 0)
Screenshot: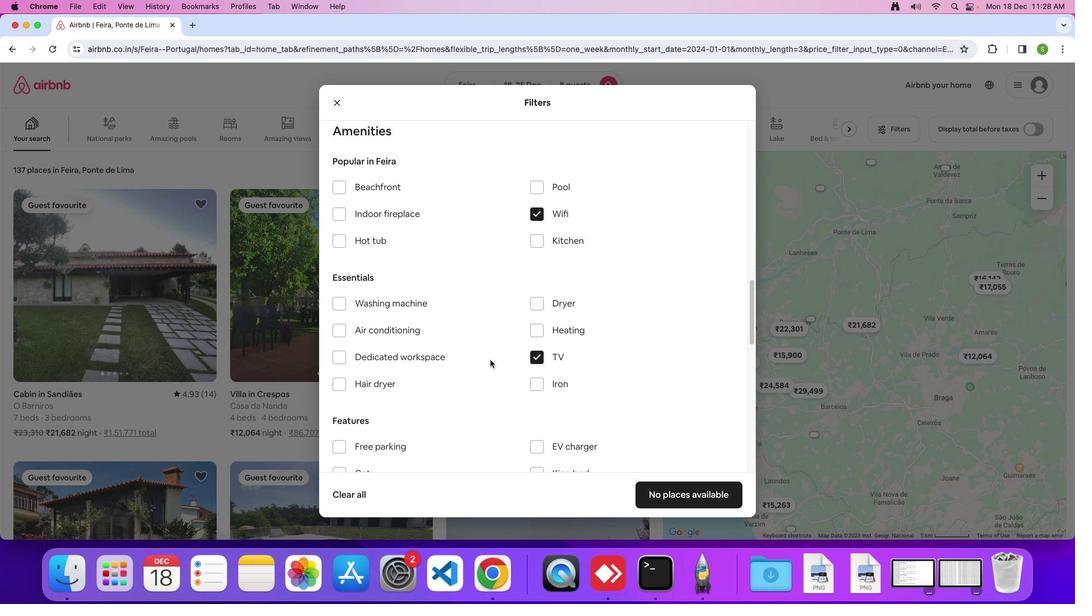
Action: Mouse scrolled (491, 360) with delta (0, 0)
Screenshot: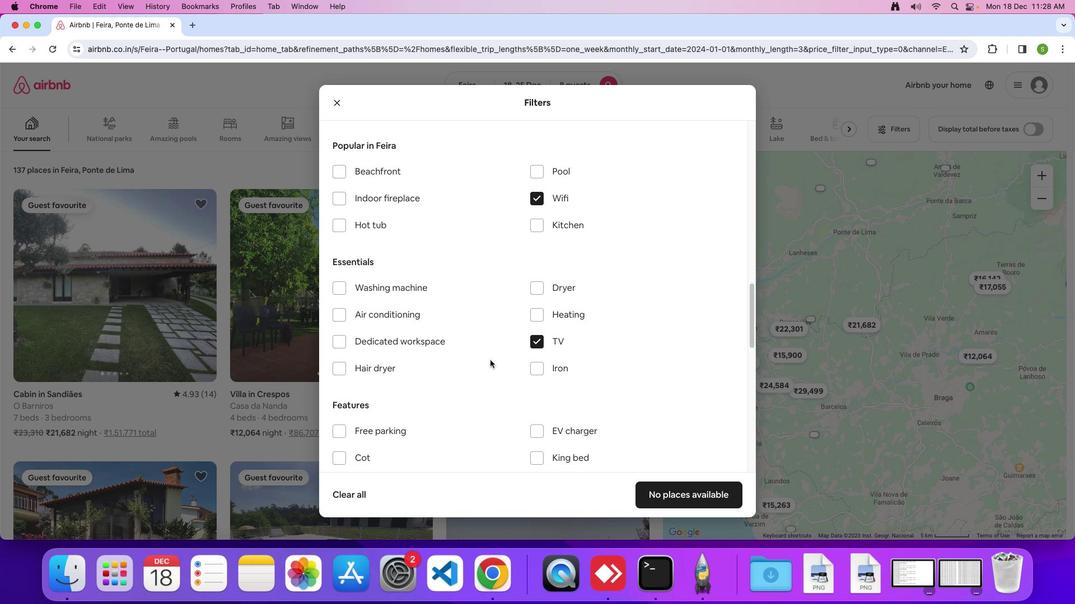 
Action: Mouse scrolled (491, 360) with delta (0, 0)
Screenshot: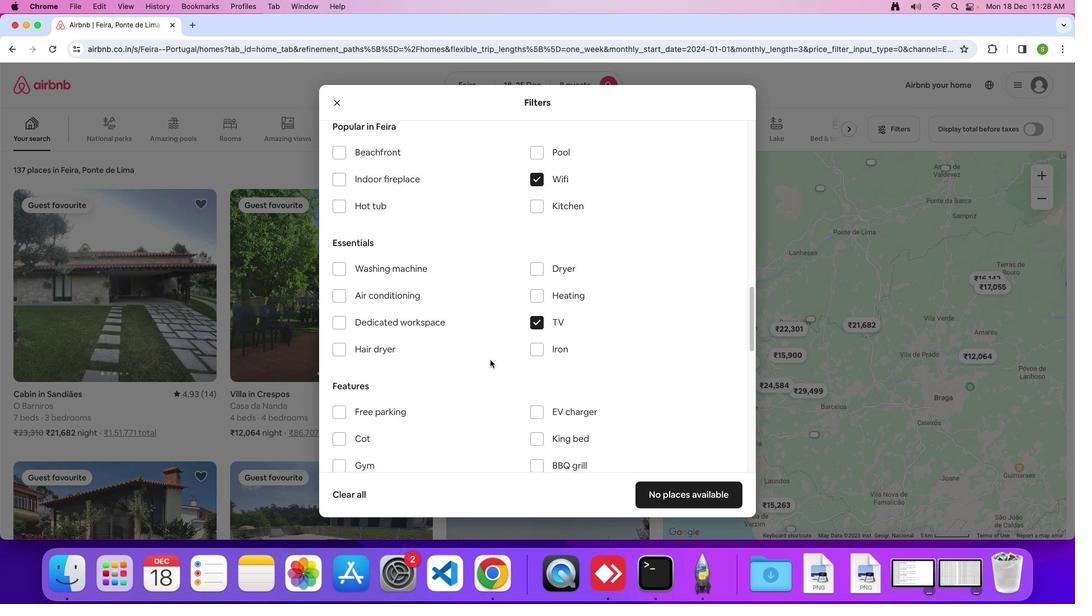 
Action: Mouse scrolled (491, 360) with delta (0, 0)
Screenshot: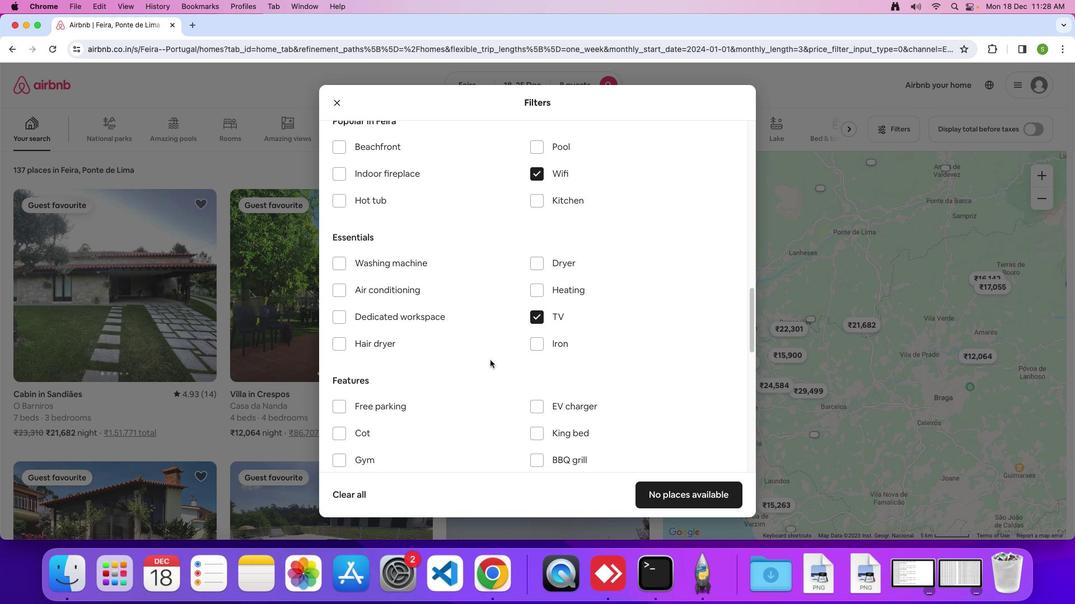 
Action: Mouse scrolled (491, 360) with delta (0, 0)
Screenshot: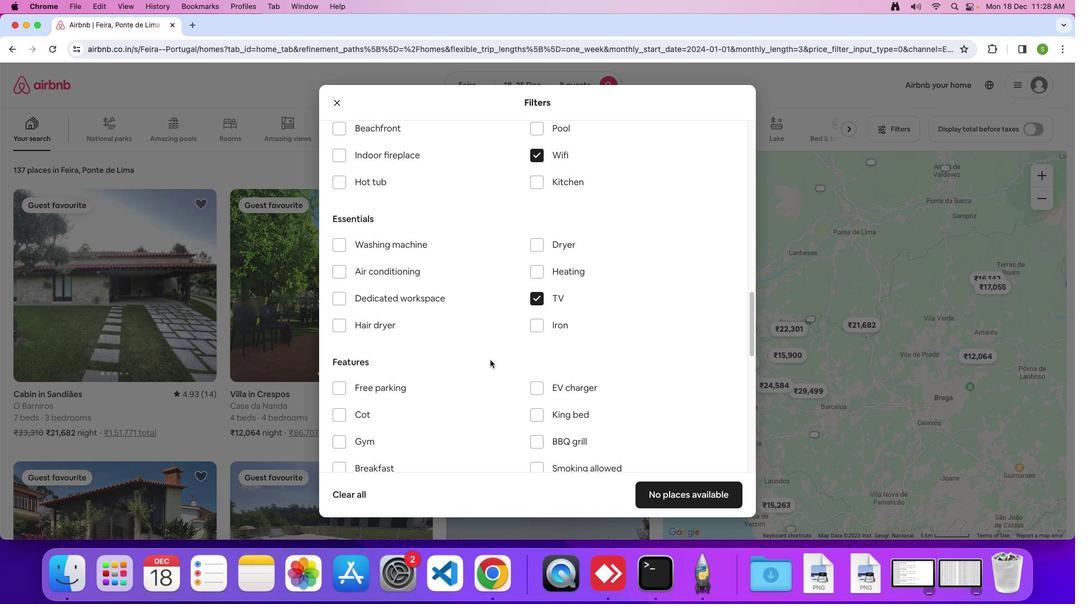 
Action: Mouse scrolled (491, 360) with delta (0, 0)
Screenshot: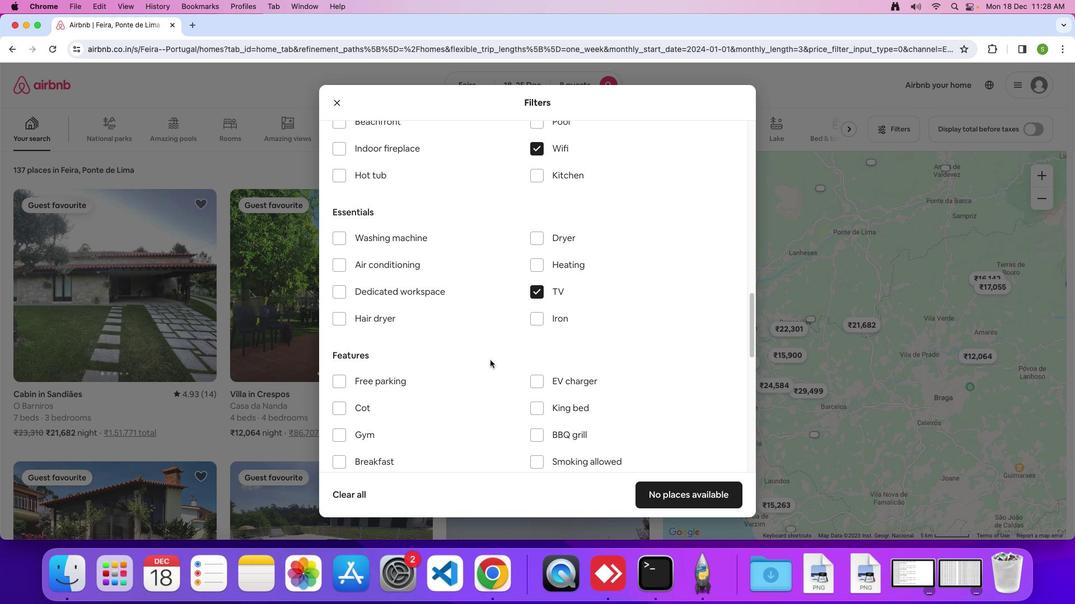 
Action: Mouse moved to (491, 359)
Screenshot: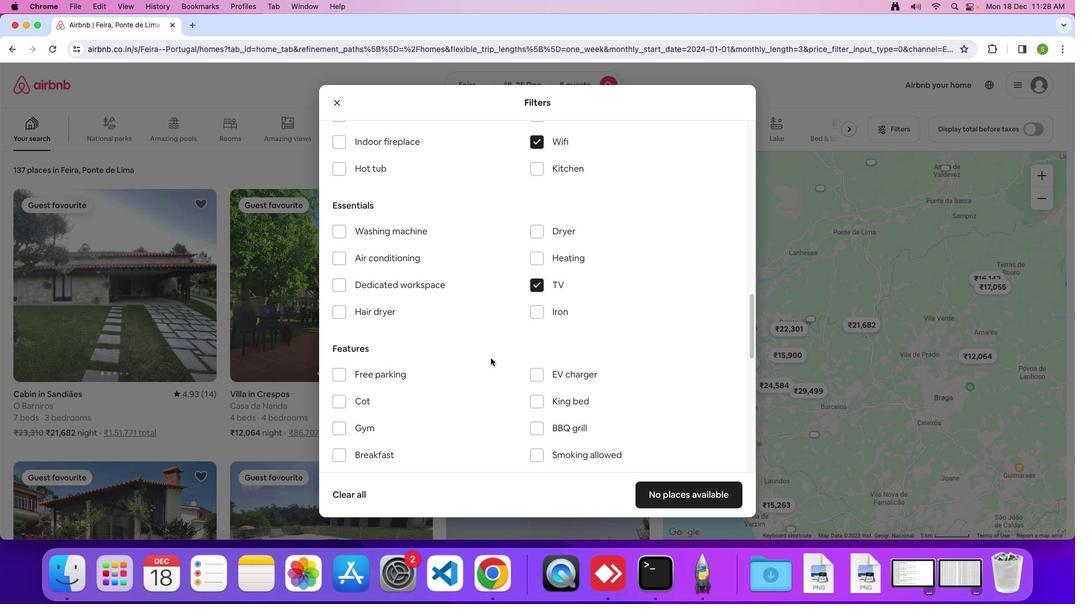 
Action: Mouse scrolled (491, 359) with delta (0, 1)
Screenshot: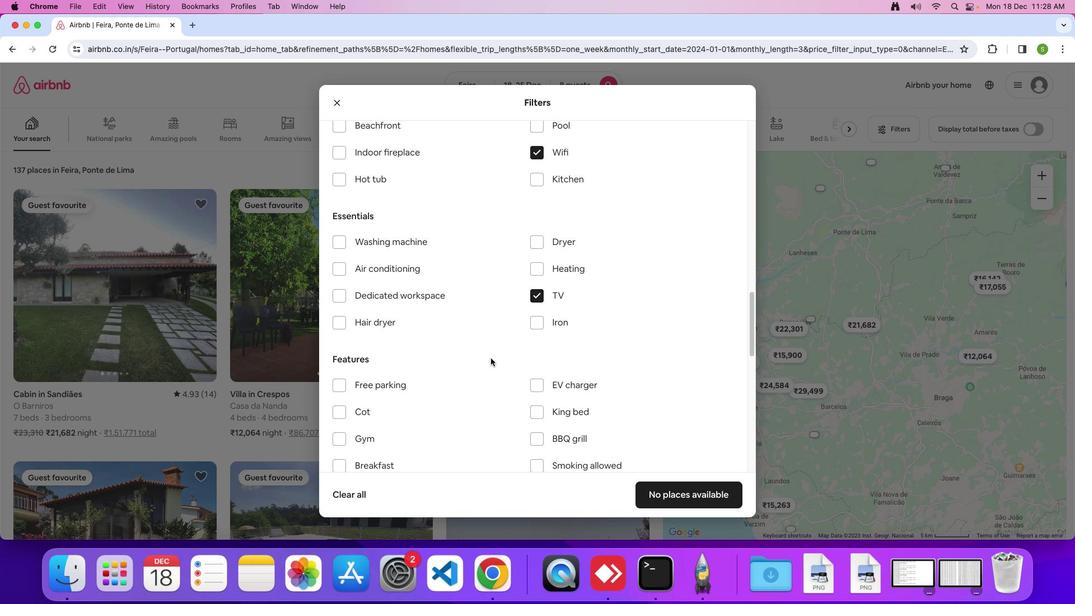 
Action: Mouse scrolled (491, 359) with delta (0, 1)
Screenshot: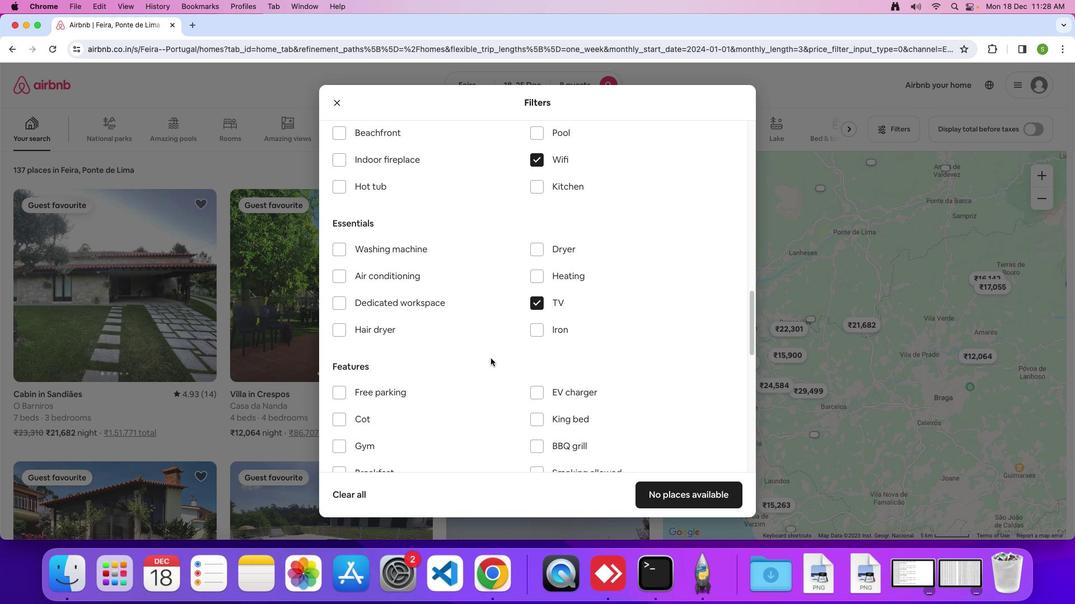 
Action: Mouse scrolled (491, 359) with delta (0, 1)
Screenshot: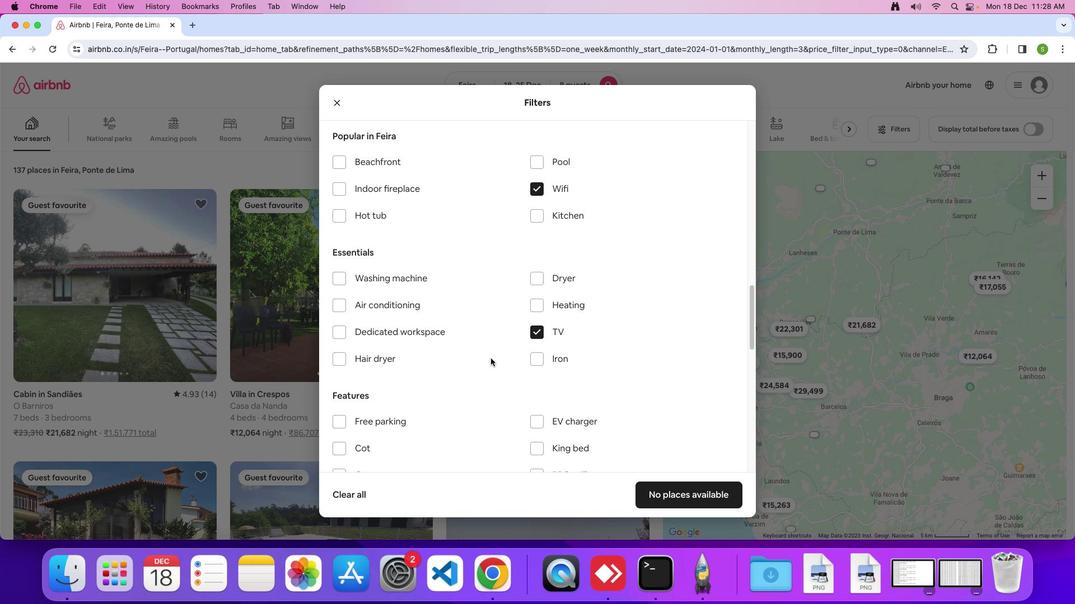 
Action: Mouse scrolled (491, 359) with delta (0, 1)
Screenshot: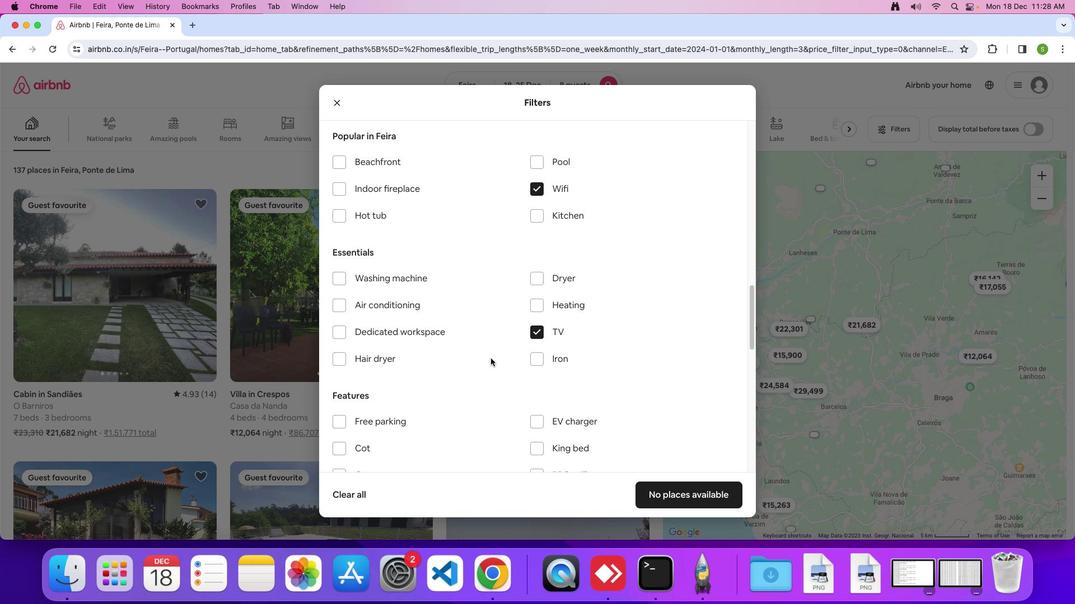 
Action: Mouse scrolled (491, 359) with delta (0, 0)
Screenshot: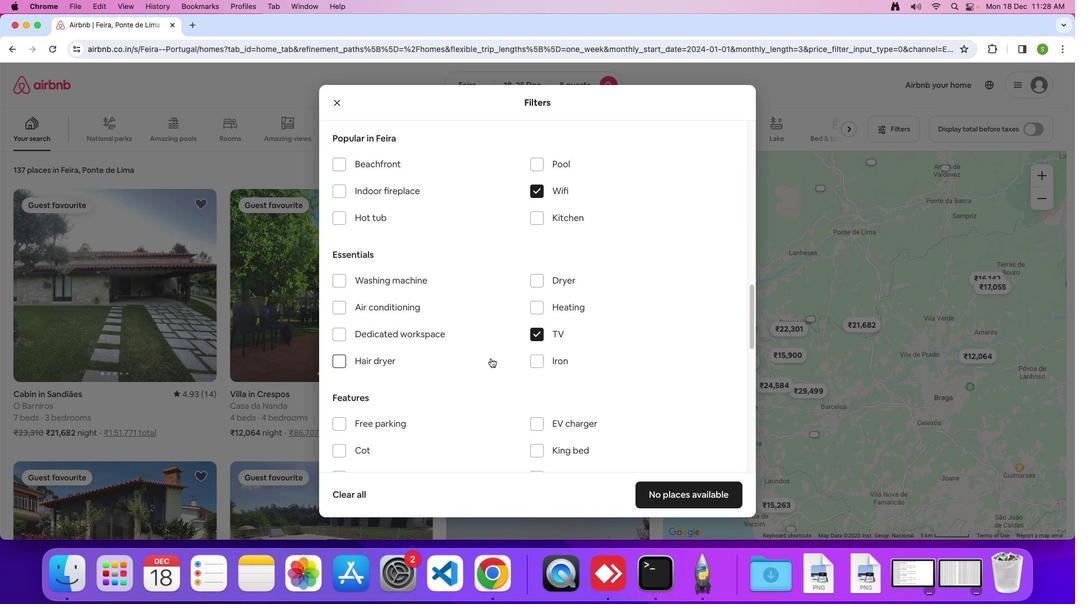 
Action: Mouse scrolled (491, 359) with delta (0, 0)
Screenshot: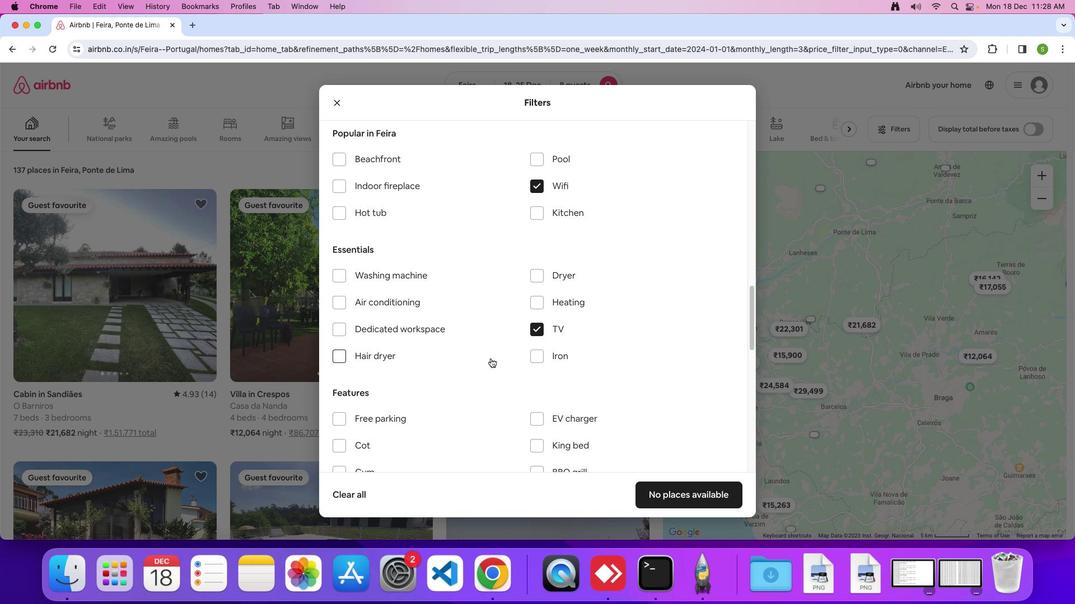 
Action: Mouse scrolled (491, 359) with delta (0, 0)
Screenshot: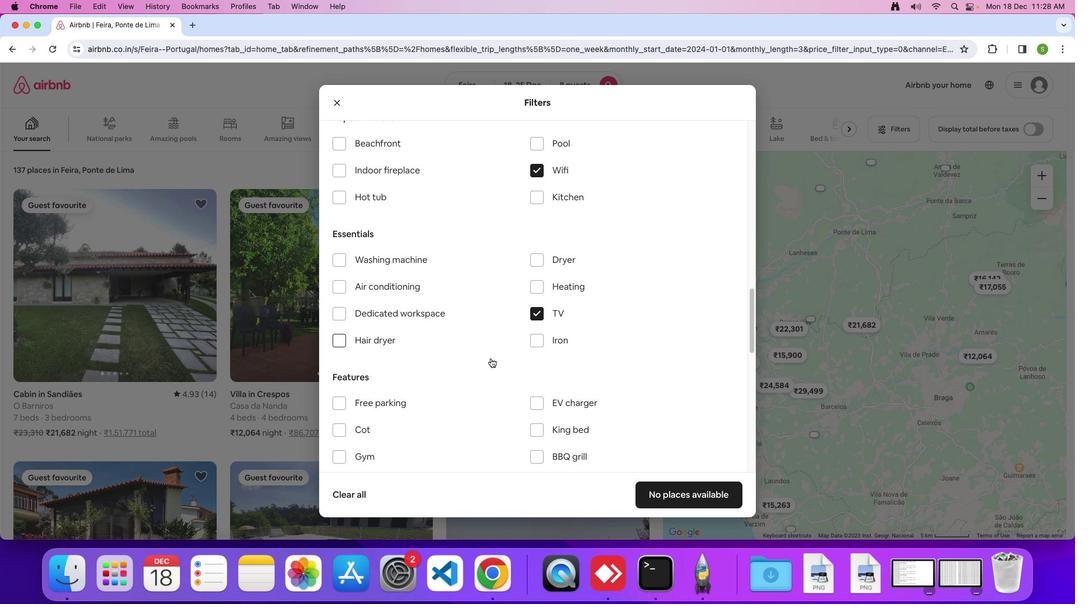 
Action: Mouse scrolled (491, 359) with delta (0, 0)
Screenshot: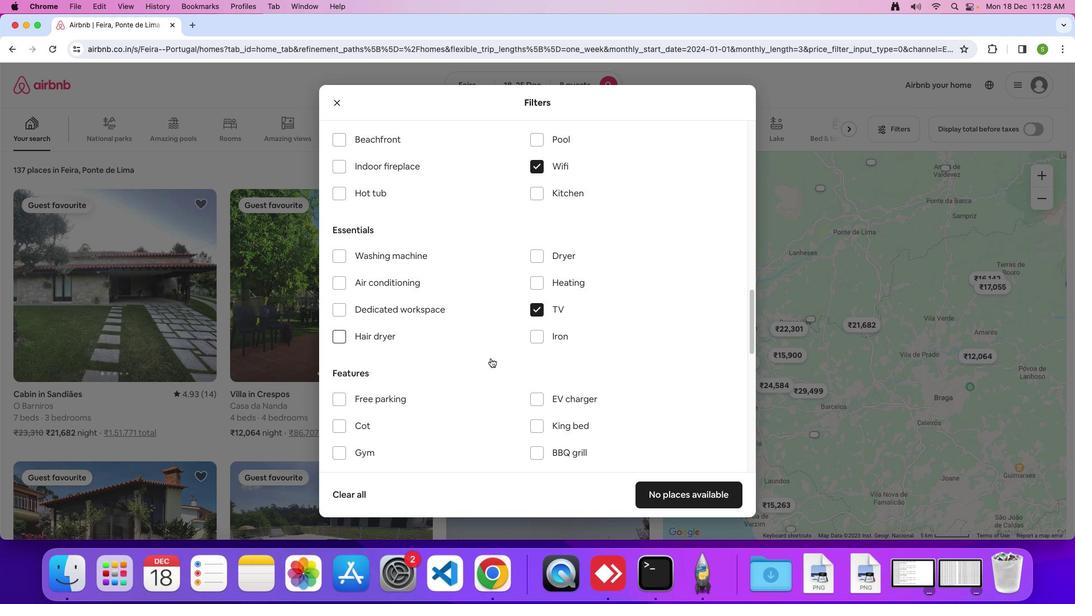 
Action: Mouse scrolled (491, 359) with delta (0, 0)
Screenshot: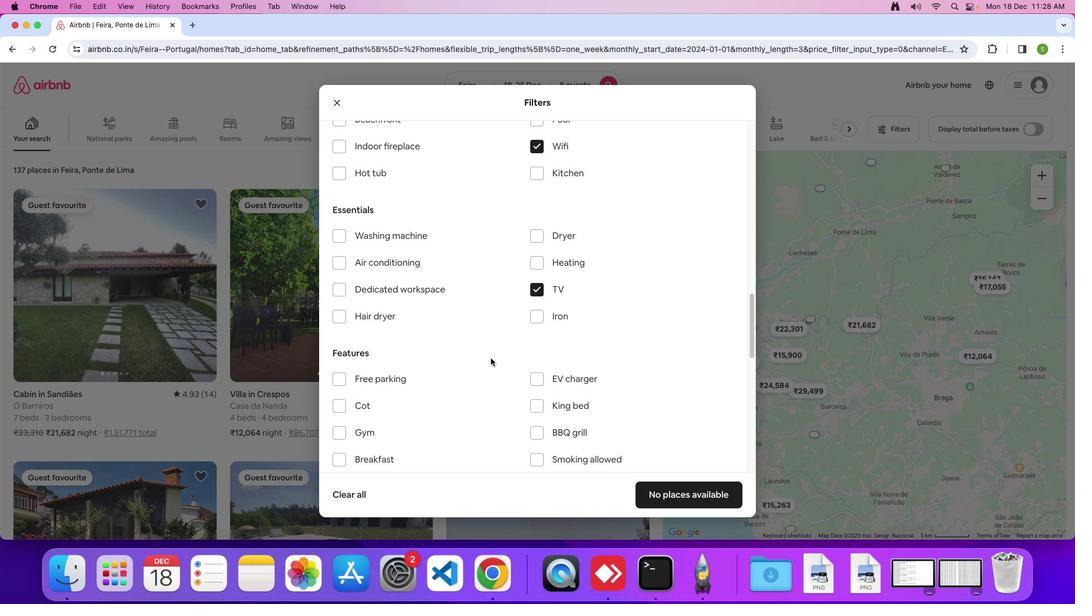 
Action: Mouse scrolled (491, 359) with delta (0, 0)
Screenshot: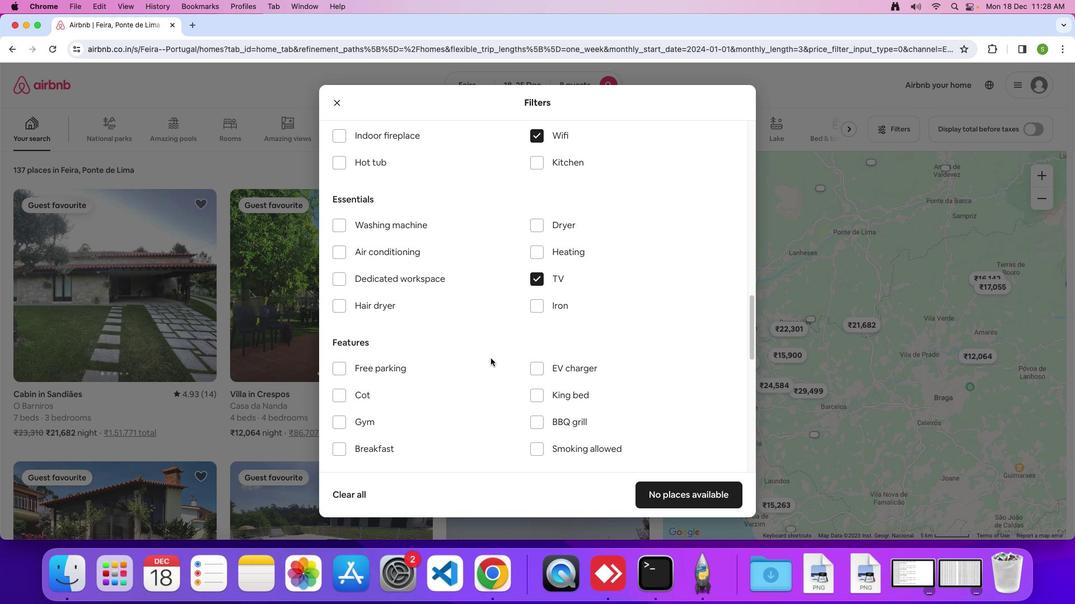 
Action: Mouse scrolled (491, 359) with delta (0, 0)
Screenshot: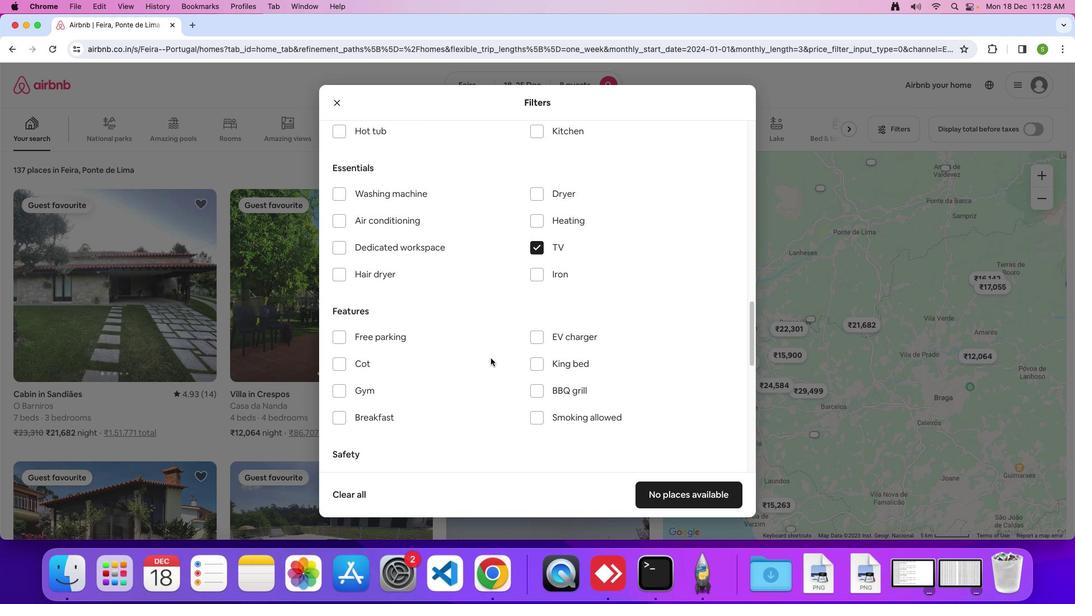 
Action: Mouse moved to (345, 306)
Screenshot: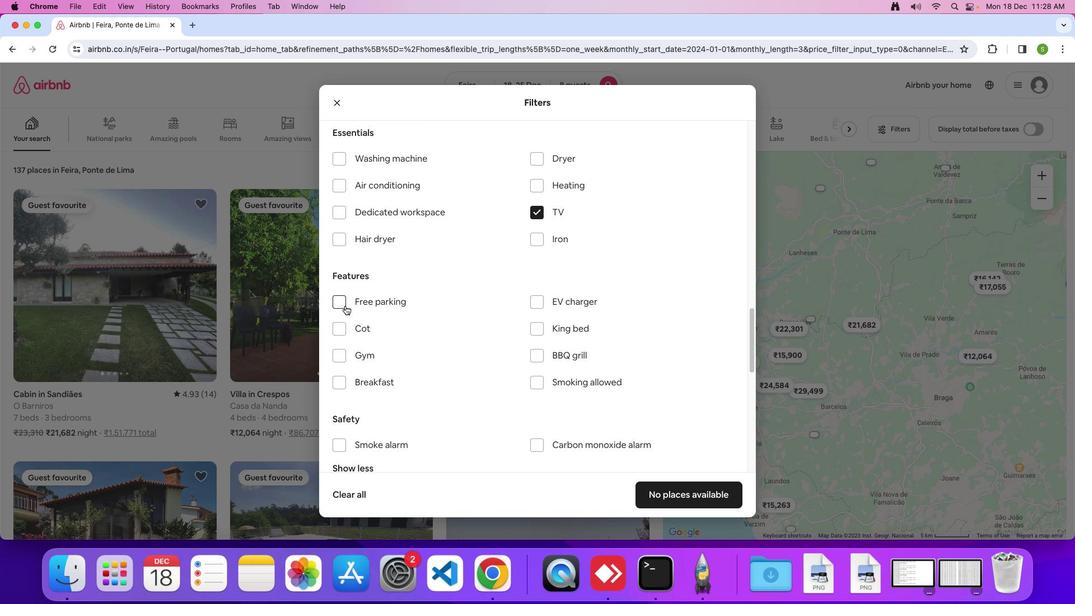
Action: Mouse pressed left at (345, 306)
Screenshot: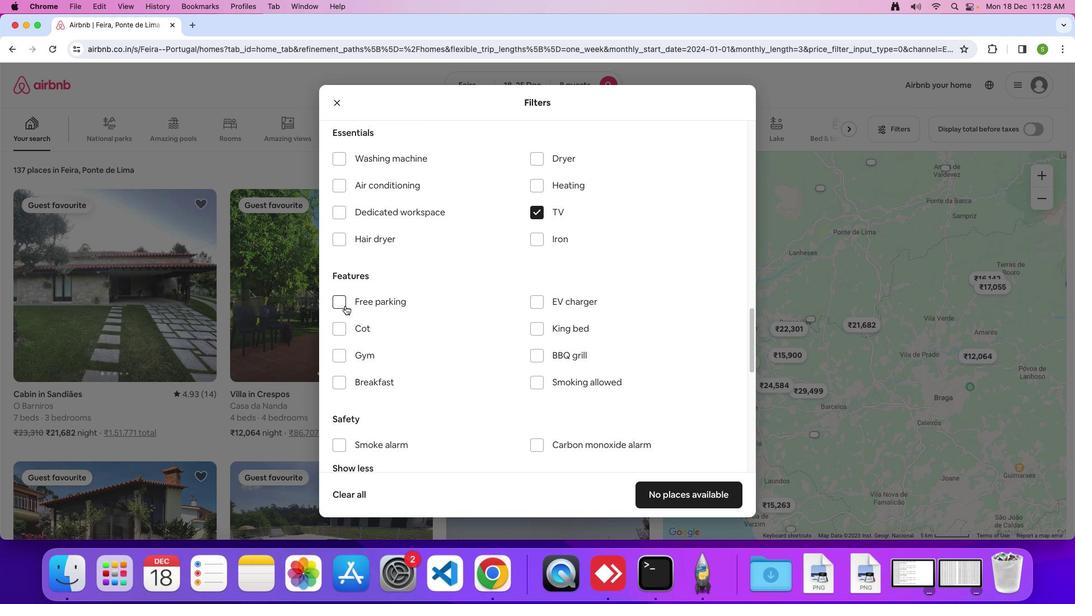 
Action: Mouse moved to (447, 333)
Screenshot: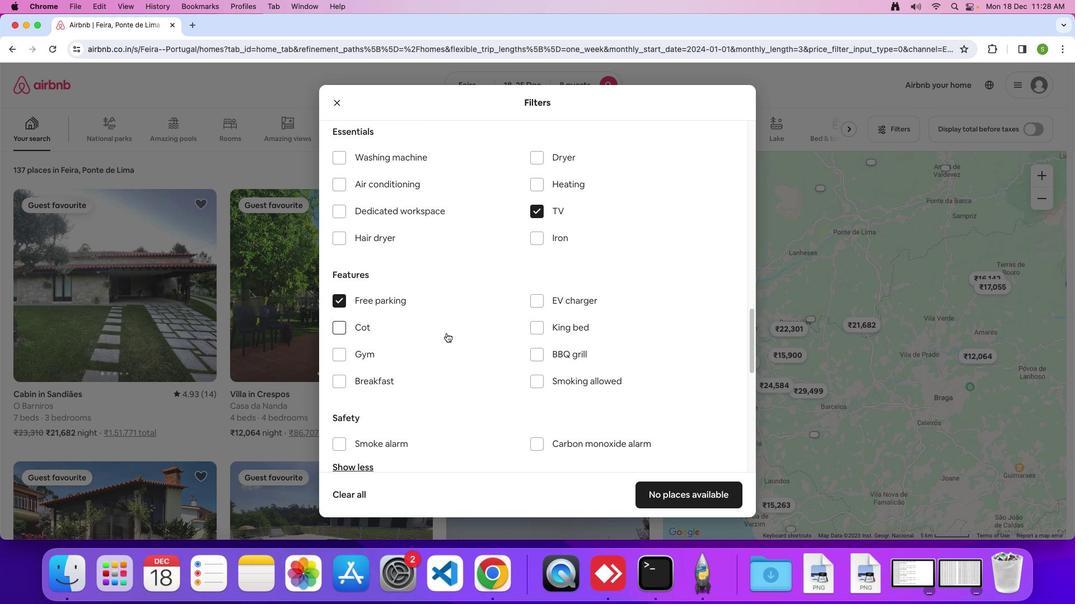 
Action: Mouse scrolled (447, 333) with delta (0, 0)
Screenshot: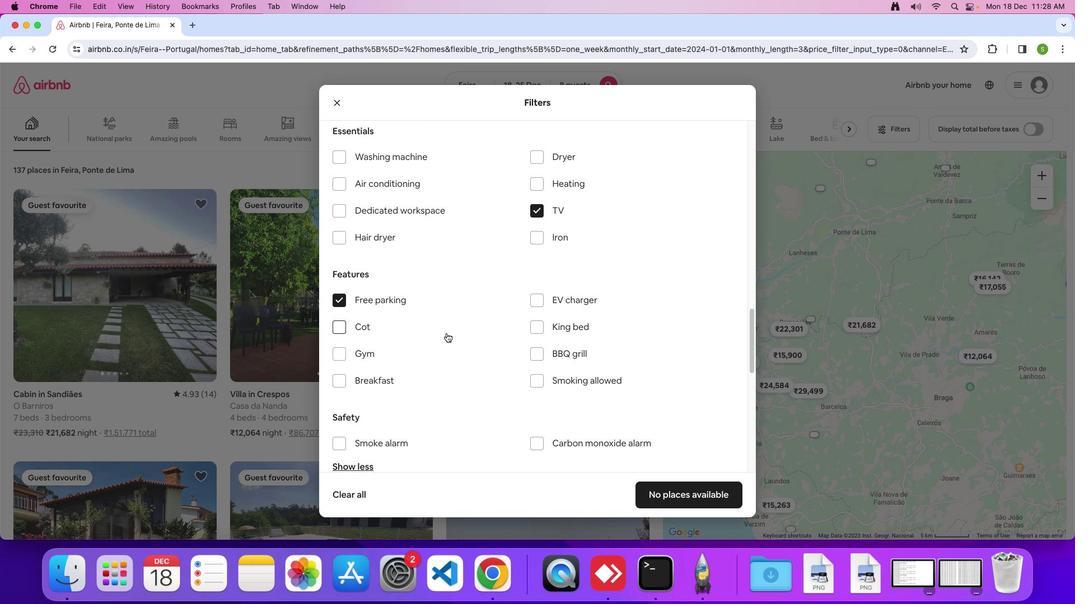 
Action: Mouse scrolled (447, 333) with delta (0, 0)
Screenshot: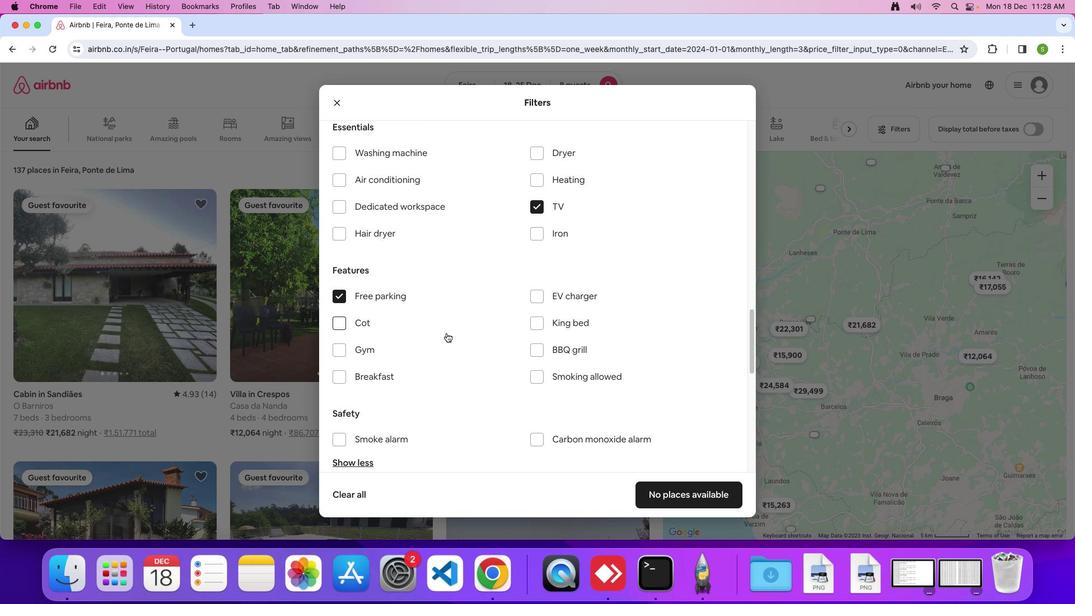 
Action: Mouse scrolled (447, 333) with delta (0, 0)
Screenshot: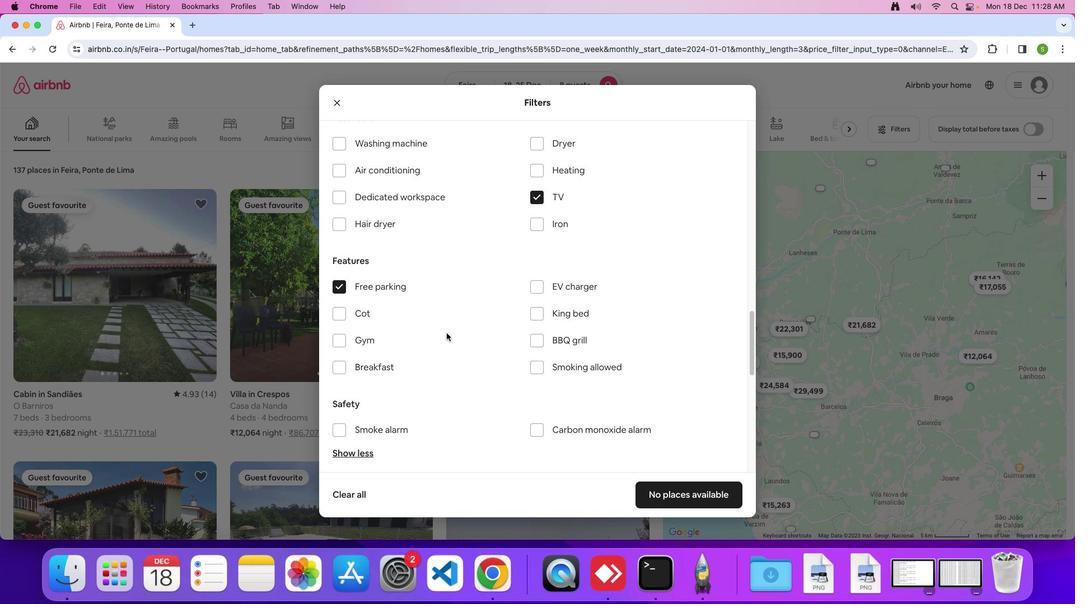 
Action: Mouse scrolled (447, 333) with delta (0, 0)
Screenshot: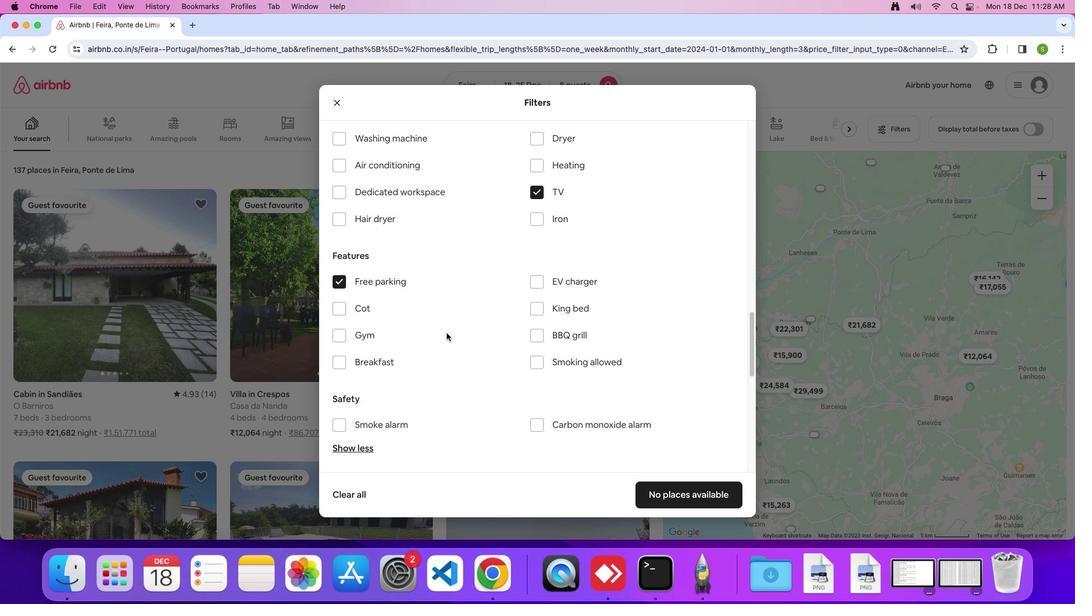 
Action: Mouse scrolled (447, 333) with delta (0, 0)
Screenshot: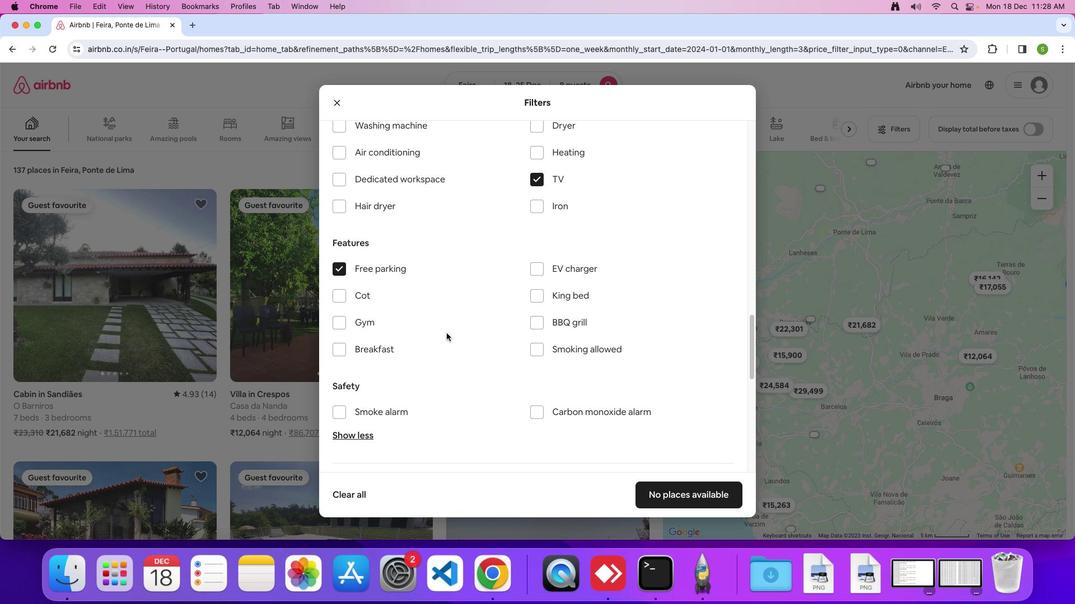 
Action: Mouse scrolled (447, 333) with delta (0, 0)
Screenshot: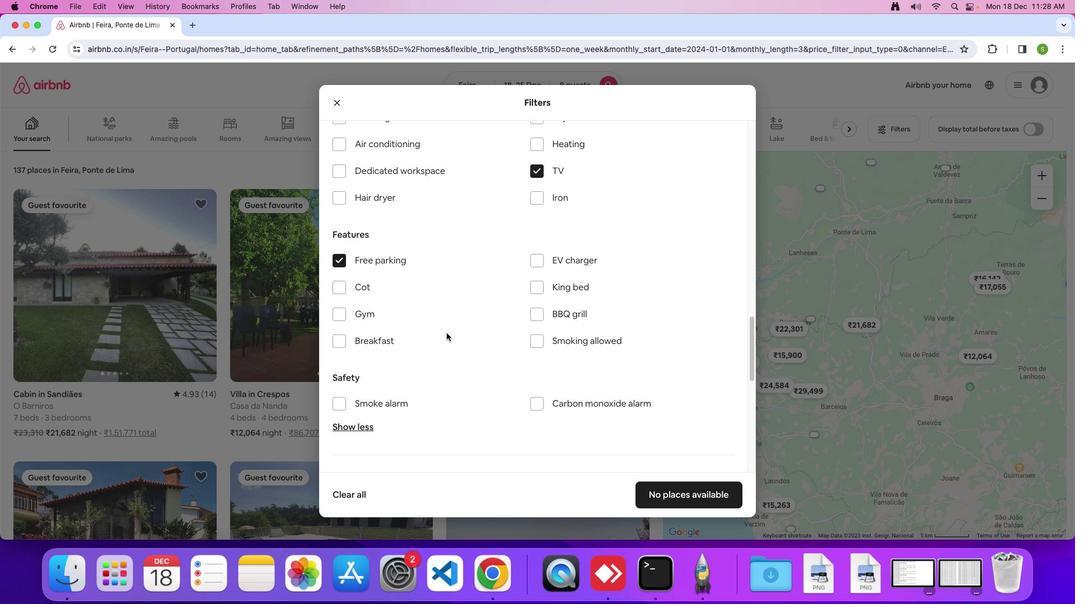 
Action: Mouse scrolled (447, 333) with delta (0, 0)
Screenshot: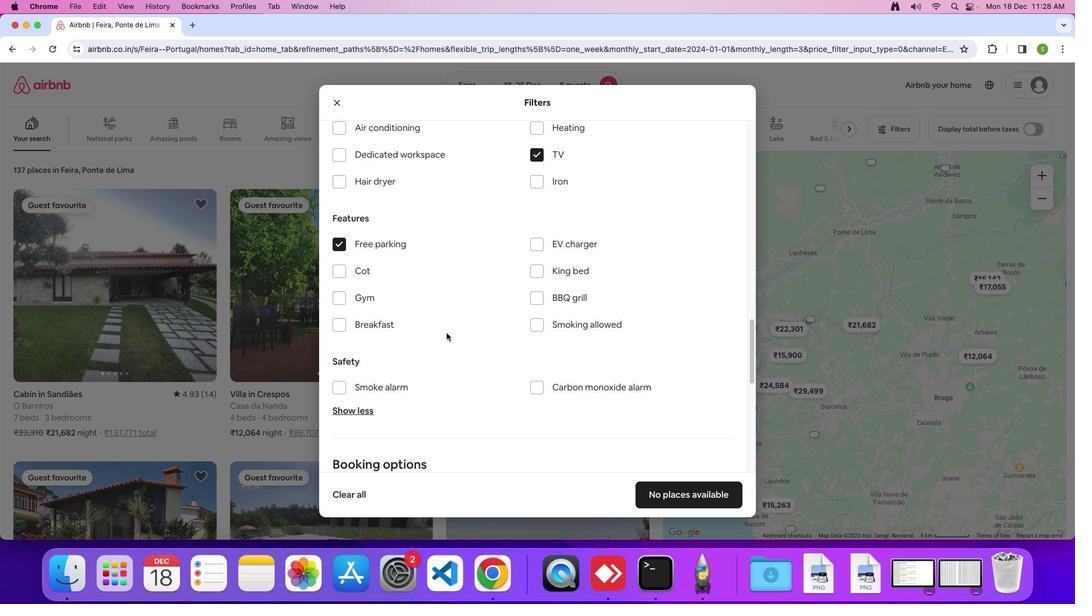 
Action: Mouse scrolled (447, 333) with delta (0, 0)
Screenshot: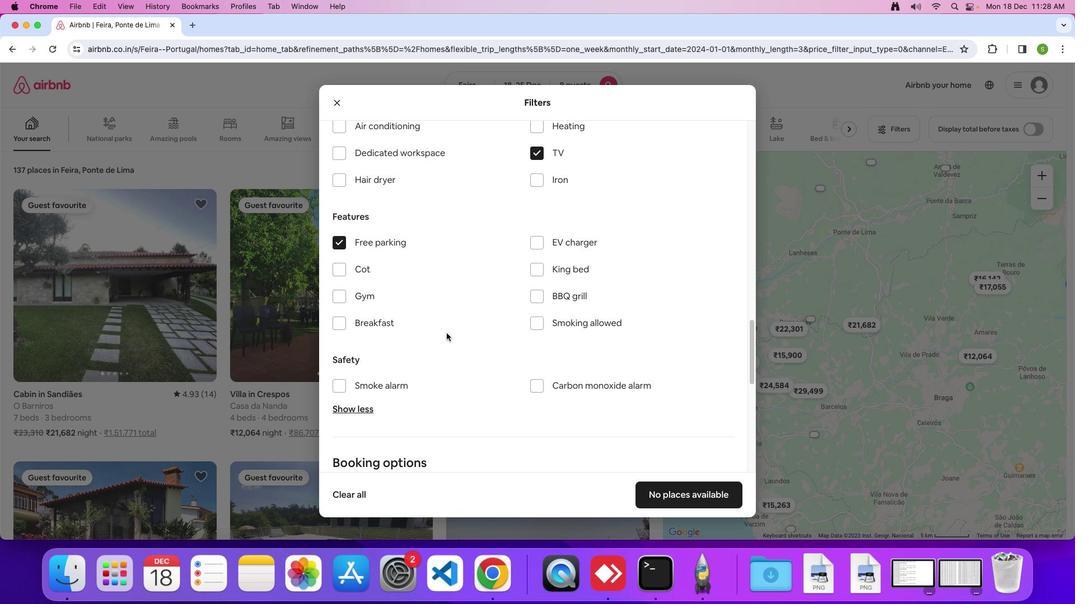 
Action: Mouse scrolled (447, 333) with delta (0, 0)
Screenshot: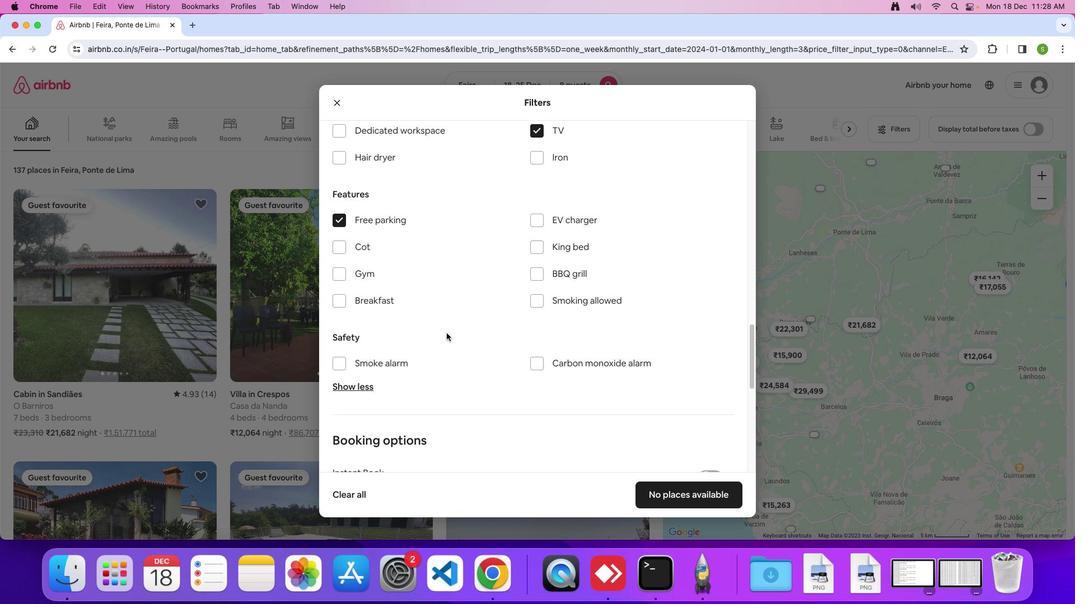 
Action: Mouse moved to (343, 230)
Screenshot: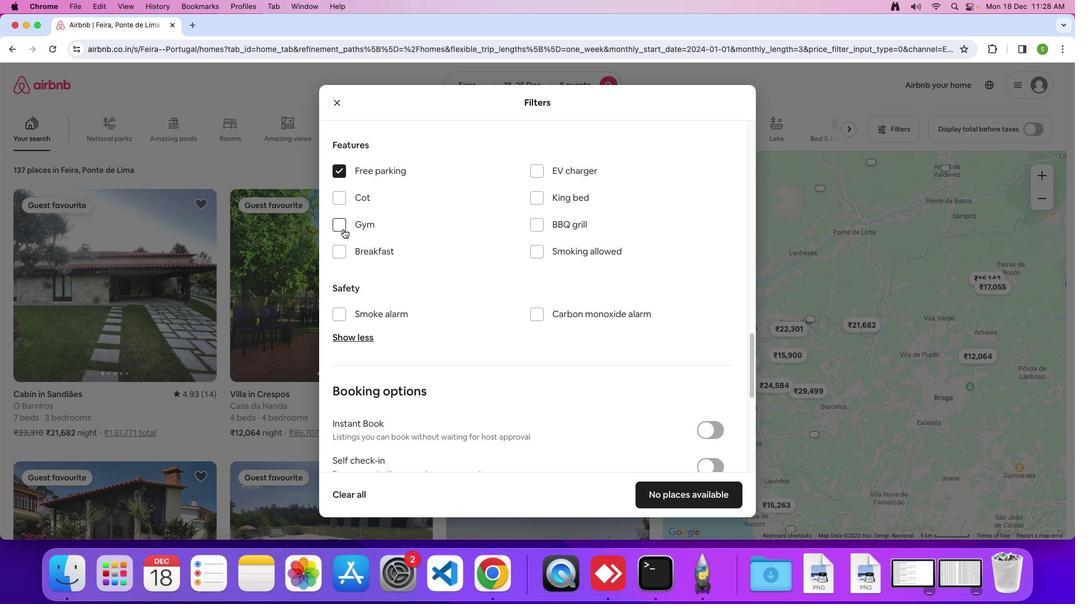 
Action: Mouse pressed left at (343, 230)
Screenshot: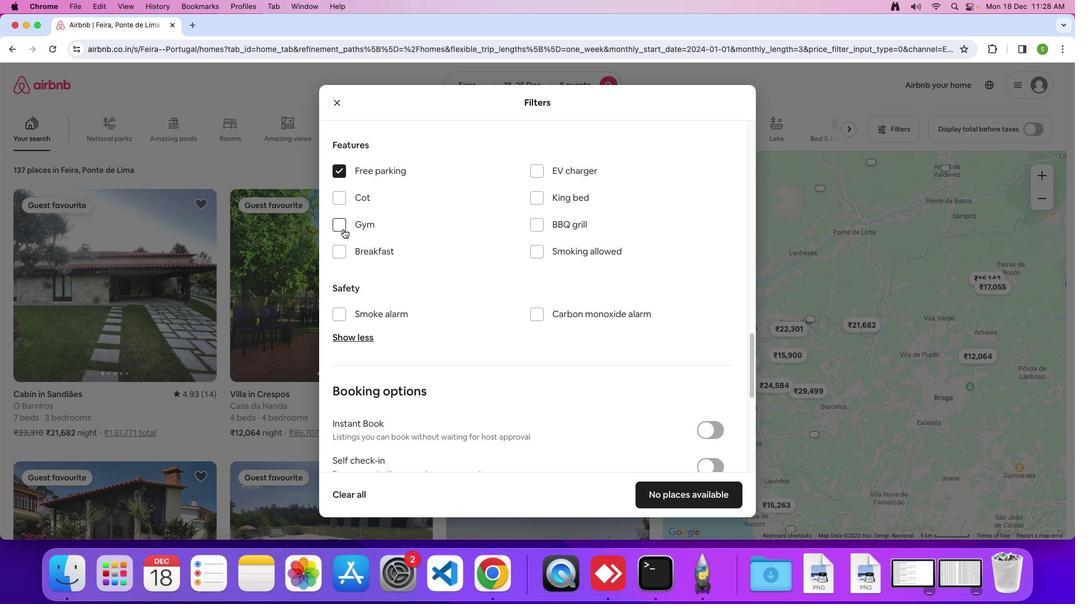 
Action: Mouse moved to (338, 255)
Screenshot: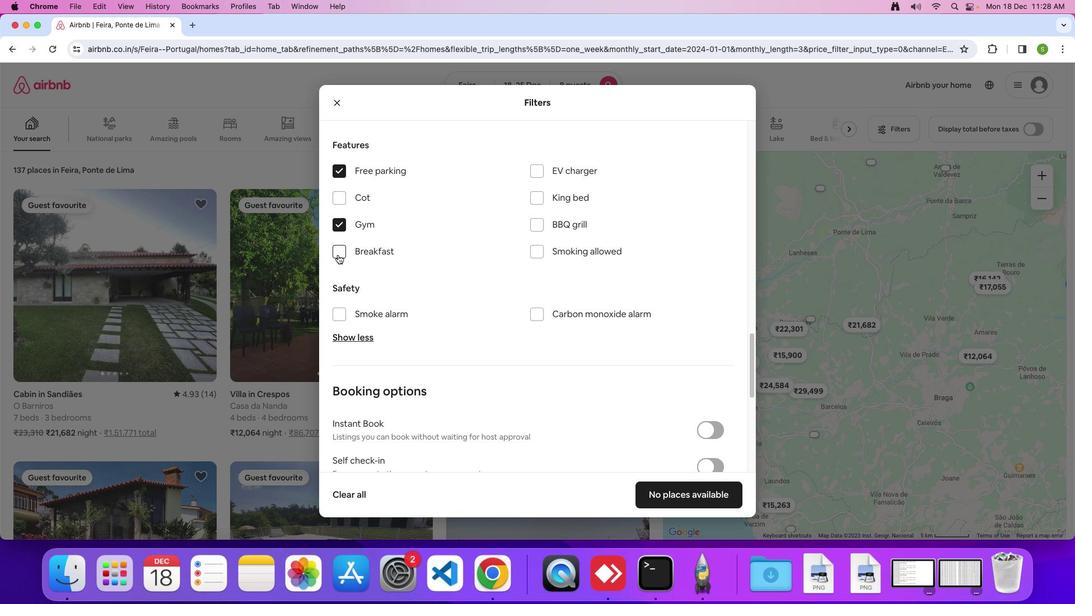 
Action: Mouse pressed left at (338, 255)
Screenshot: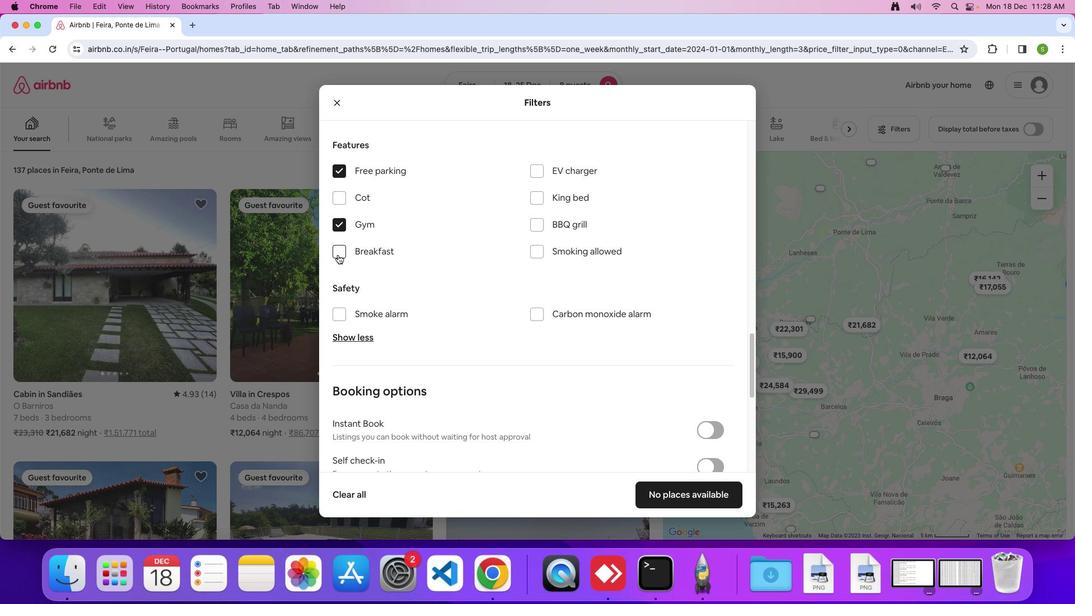 
Action: Mouse moved to (472, 300)
Screenshot: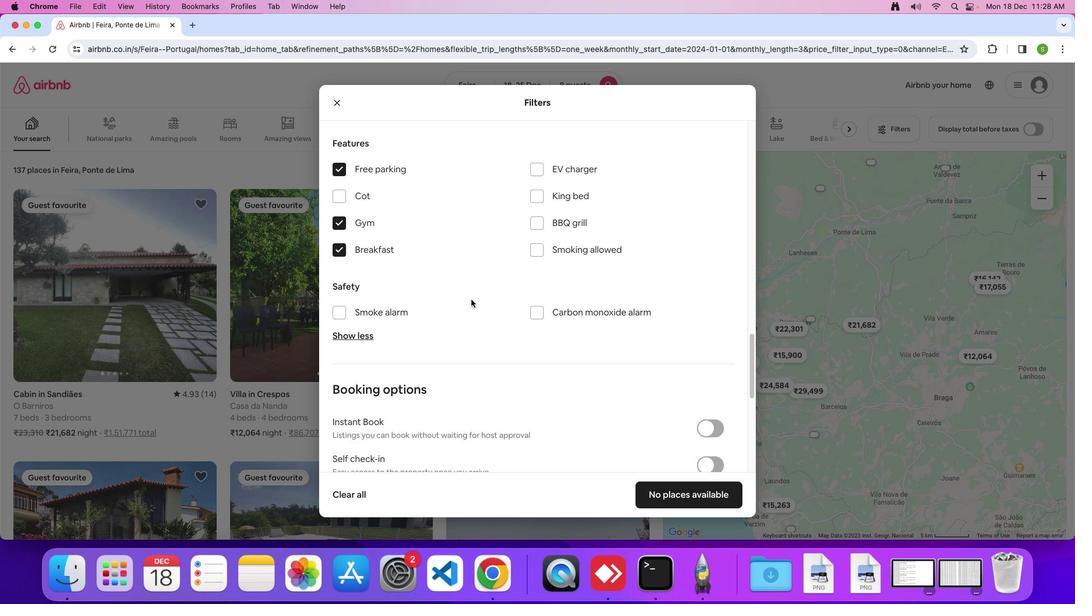 
Action: Mouse scrolled (472, 300) with delta (0, 0)
Screenshot: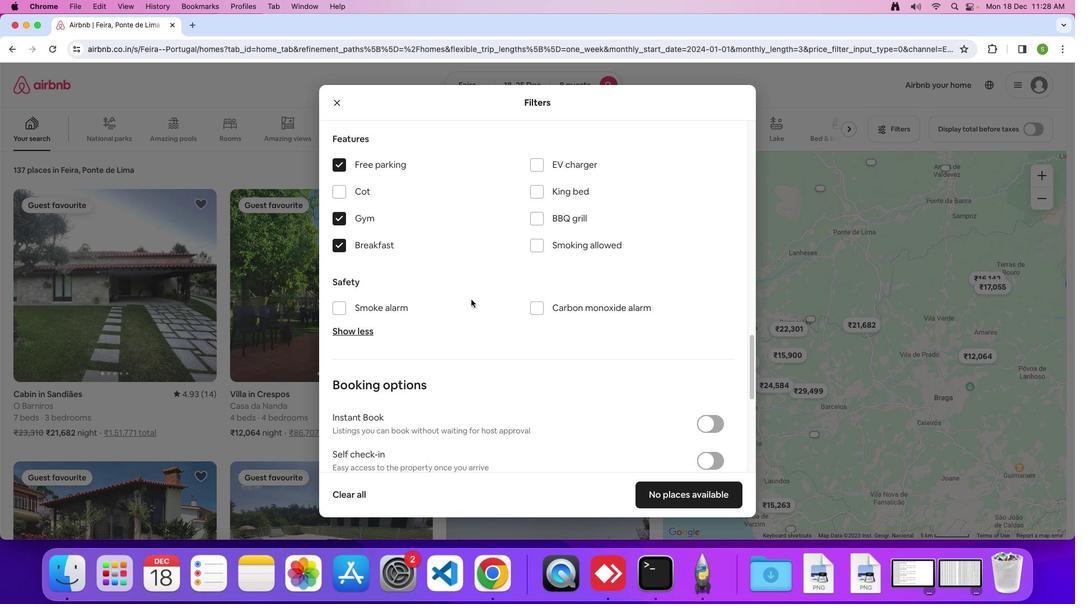 
Action: Mouse scrolled (472, 300) with delta (0, 0)
Screenshot: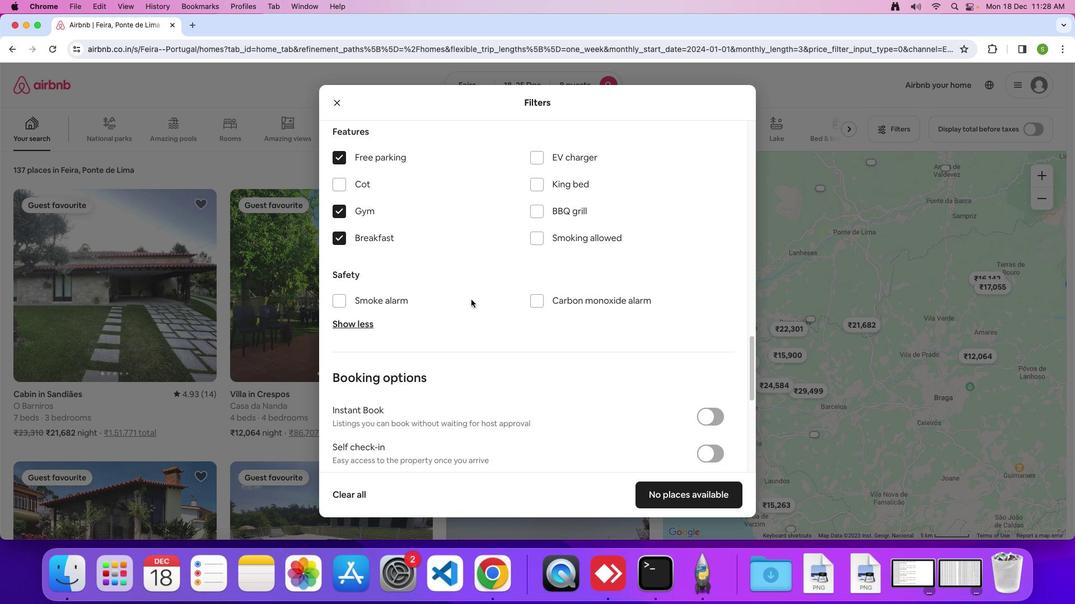 
Action: Mouse moved to (471, 300)
Screenshot: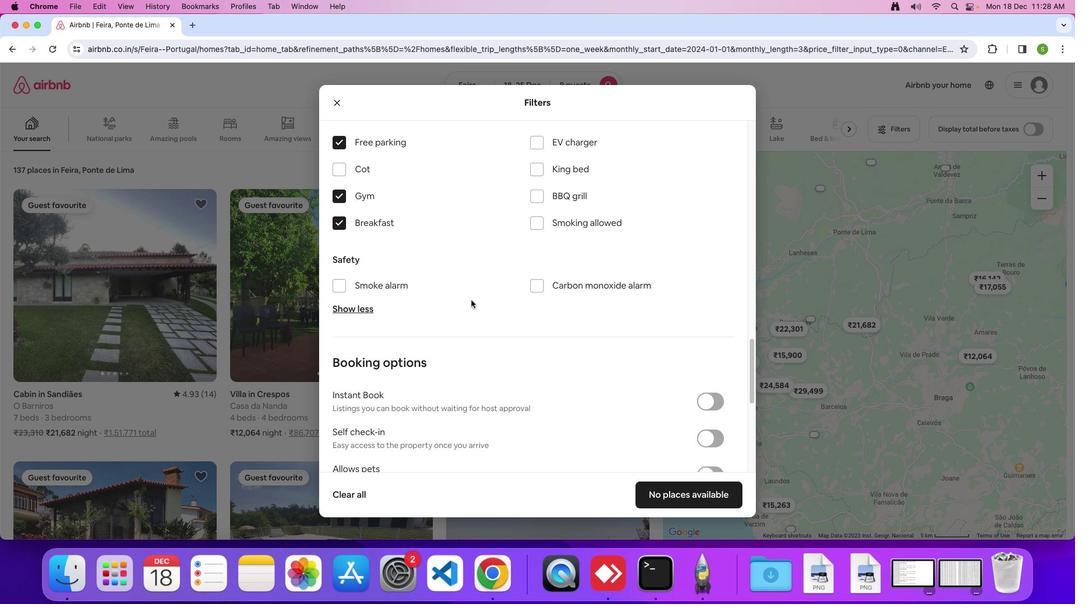 
Action: Mouse scrolled (471, 300) with delta (0, 0)
Screenshot: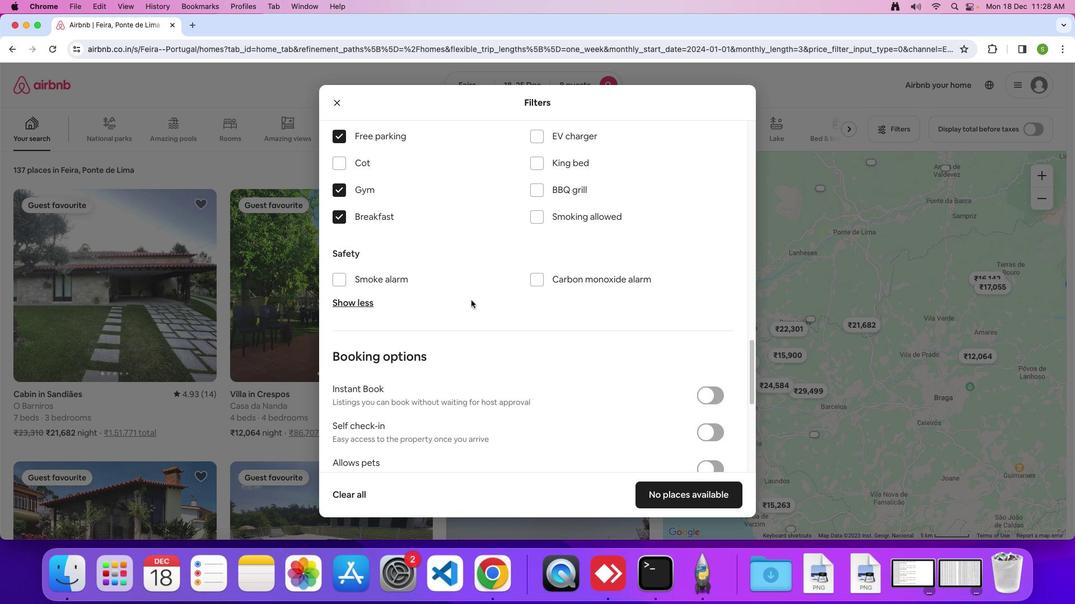 
Action: Mouse scrolled (471, 300) with delta (0, 0)
Screenshot: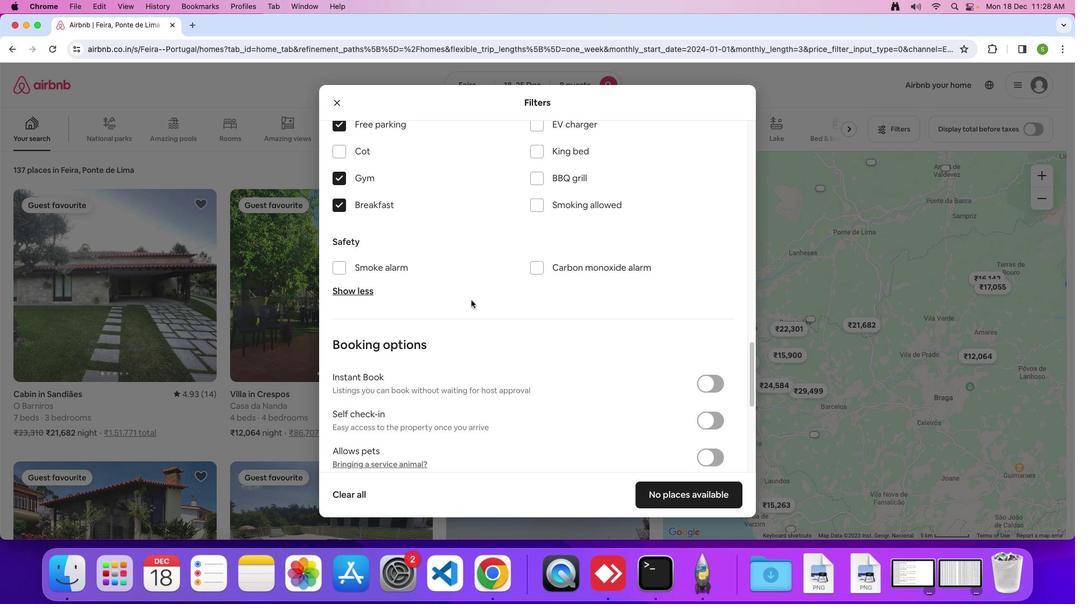 
Action: Mouse scrolled (471, 300) with delta (0, 0)
Screenshot: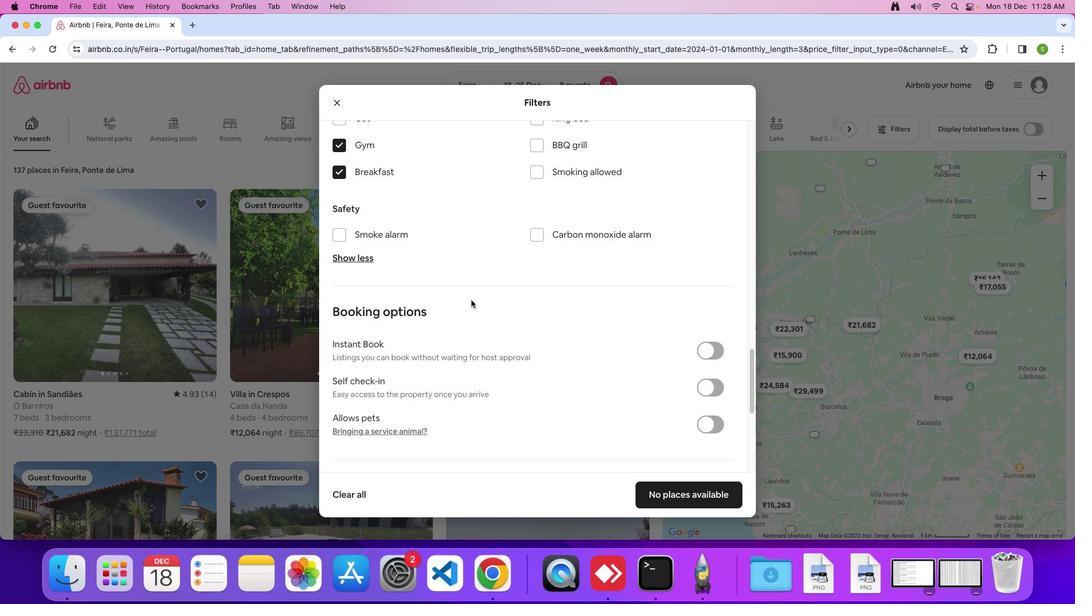 
Action: Mouse scrolled (471, 300) with delta (0, 0)
Screenshot: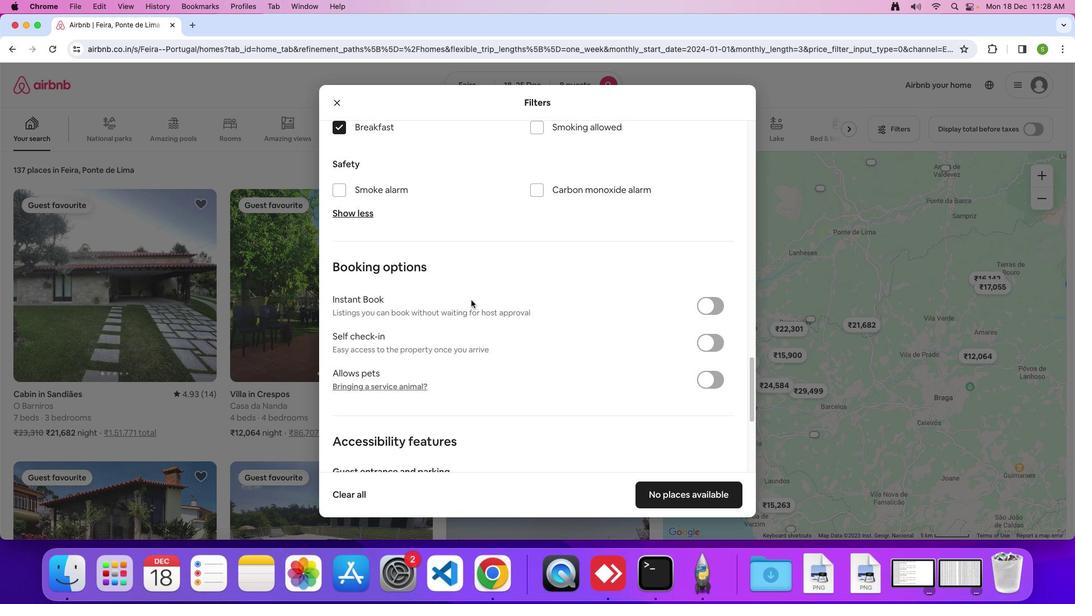 
Action: Mouse scrolled (471, 300) with delta (0, 0)
Screenshot: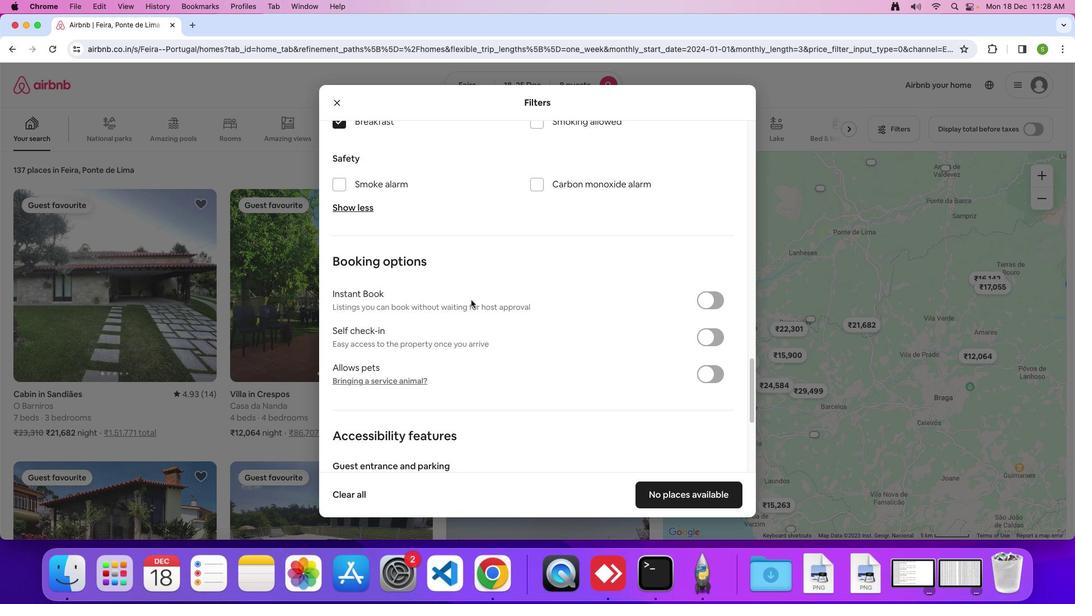 
Action: Mouse scrolled (471, 300) with delta (0, 0)
Screenshot: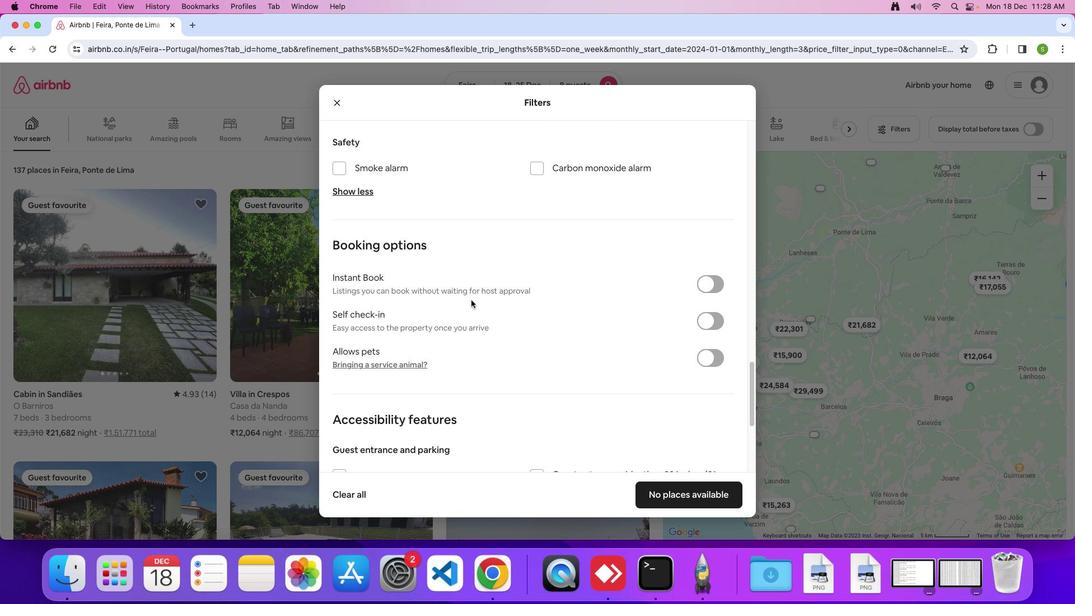 
Action: Mouse scrolled (471, 300) with delta (0, 0)
Screenshot: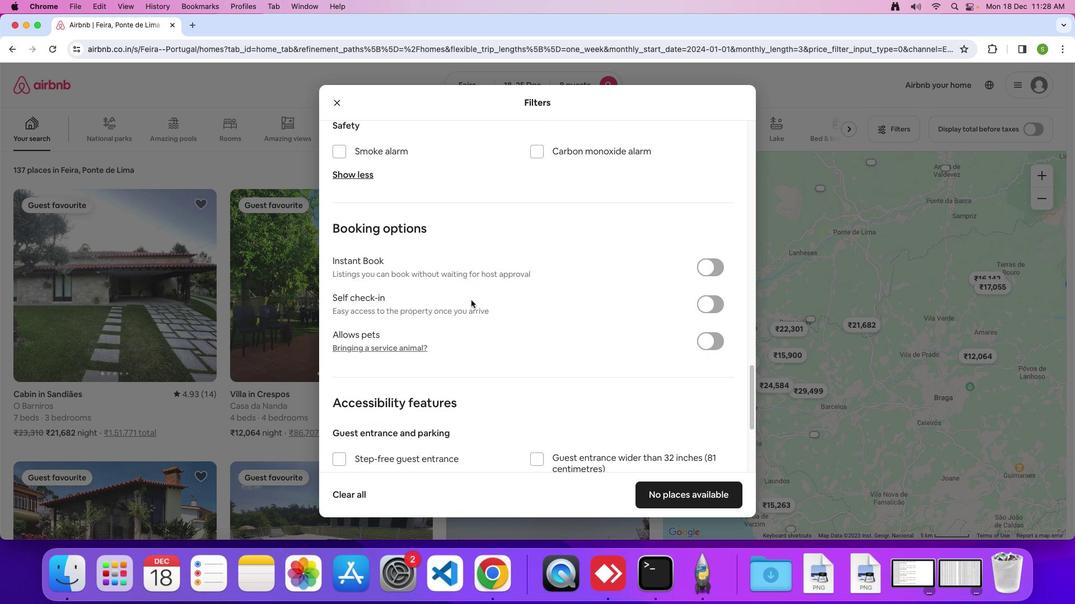 
Action: Mouse scrolled (471, 300) with delta (0, 0)
Screenshot: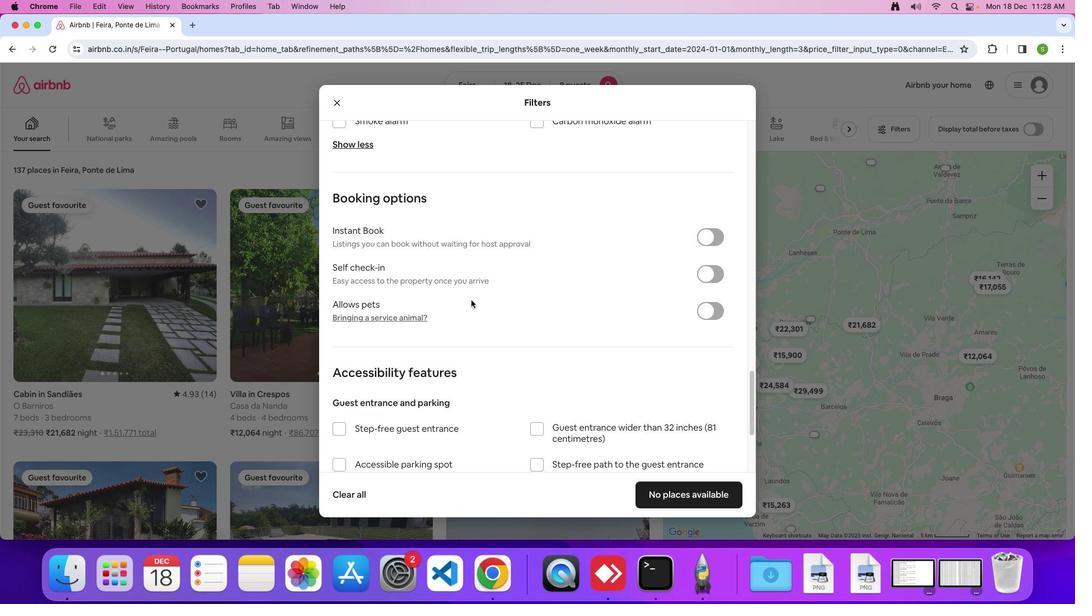 
Action: Mouse scrolled (471, 300) with delta (0, 0)
Screenshot: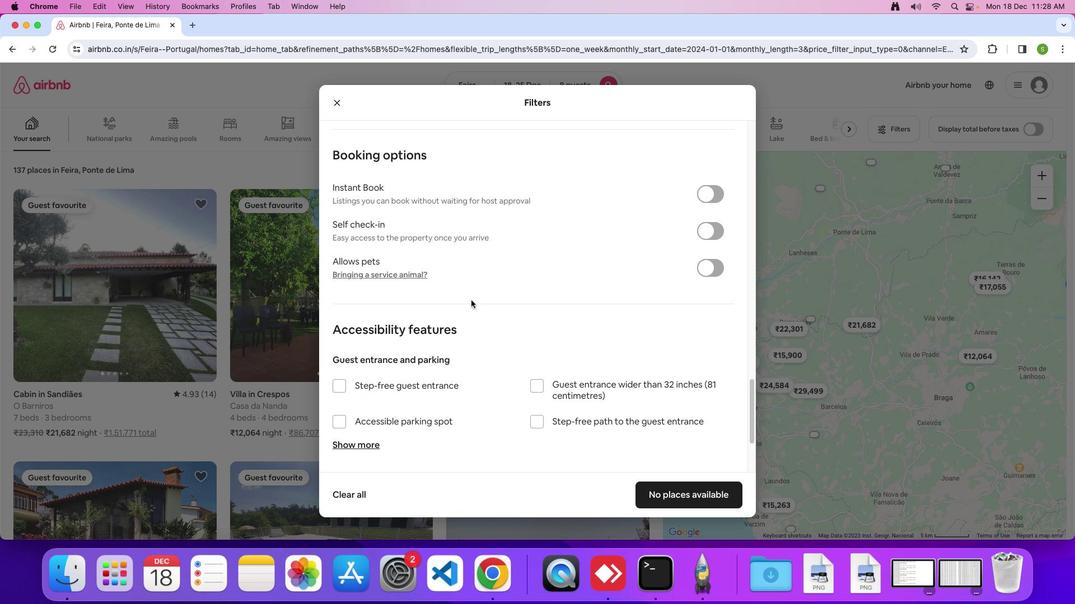 
Action: Mouse scrolled (471, 300) with delta (0, 0)
Screenshot: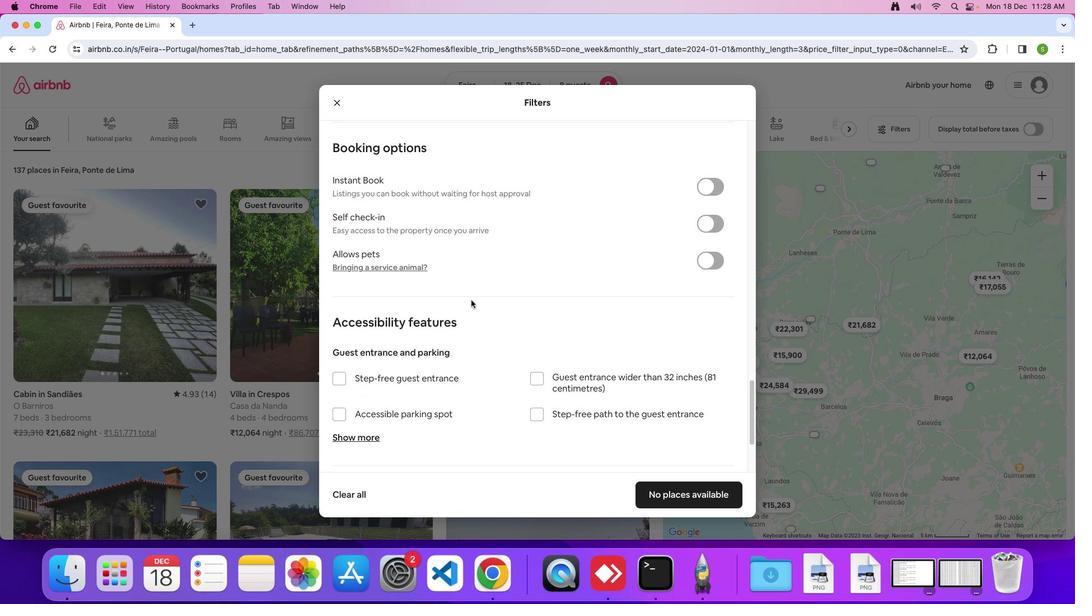 
Action: Mouse scrolled (471, 300) with delta (0, 0)
Screenshot: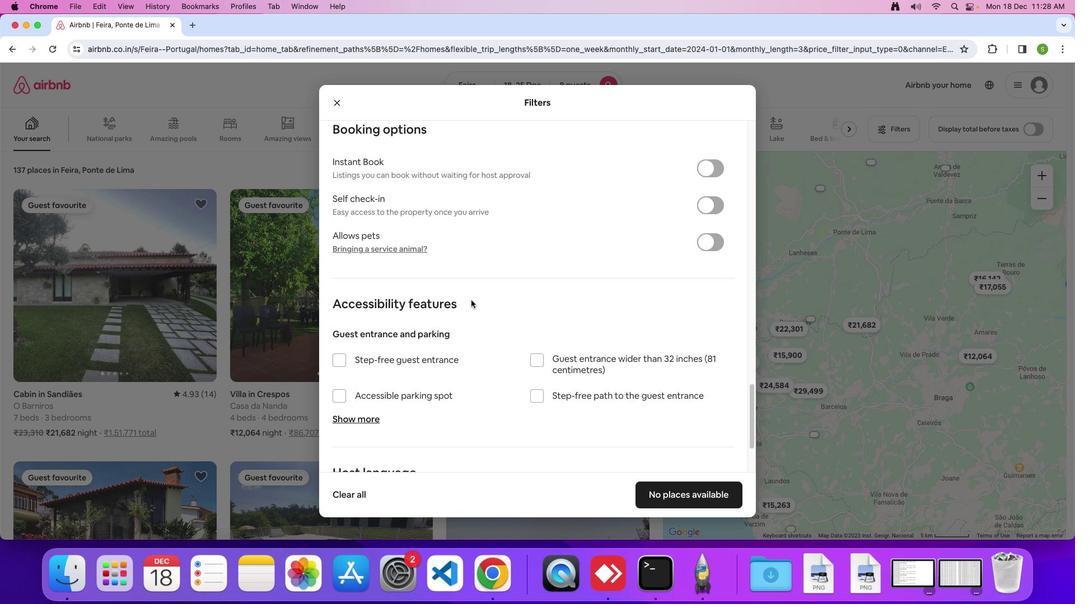 
Action: Mouse scrolled (471, 300) with delta (0, 0)
Screenshot: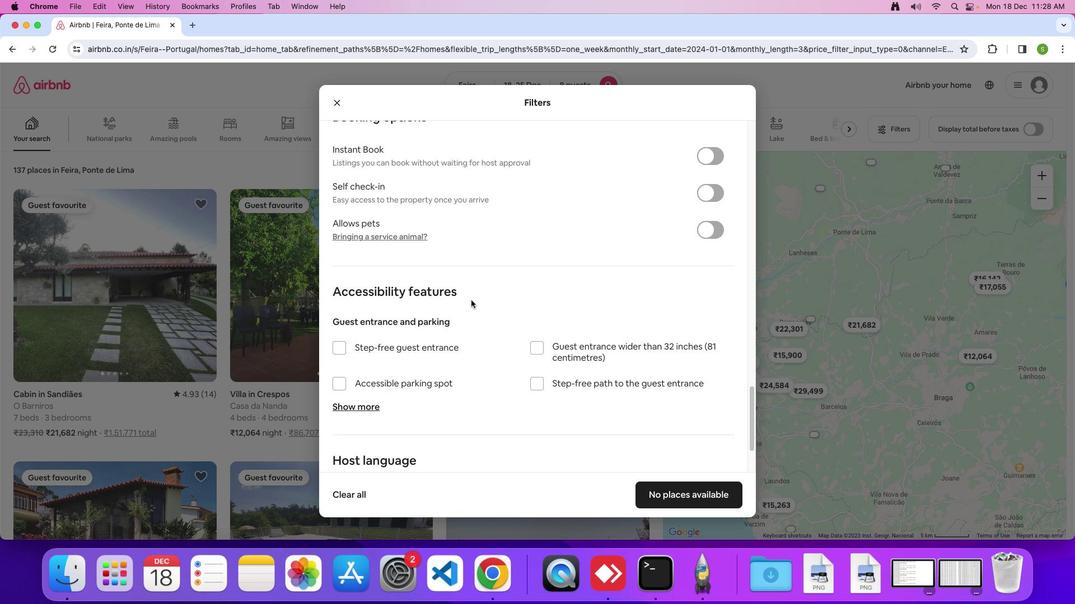 
Action: Mouse scrolled (471, 300) with delta (0, 0)
Screenshot: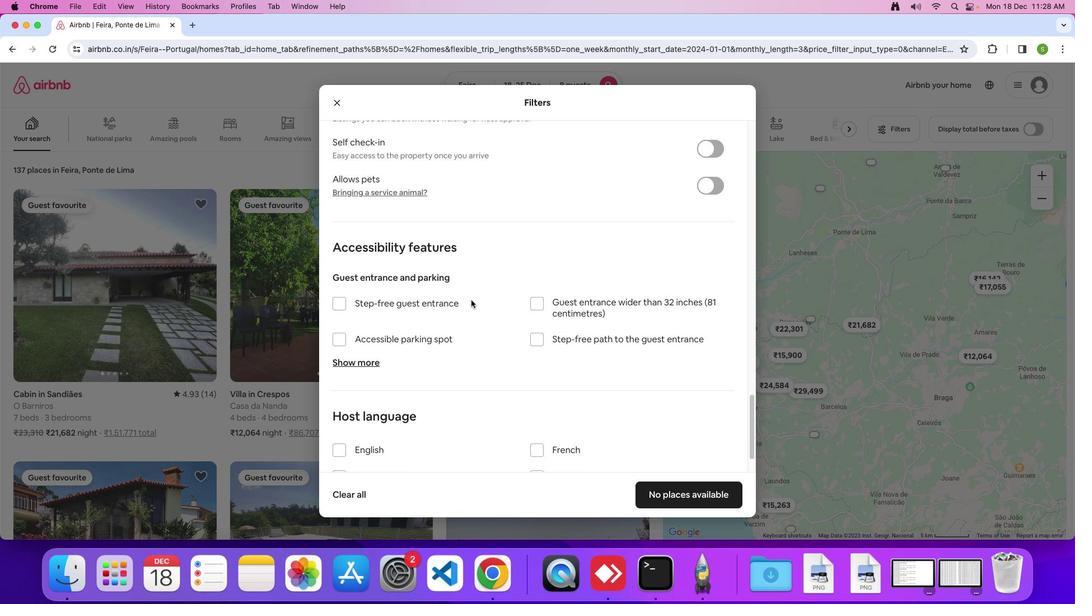 
Action: Mouse scrolled (471, 300) with delta (0, 0)
Screenshot: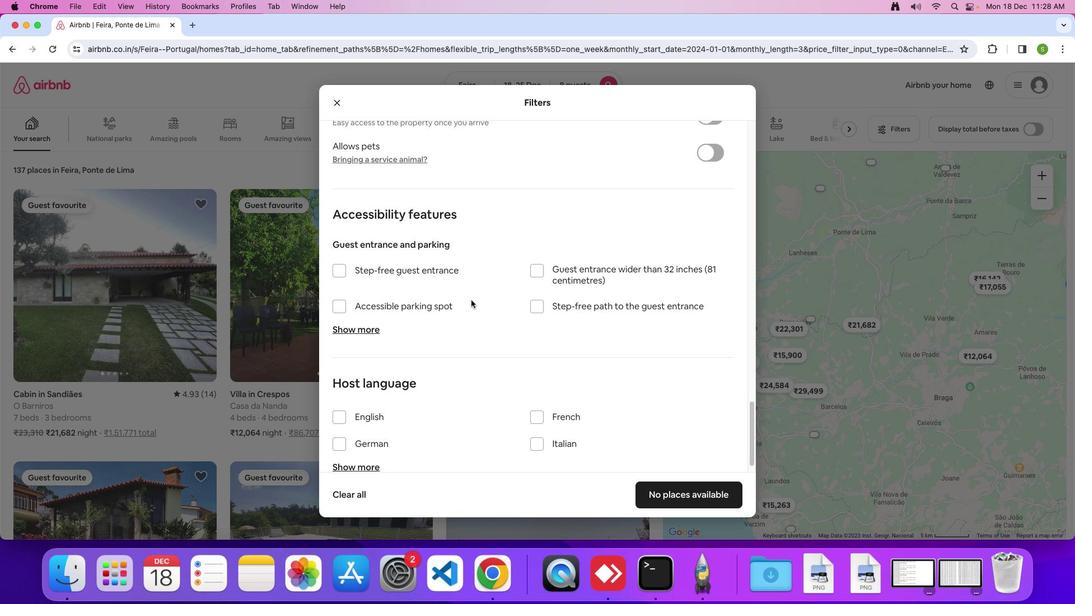 
Action: Mouse scrolled (471, 300) with delta (0, 0)
Screenshot: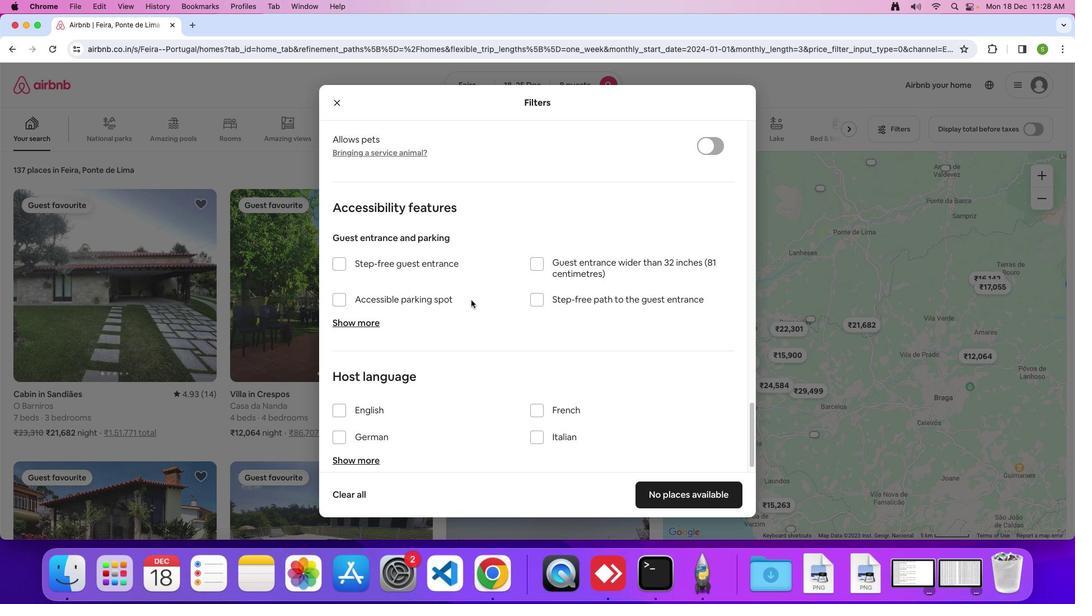 
Action: Mouse scrolled (471, 300) with delta (0, 0)
Screenshot: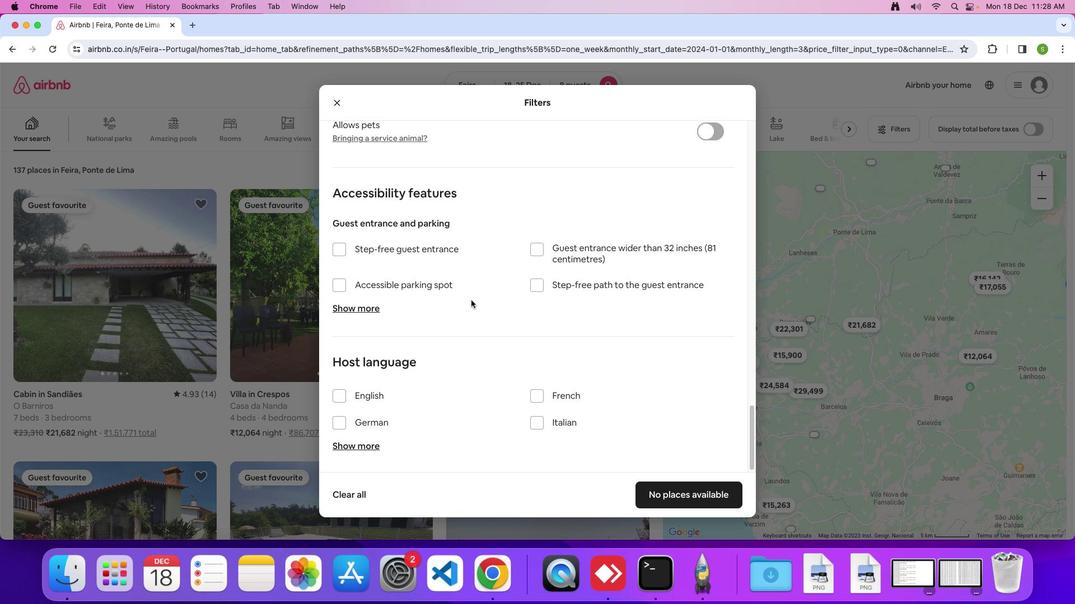 
Action: Mouse scrolled (471, 300) with delta (0, 0)
Screenshot: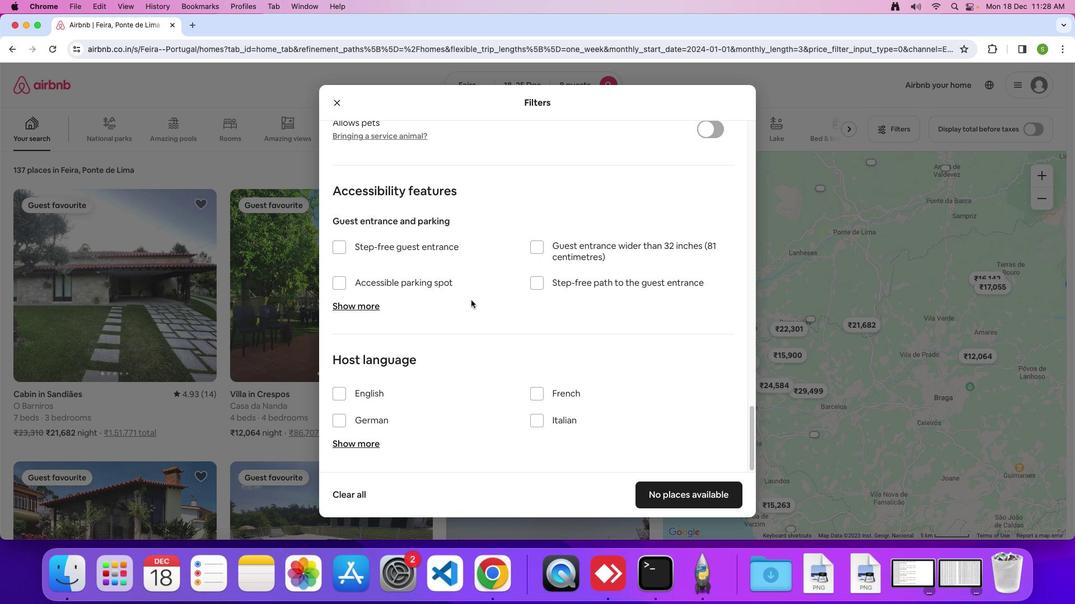
Action: Mouse scrolled (471, 300) with delta (0, 0)
Screenshot: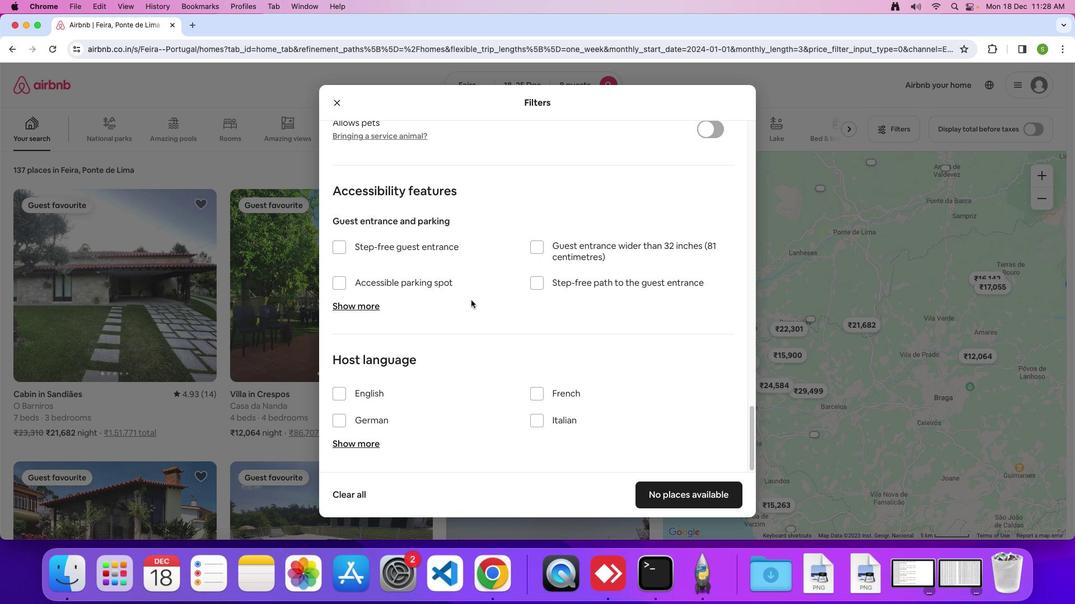 
Action: Mouse moved to (681, 488)
Screenshot: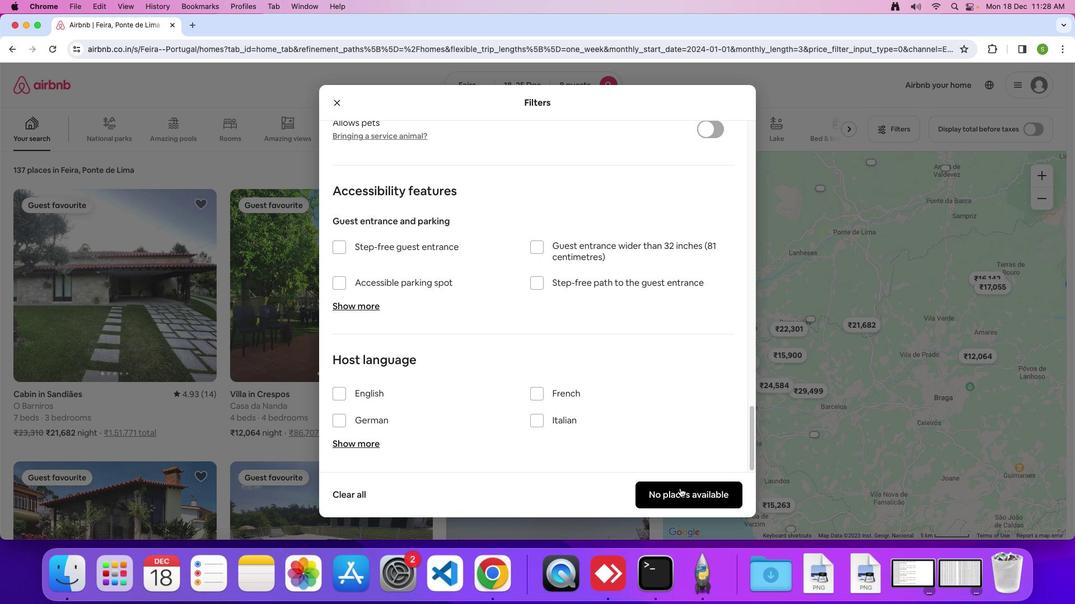 
Action: Mouse pressed left at (681, 488)
Screenshot: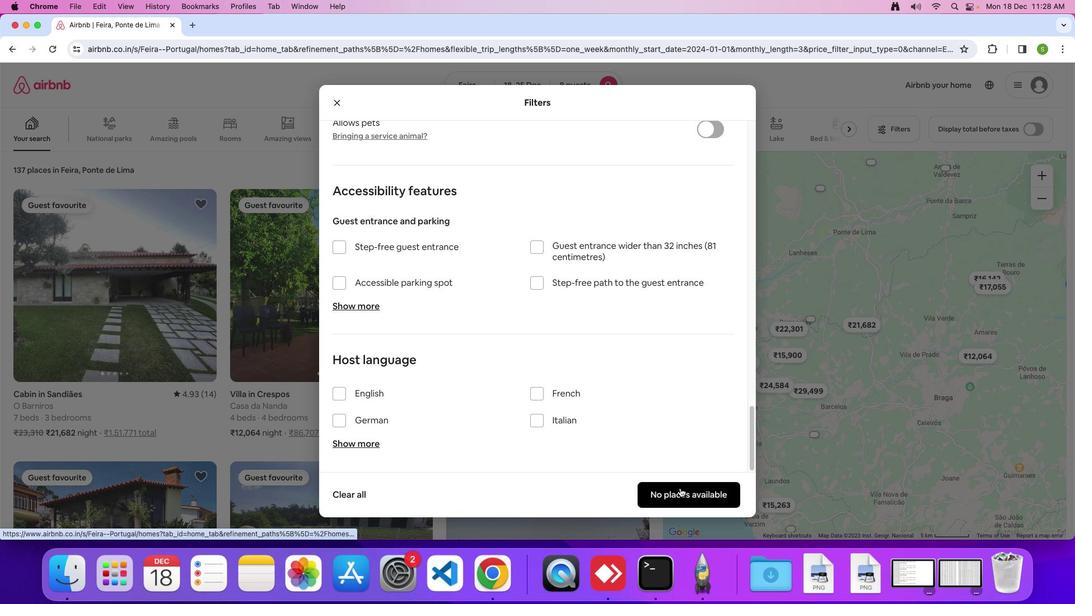 
Action: Mouse moved to (440, 278)
Screenshot: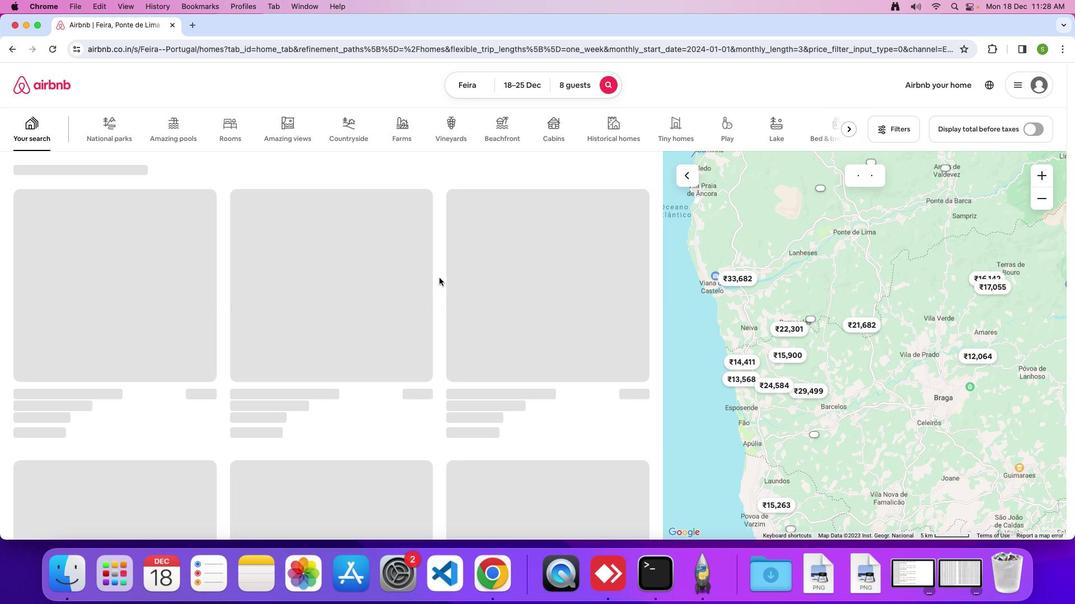 
